 Task: Look for space in Prescott, United States from 26th August, 2023 to 10th September, 2023 for 6 adults, 2 children in price range Rs.10000 to Rs.15000. Place can be entire place or shared room with 6 bedrooms having 6 beds and 6 bathrooms. Property type can be house, flat, guest house. Amenities needed are: wifi, TV, free parkinig on premises, gym, breakfast. Booking option can be shelf check-in. Required host language is English.
Action: Mouse moved to (470, 105)
Screenshot: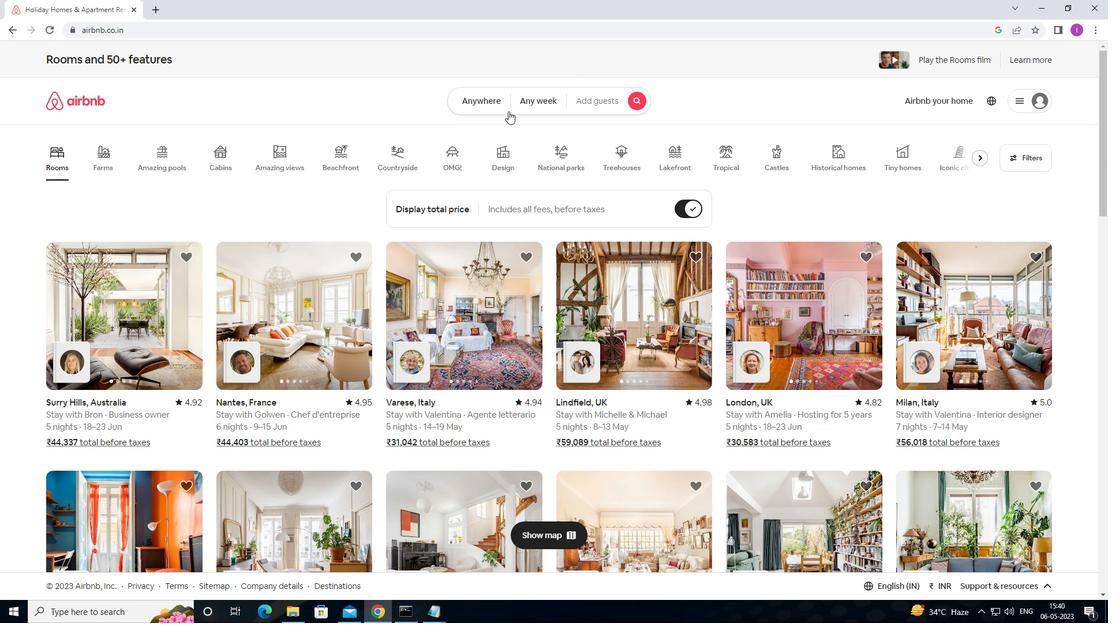 
Action: Mouse pressed left at (470, 105)
Screenshot: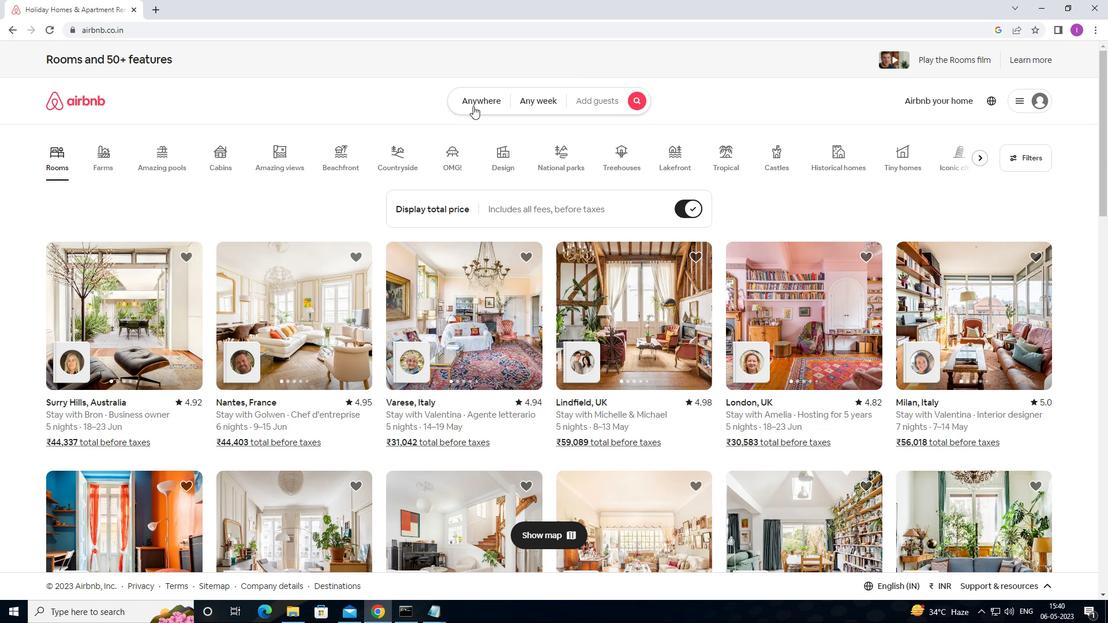 
Action: Mouse moved to (374, 144)
Screenshot: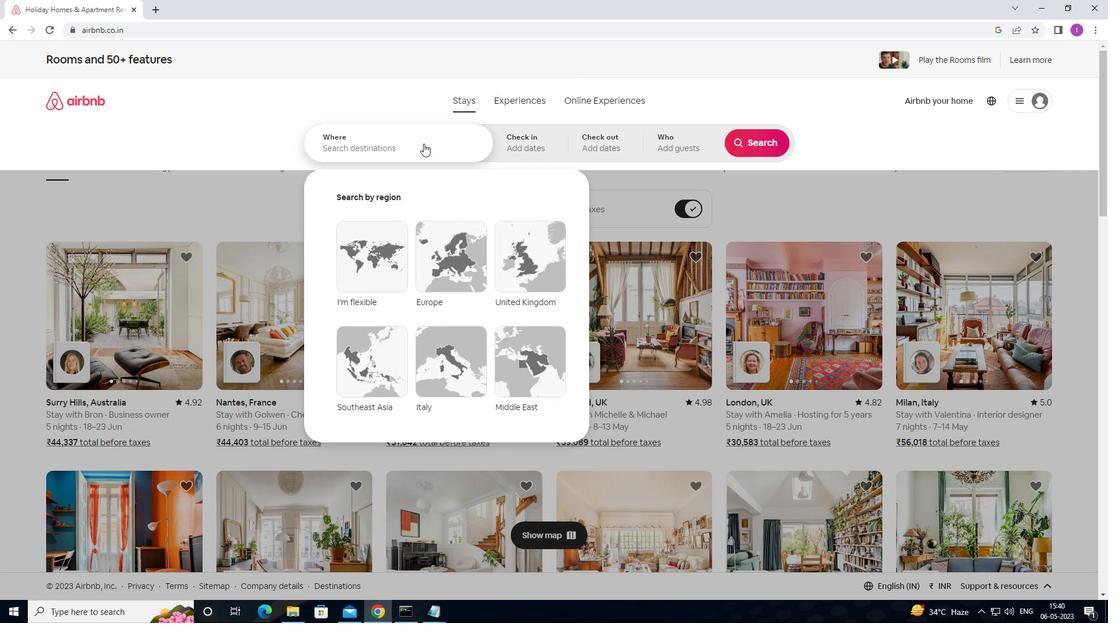 
Action: Mouse pressed left at (374, 144)
Screenshot: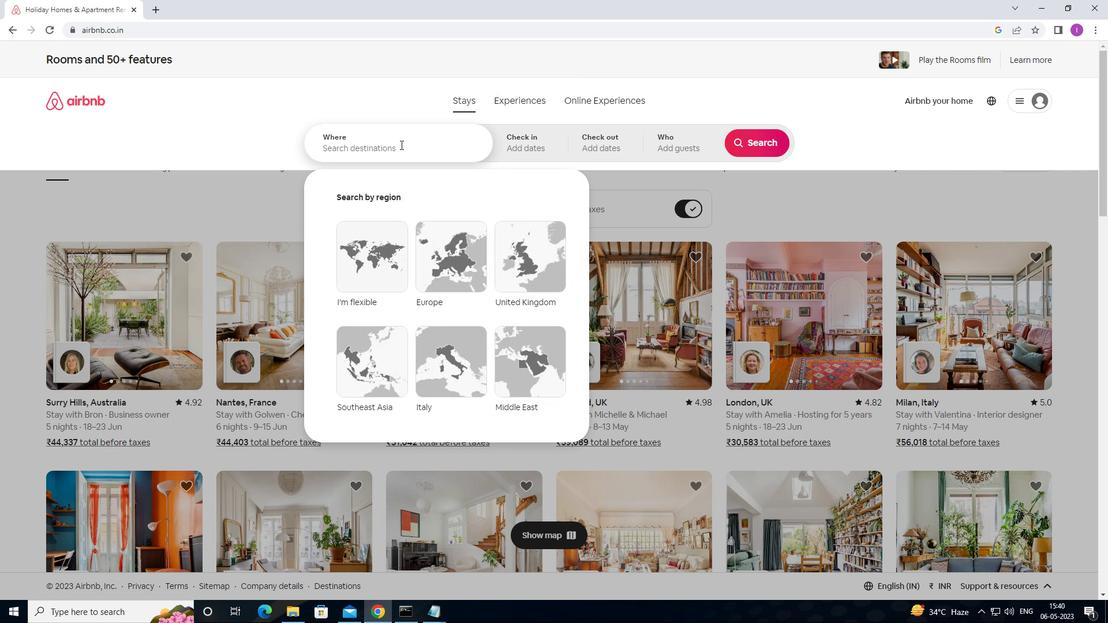 
Action: Mouse moved to (469, 141)
Screenshot: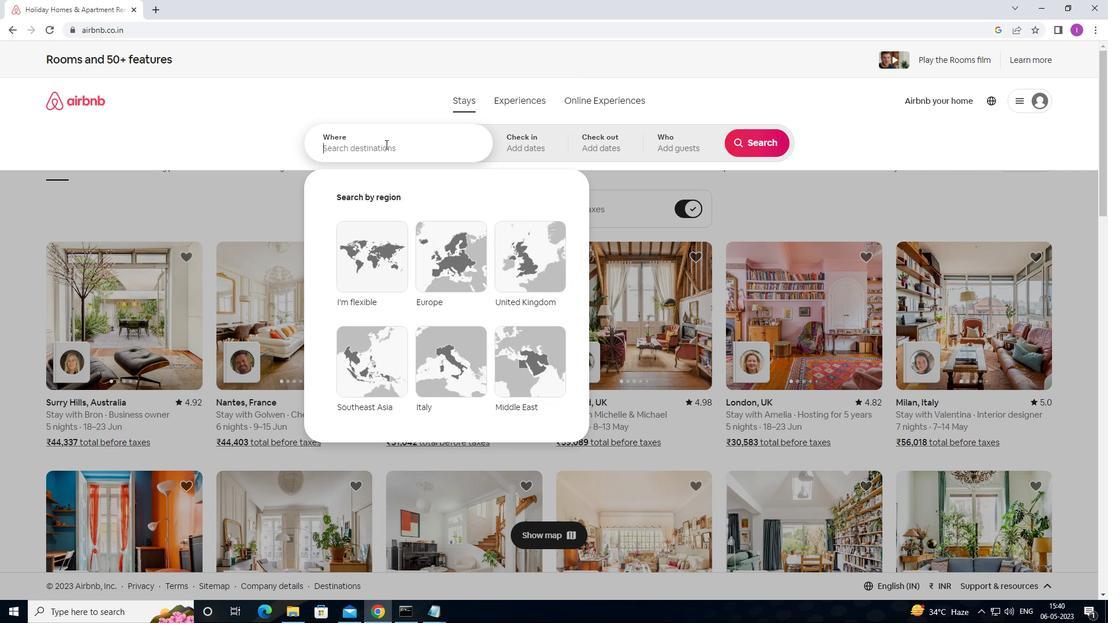 
Action: Key pressed <Key.shift><Key.shift>PRESCOT,<Key.shift>I<Key.backspace><Key.shift>UNITED<Key.space>SY<Key.backspace>TATES
Screenshot: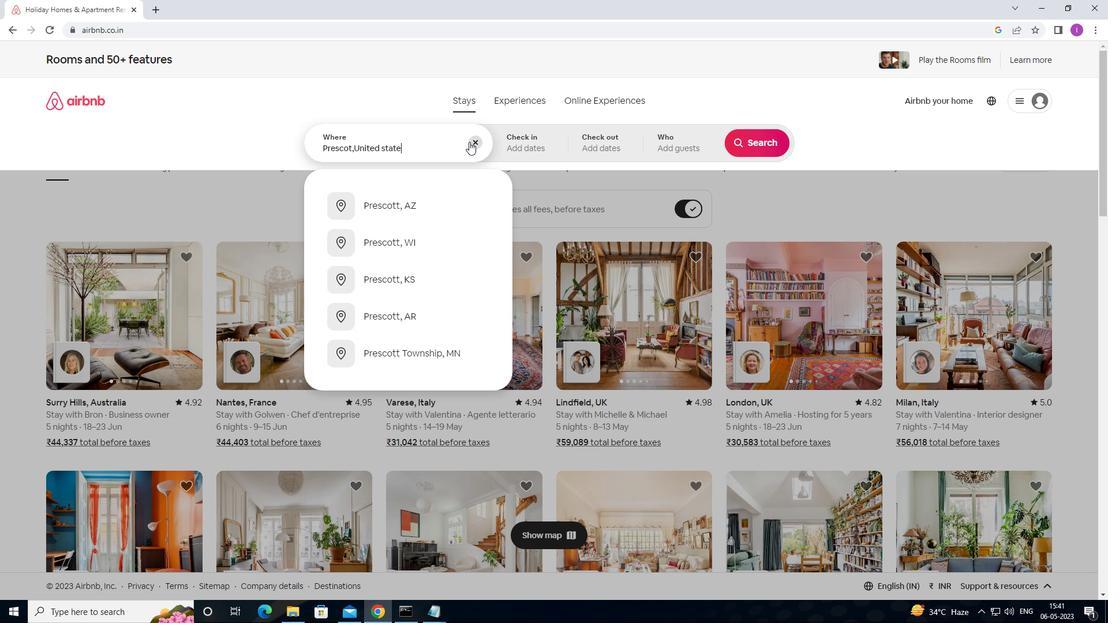 
Action: Mouse moved to (509, 147)
Screenshot: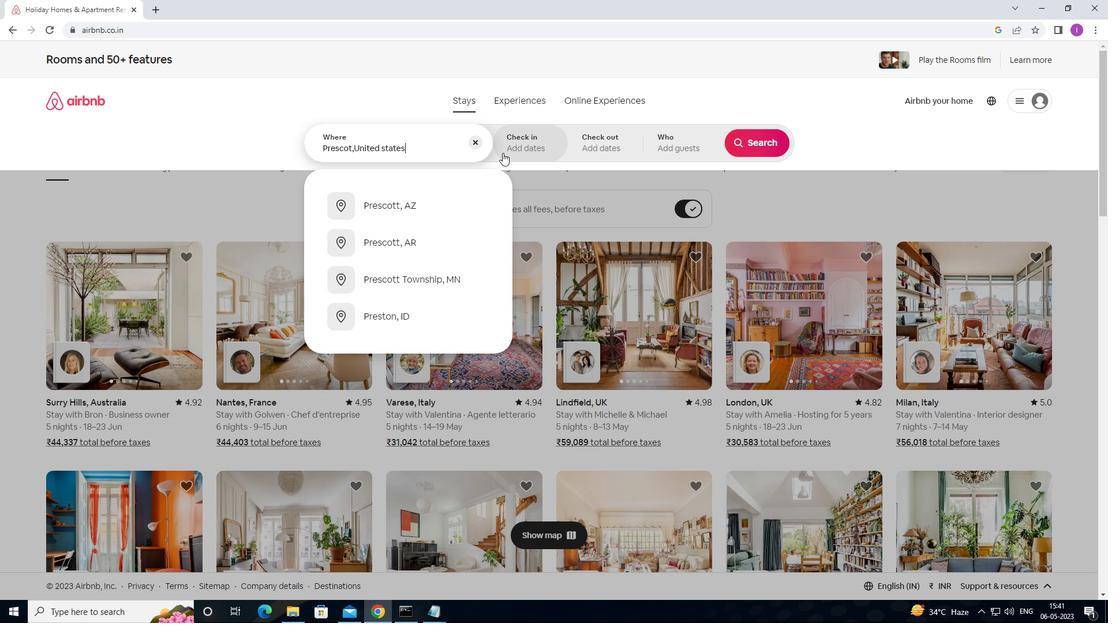 
Action: Mouse pressed left at (509, 147)
Screenshot: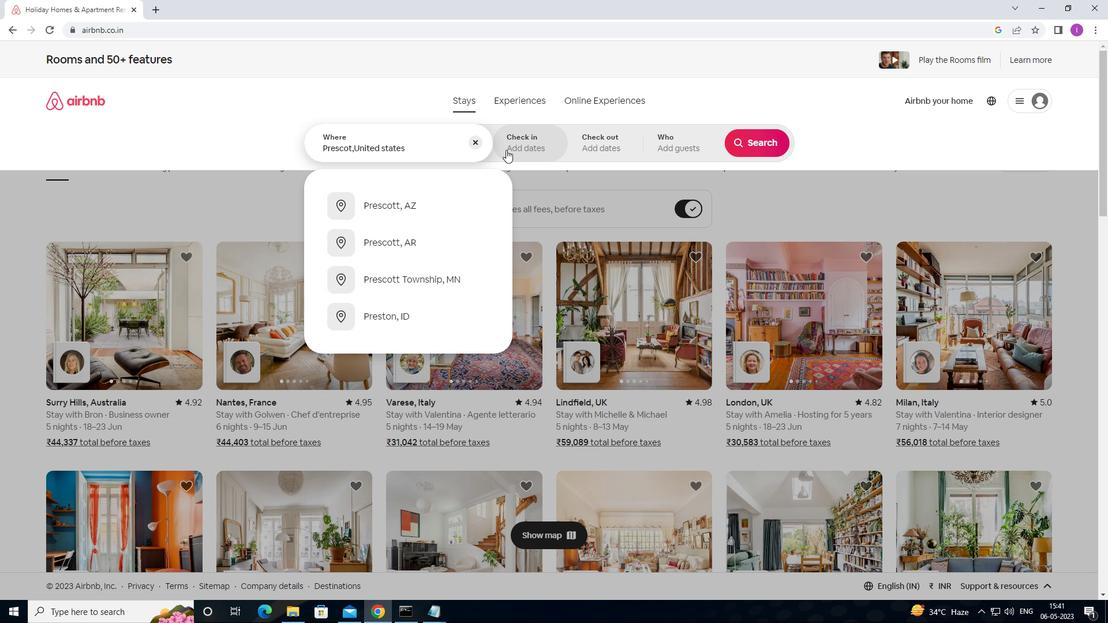 
Action: Mouse moved to (748, 232)
Screenshot: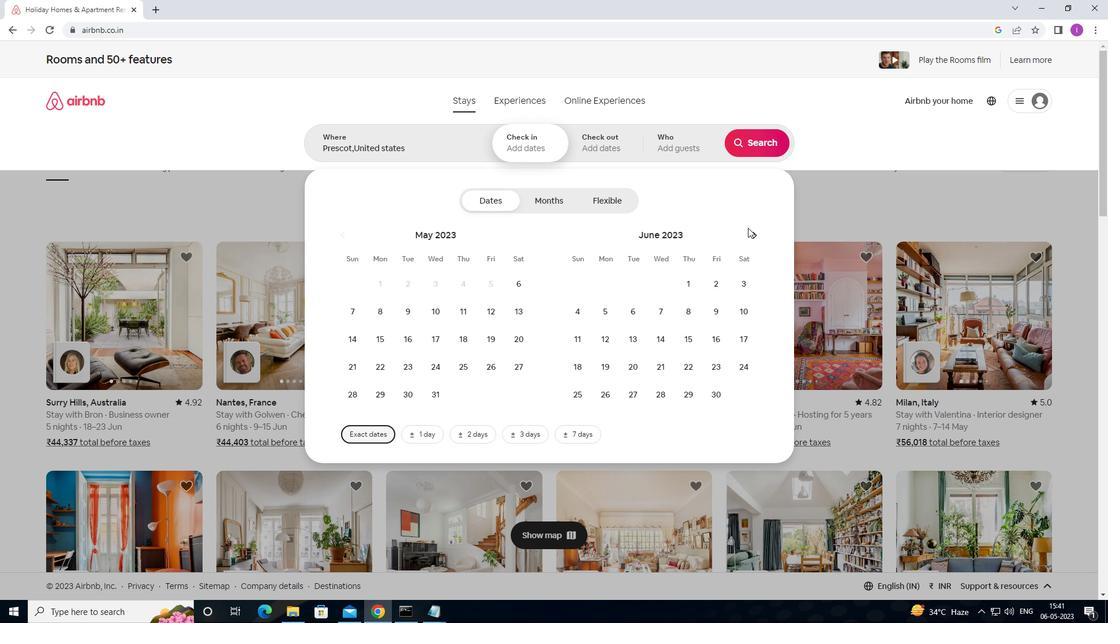 
Action: Mouse pressed left at (748, 232)
Screenshot: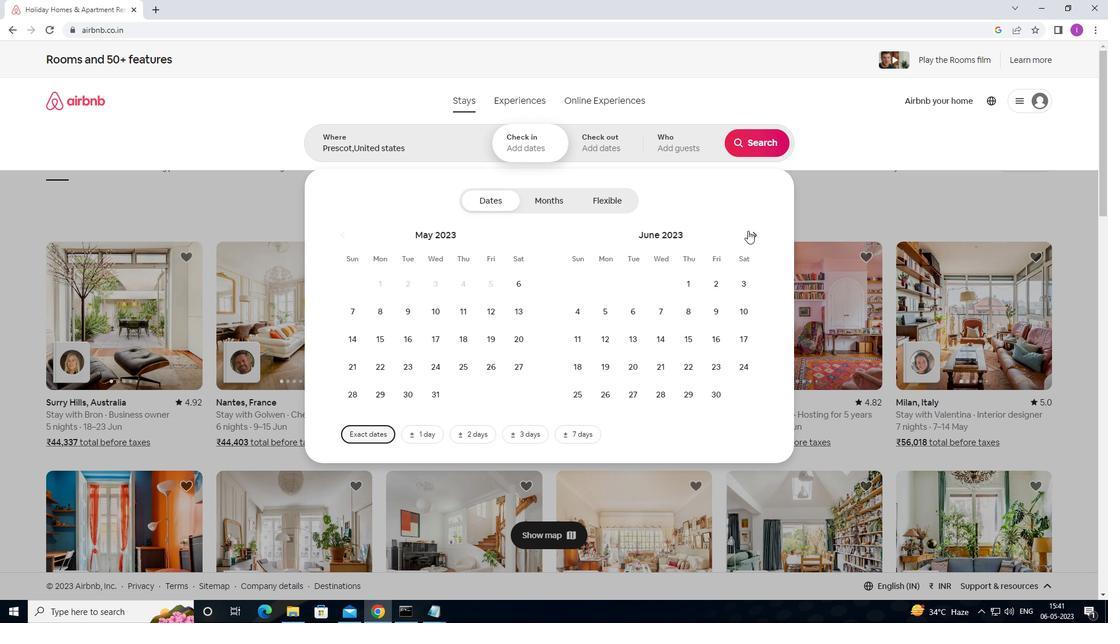 
Action: Mouse moved to (748, 232)
Screenshot: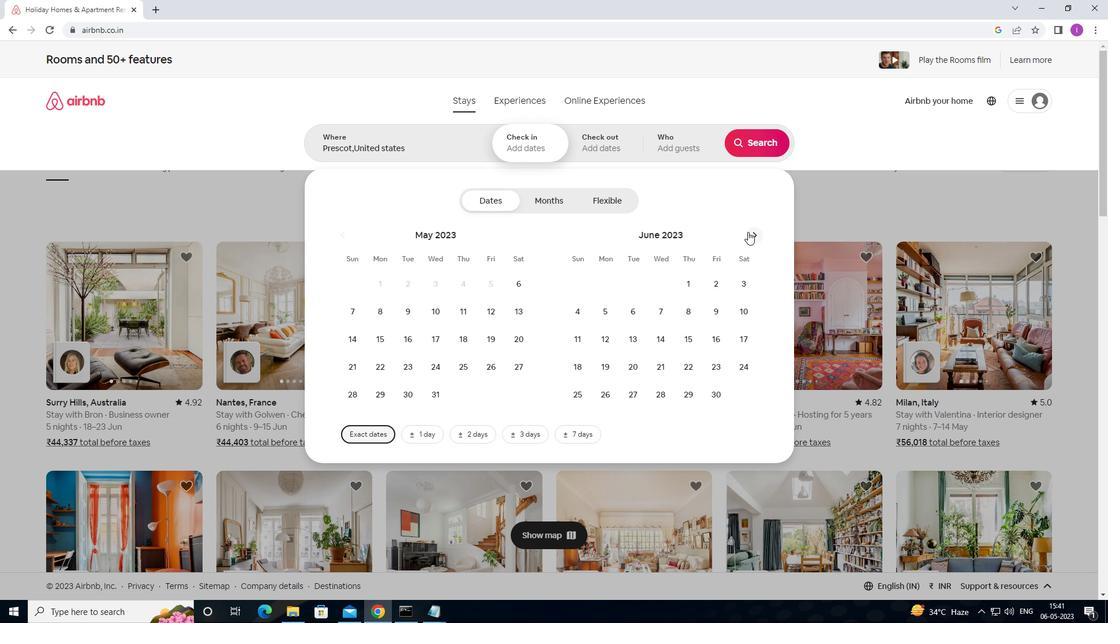 
Action: Mouse pressed left at (748, 232)
Screenshot: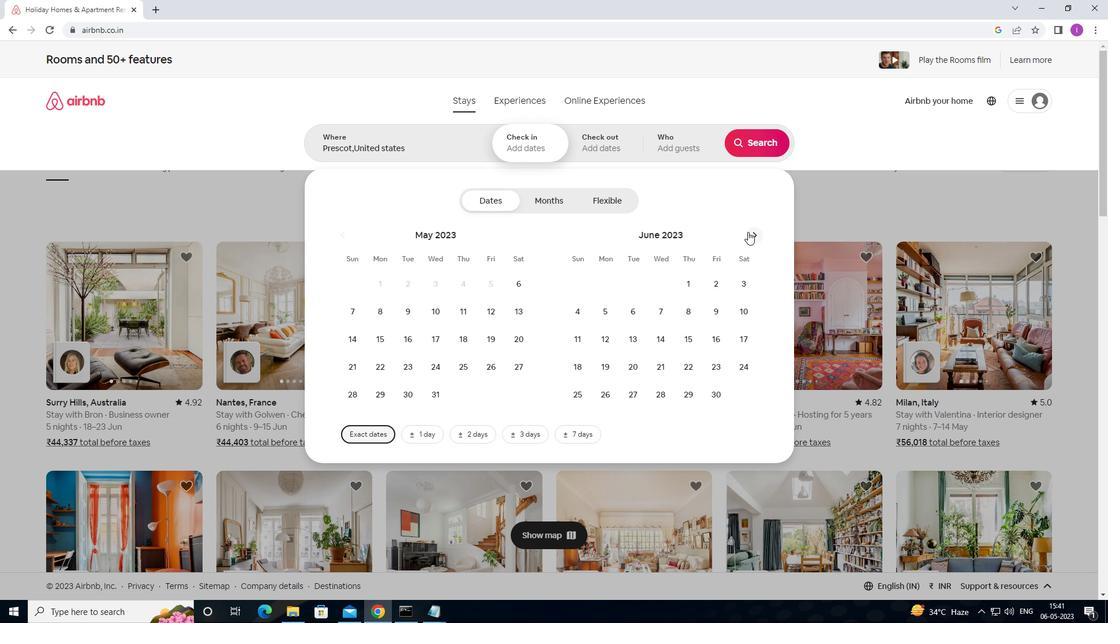 
Action: Mouse pressed left at (748, 232)
Screenshot: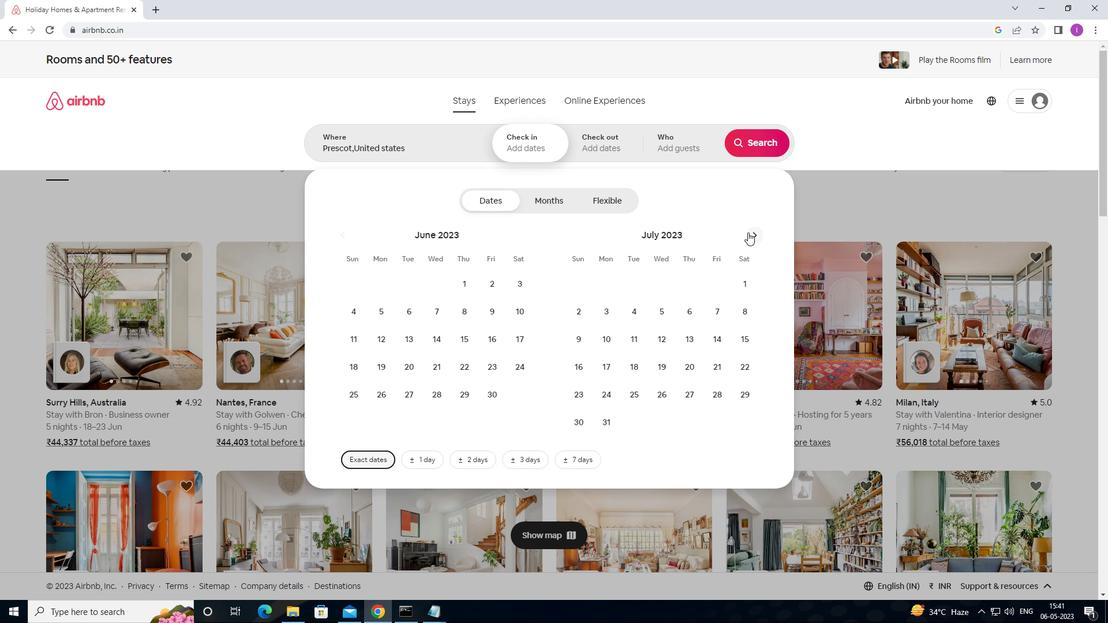 
Action: Mouse pressed left at (748, 232)
Screenshot: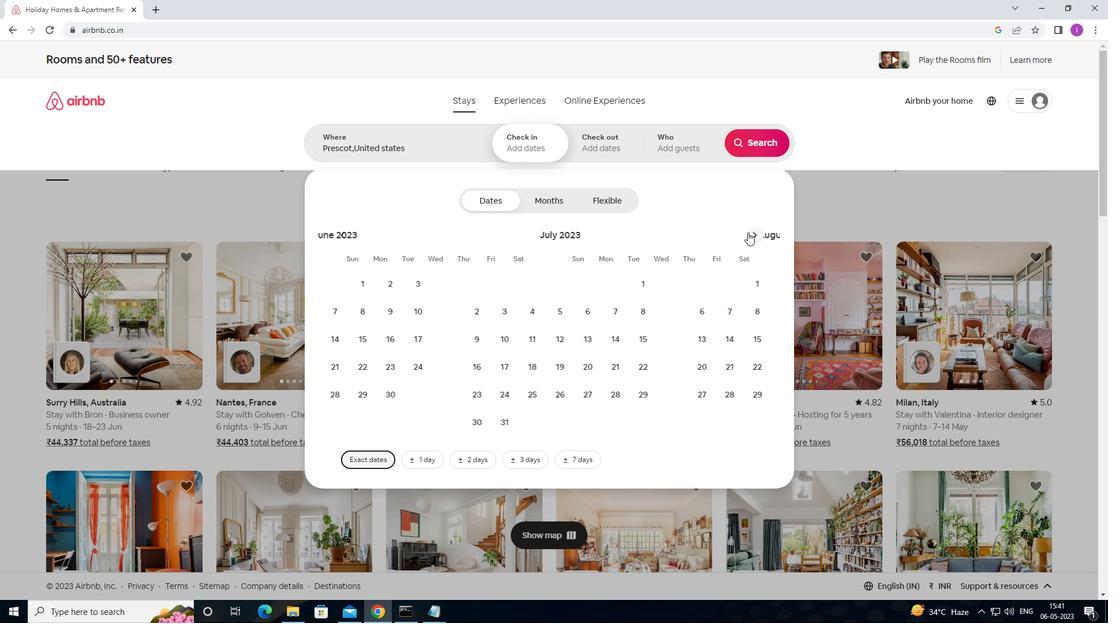 
Action: Mouse pressed left at (748, 232)
Screenshot: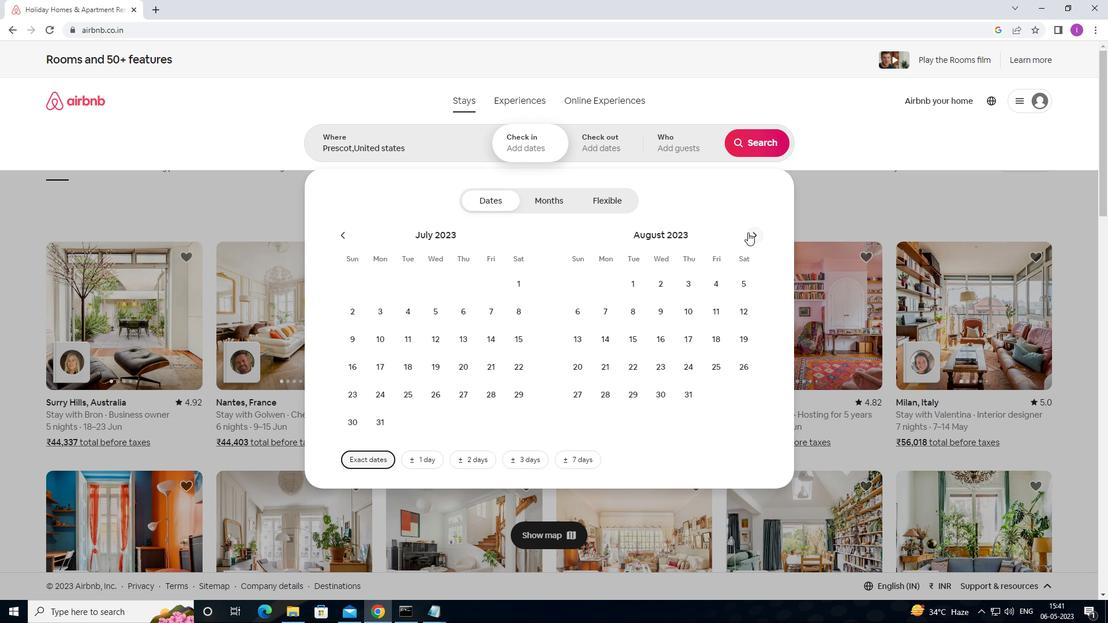 
Action: Mouse moved to (520, 369)
Screenshot: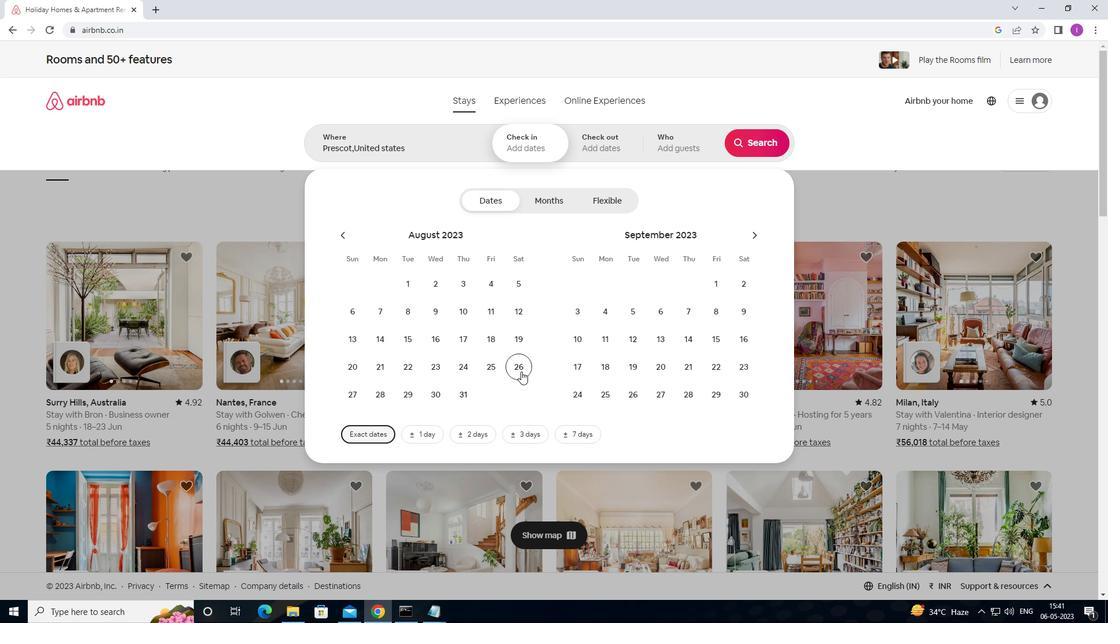 
Action: Mouse pressed left at (520, 369)
Screenshot: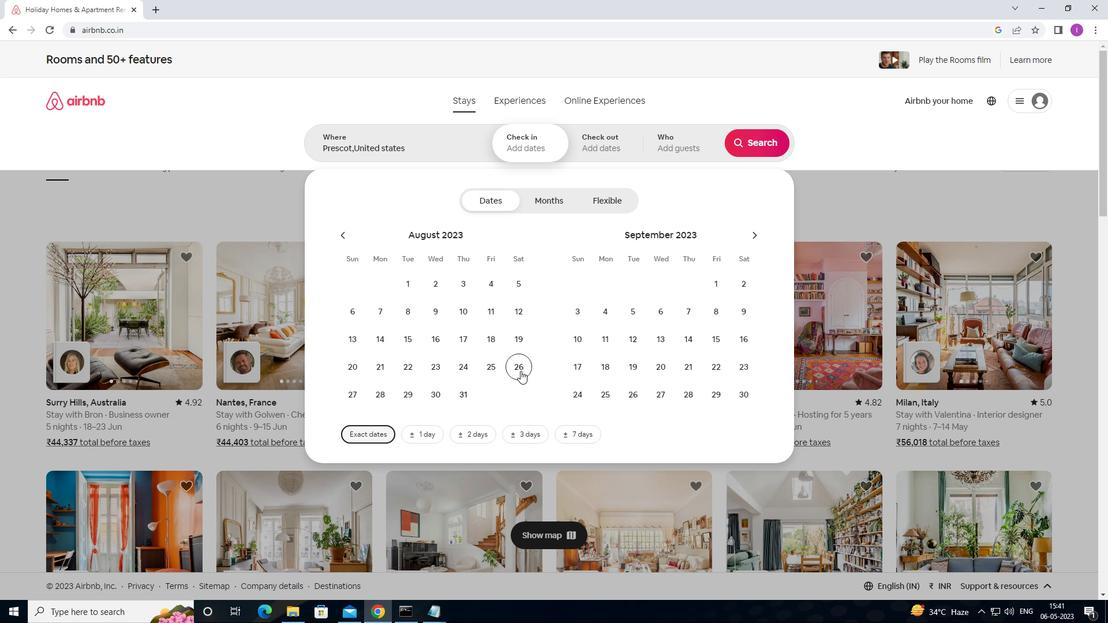 
Action: Mouse moved to (580, 346)
Screenshot: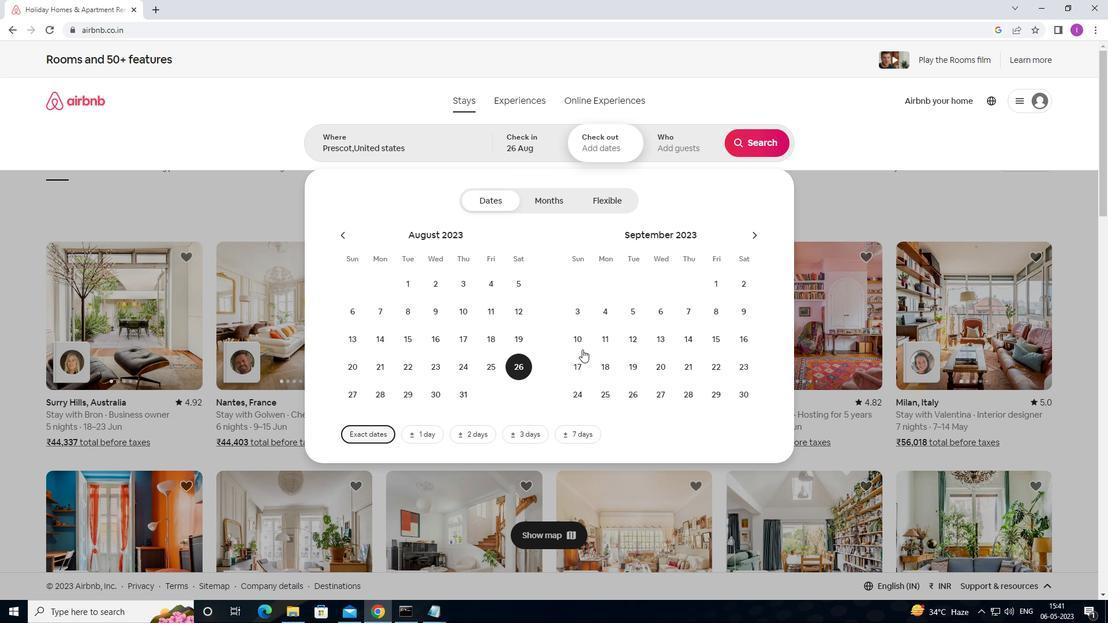 
Action: Mouse pressed left at (580, 346)
Screenshot: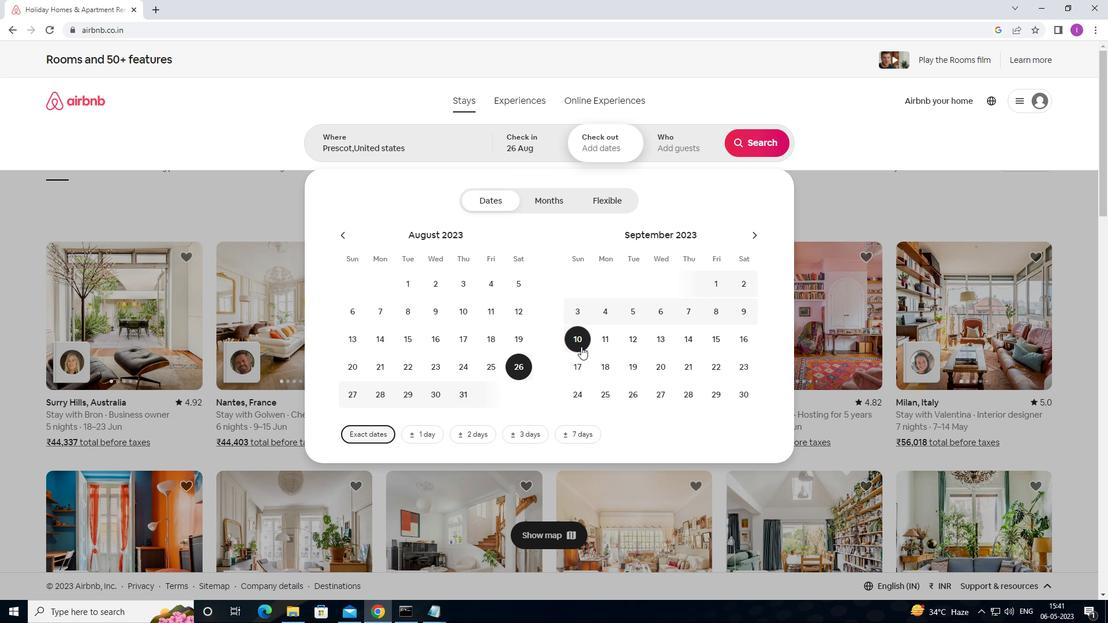 
Action: Mouse moved to (669, 151)
Screenshot: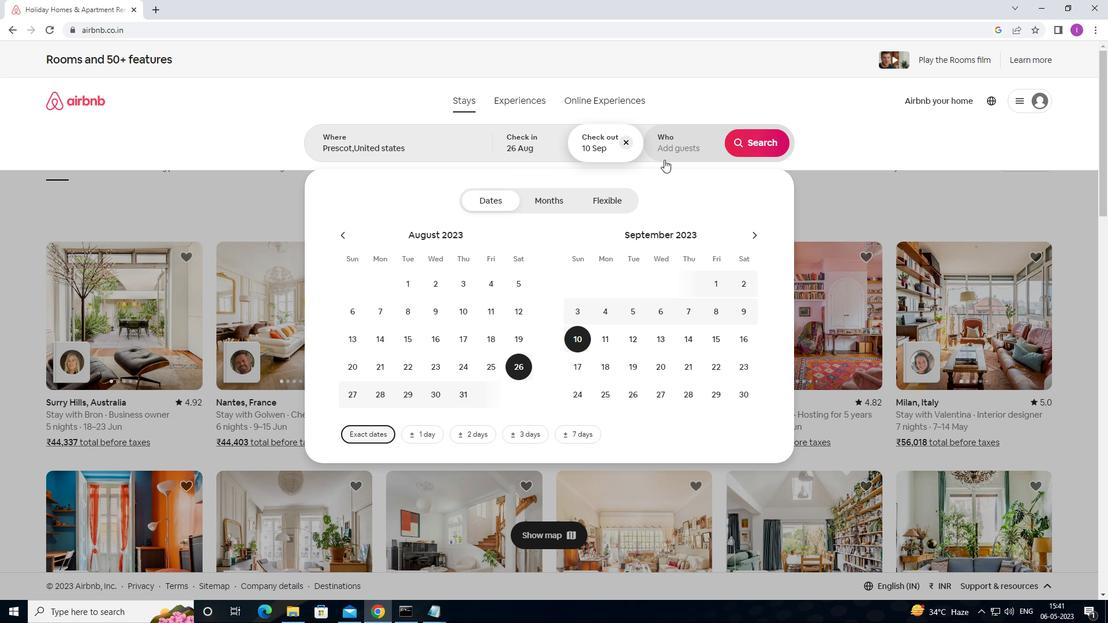 
Action: Mouse pressed left at (669, 151)
Screenshot: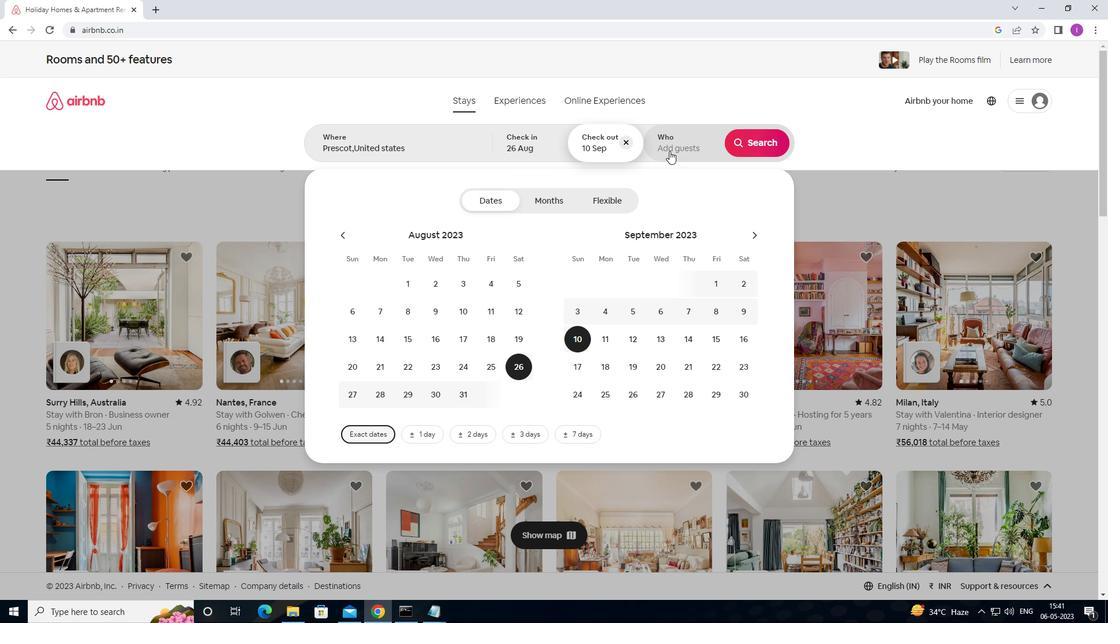 
Action: Mouse moved to (758, 202)
Screenshot: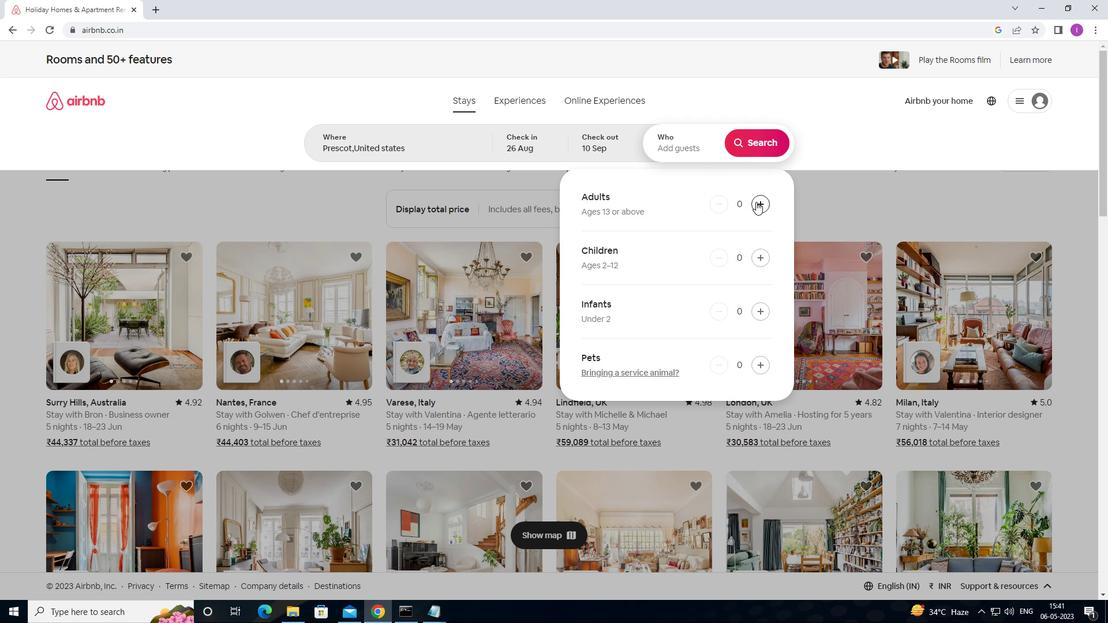
Action: Mouse pressed left at (758, 202)
Screenshot: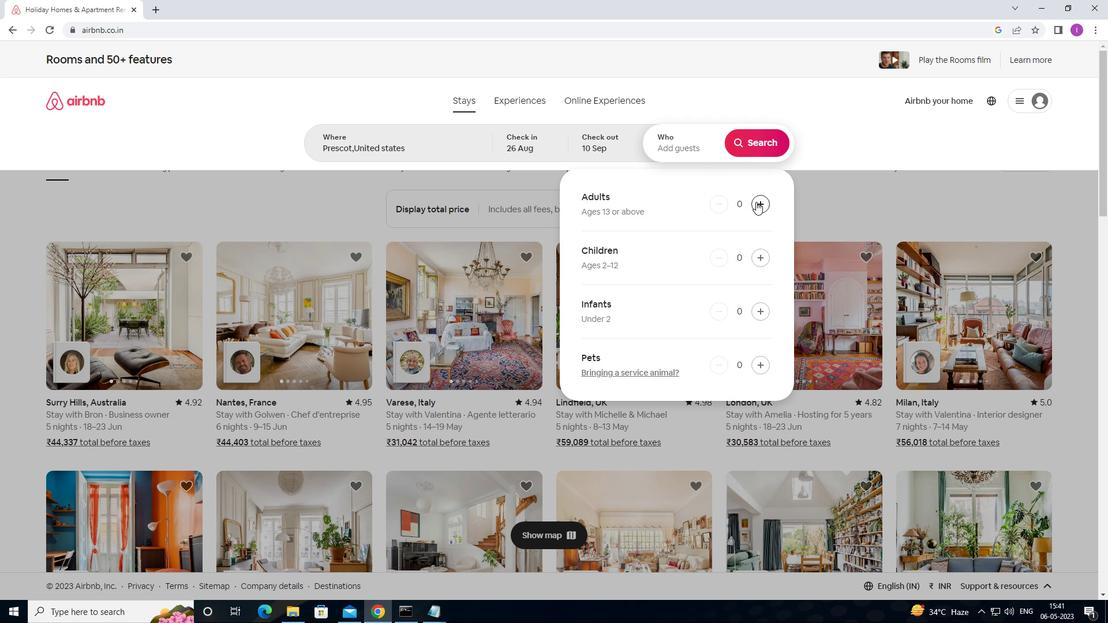 
Action: Mouse moved to (759, 202)
Screenshot: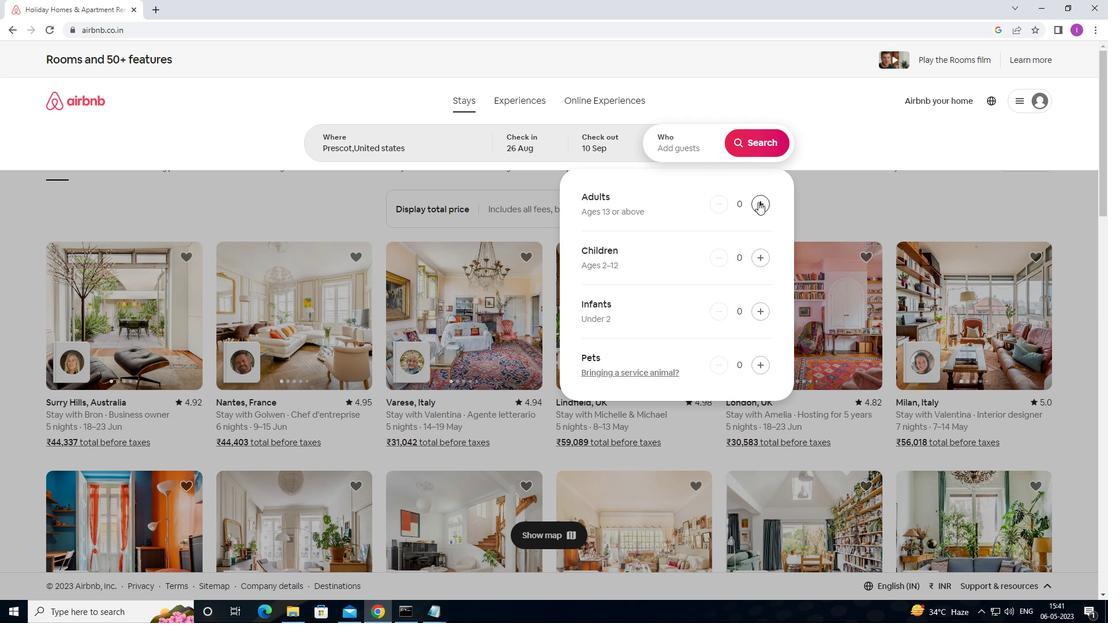 
Action: Mouse pressed left at (759, 202)
Screenshot: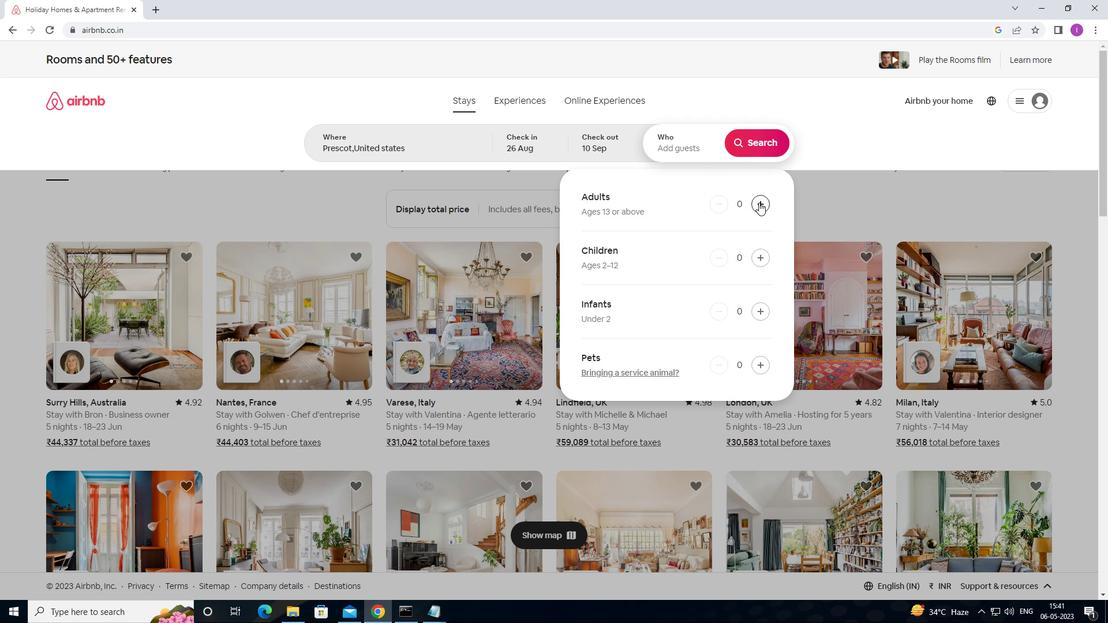 
Action: Mouse moved to (759, 202)
Screenshot: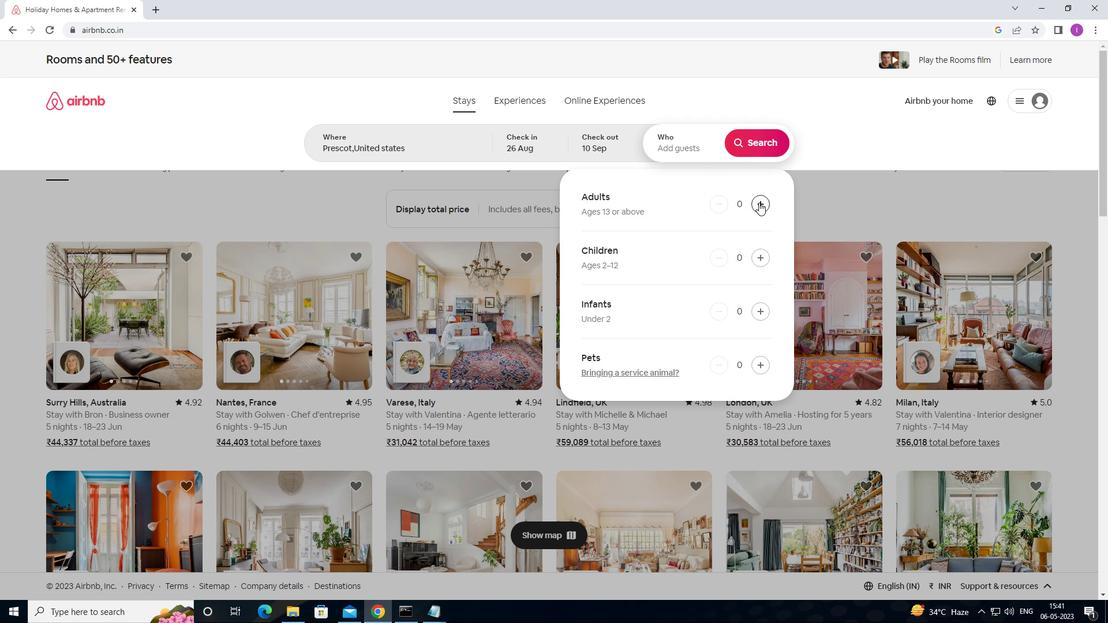 
Action: Mouse pressed left at (759, 202)
Screenshot: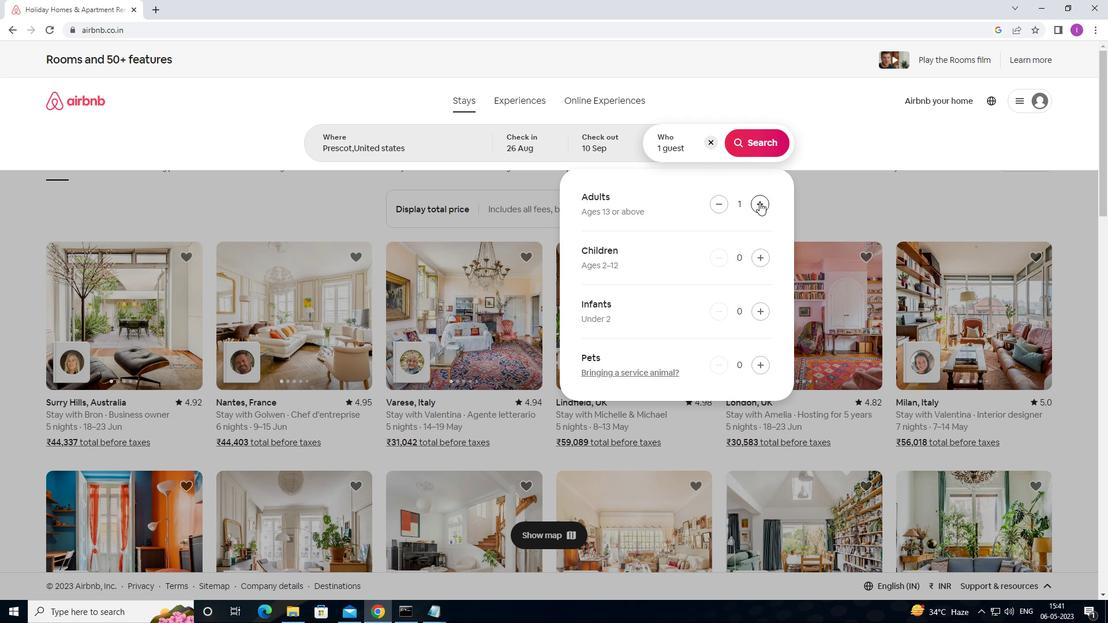 
Action: Mouse moved to (760, 205)
Screenshot: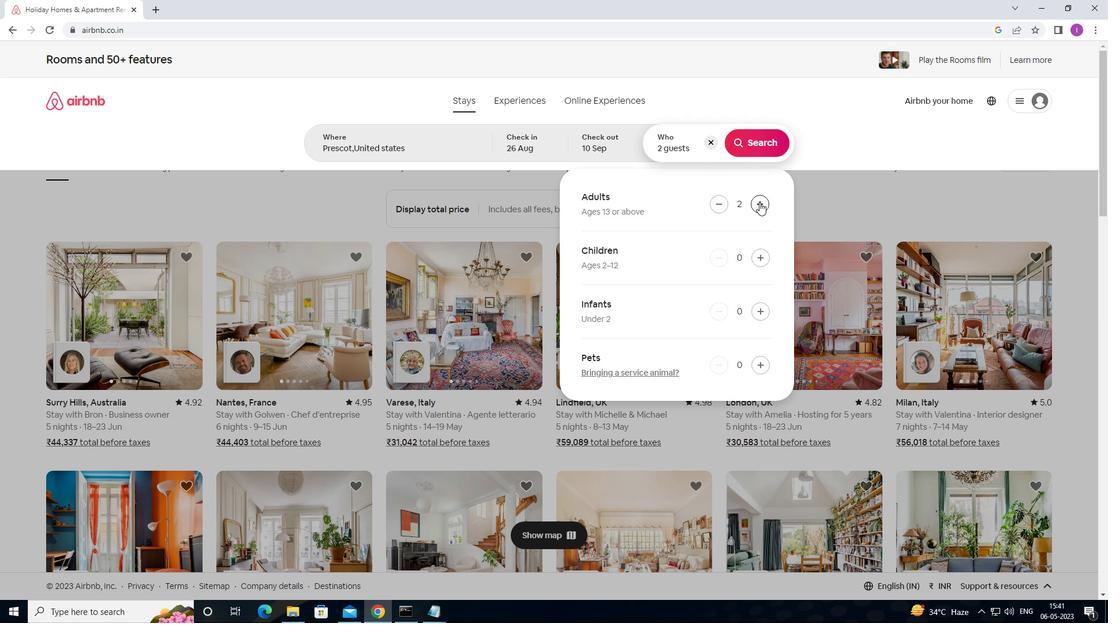 
Action: Mouse pressed left at (760, 205)
Screenshot: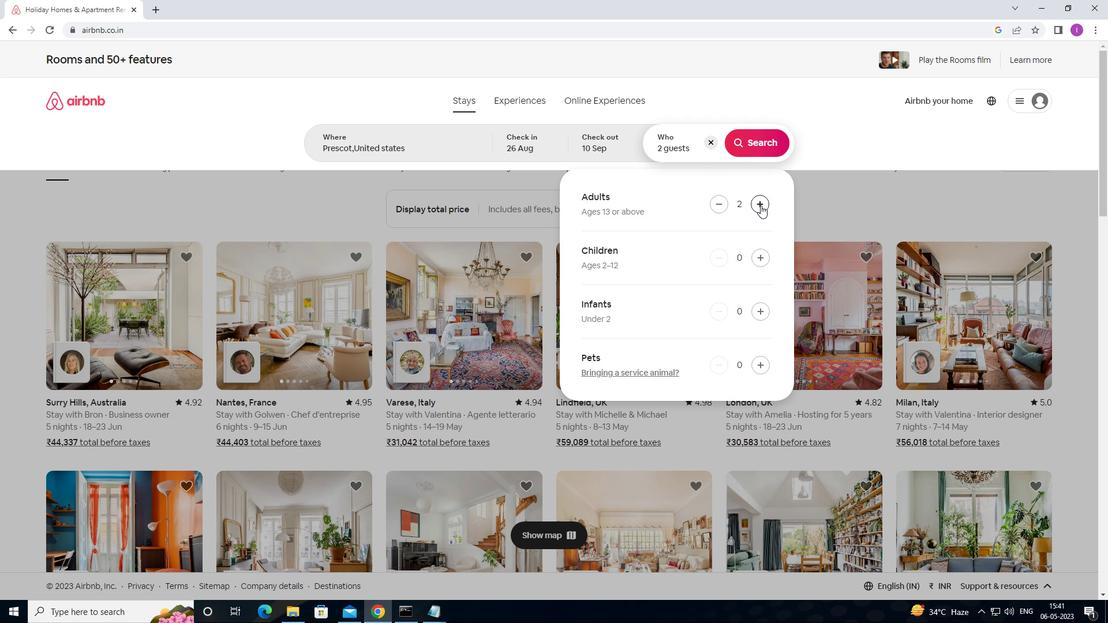 
Action: Mouse pressed left at (760, 205)
Screenshot: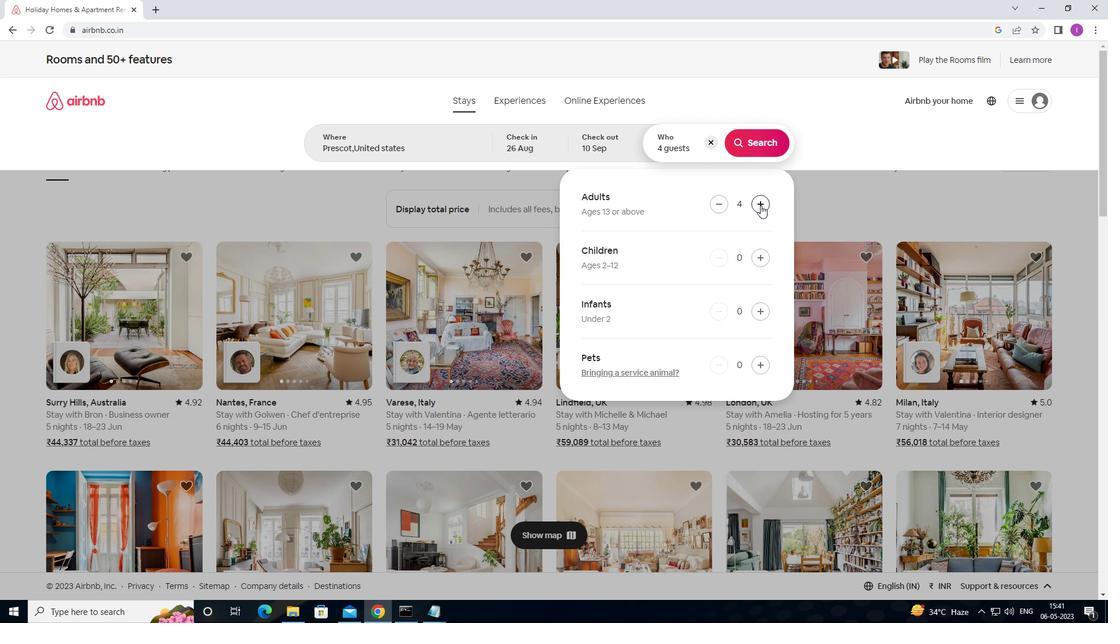 
Action: Mouse pressed left at (760, 205)
Screenshot: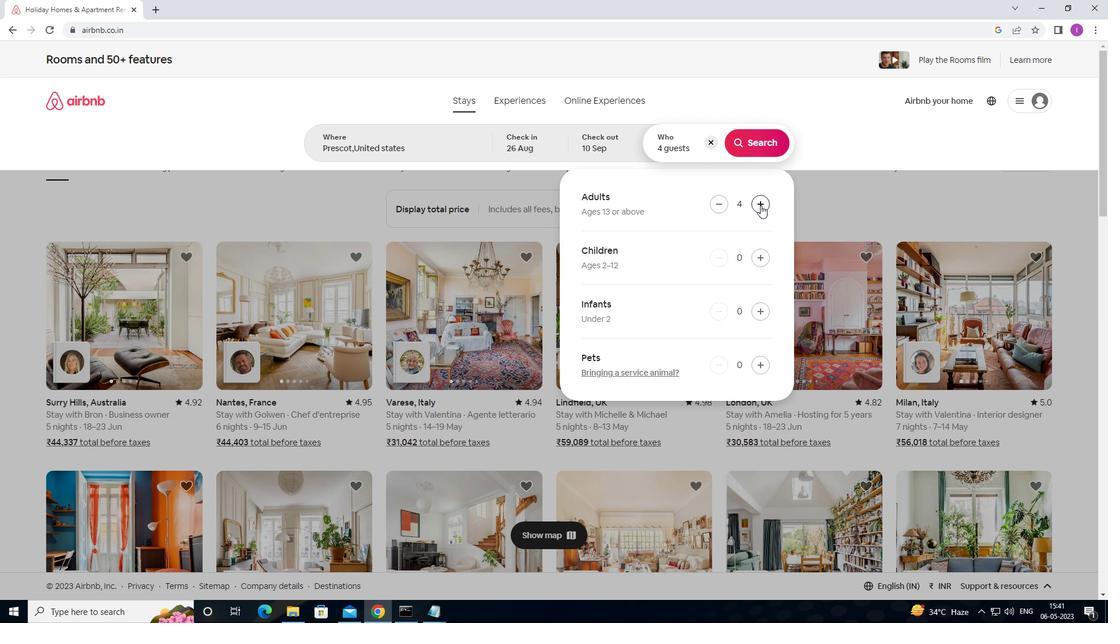 
Action: Mouse moved to (758, 250)
Screenshot: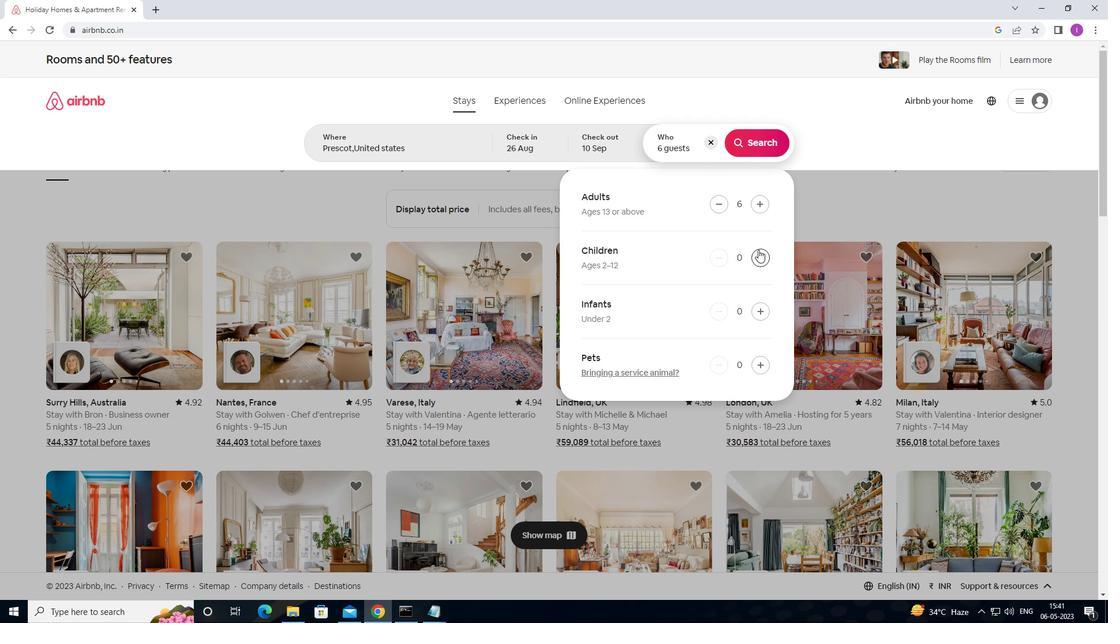 
Action: Mouse pressed left at (758, 250)
Screenshot: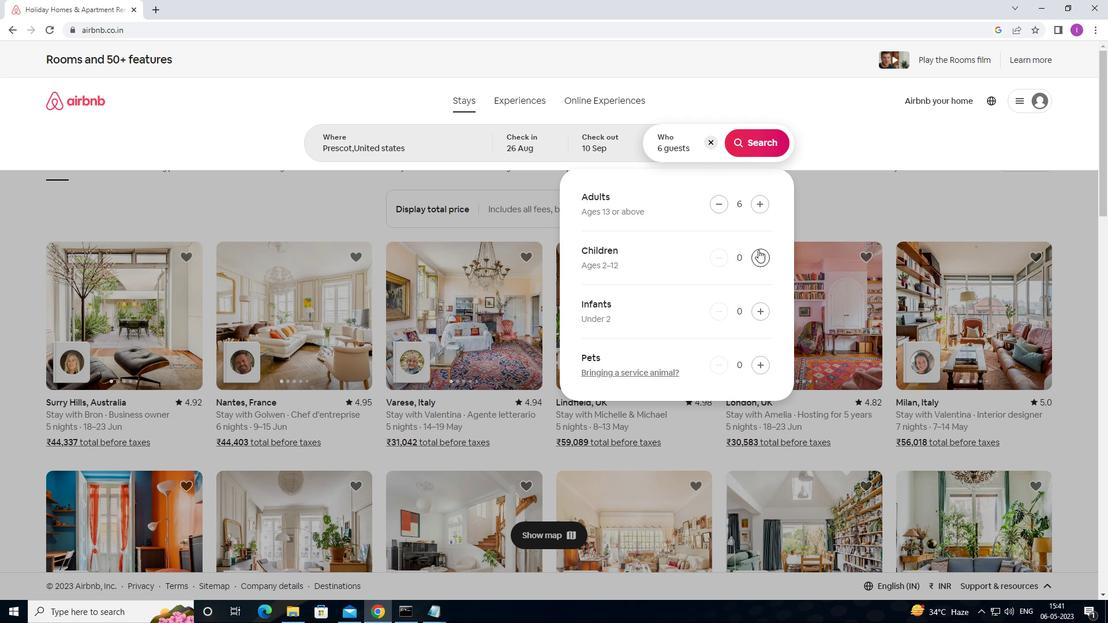 
Action: Mouse moved to (758, 250)
Screenshot: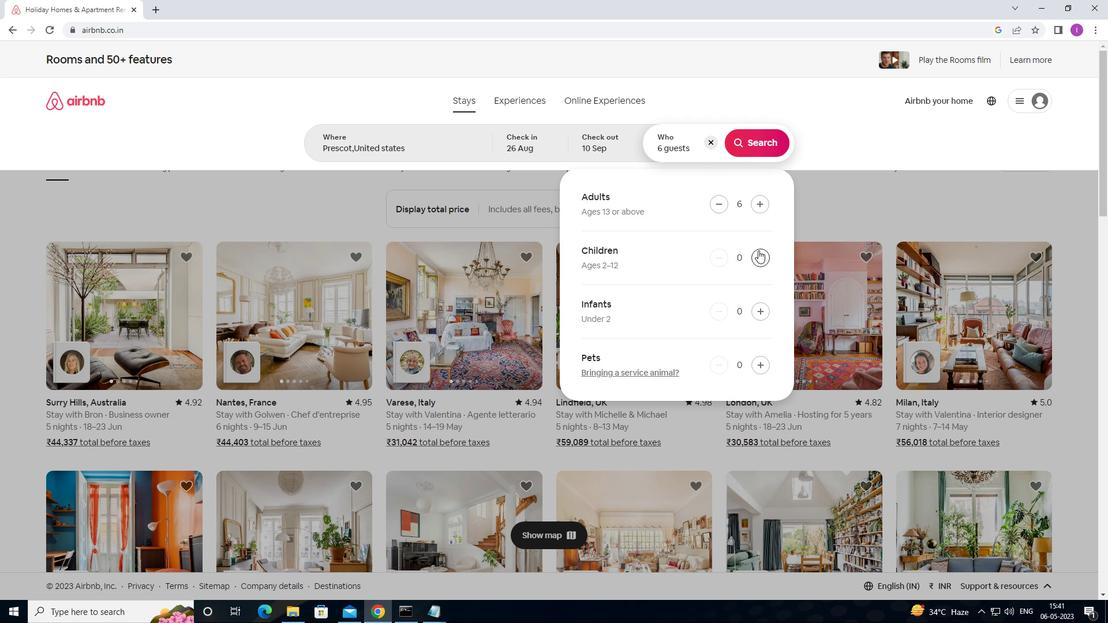 
Action: Mouse pressed left at (758, 250)
Screenshot: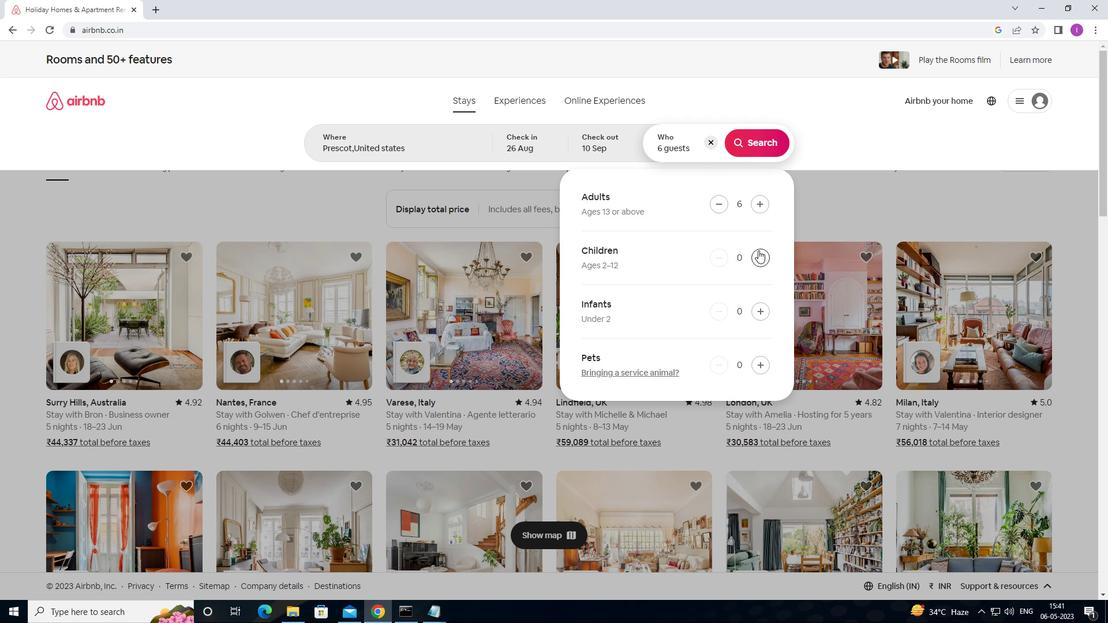 
Action: Mouse moved to (759, 151)
Screenshot: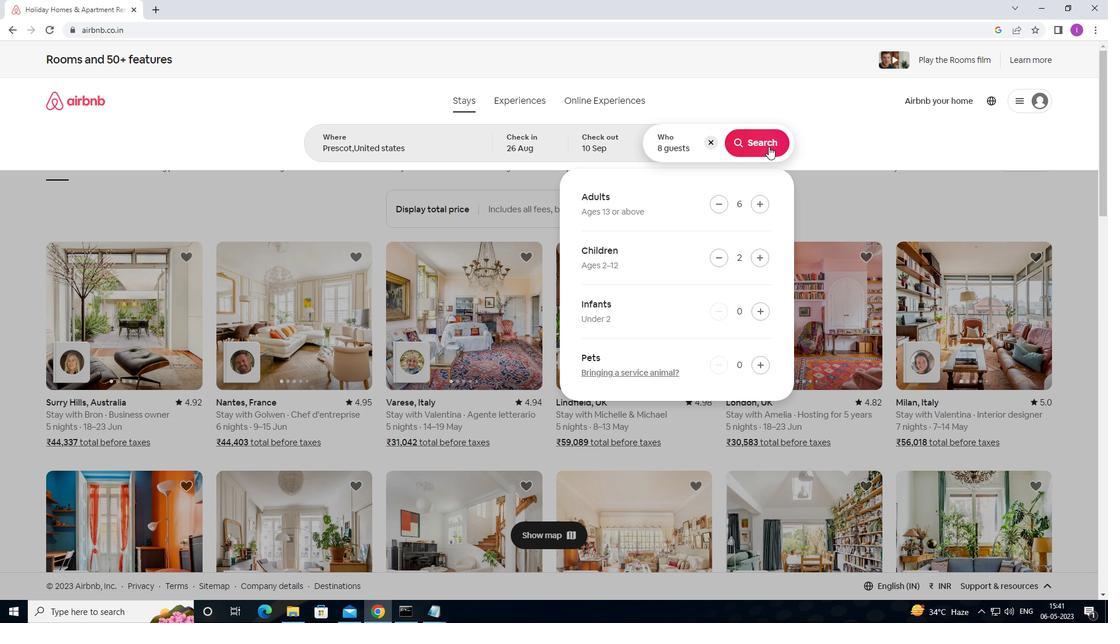 
Action: Mouse pressed left at (759, 151)
Screenshot: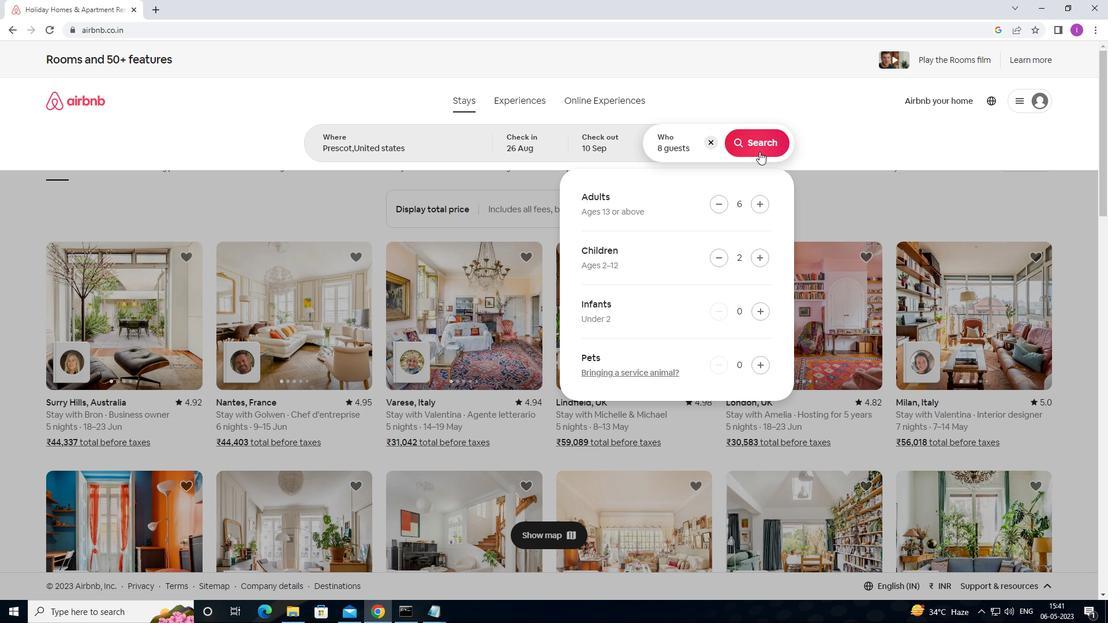
Action: Mouse moved to (1045, 114)
Screenshot: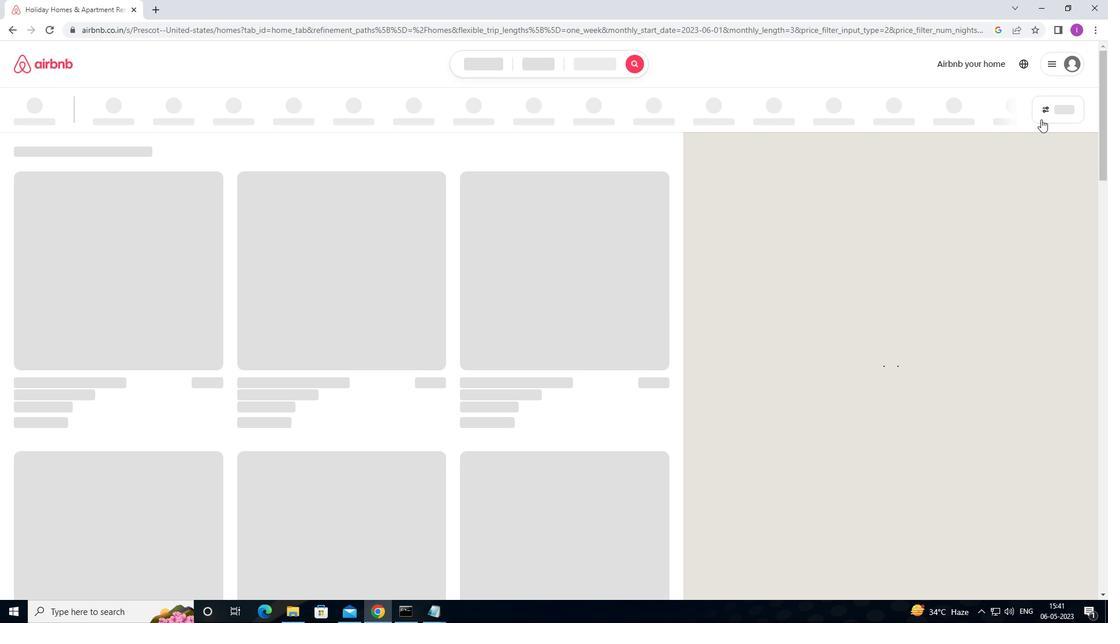 
Action: Mouse pressed left at (1045, 114)
Screenshot: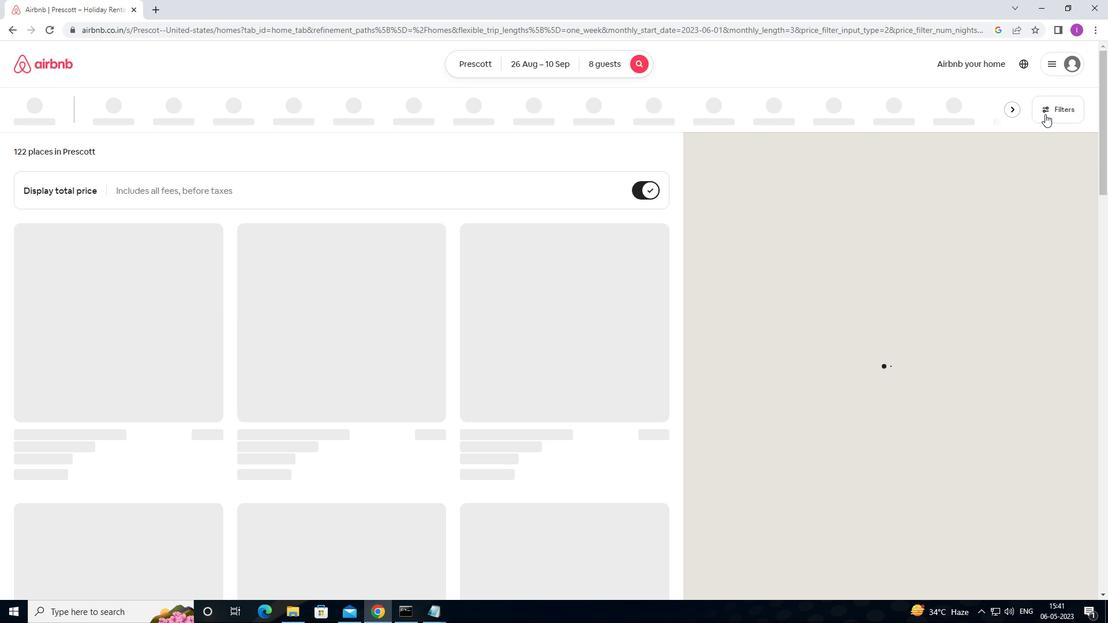 
Action: Mouse moved to (435, 398)
Screenshot: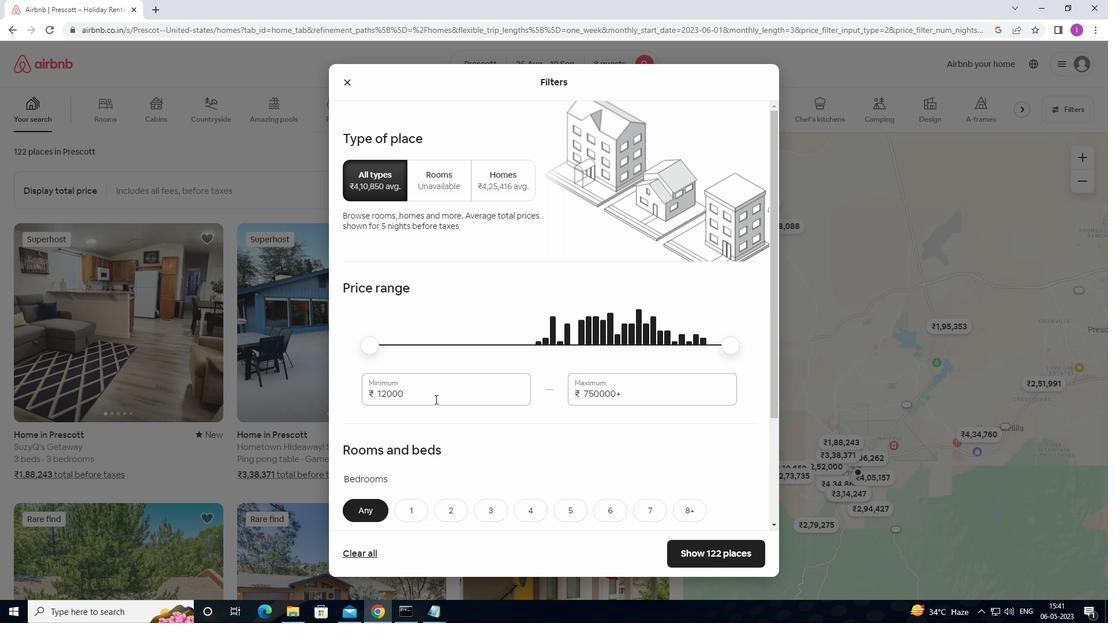 
Action: Mouse pressed left at (435, 398)
Screenshot: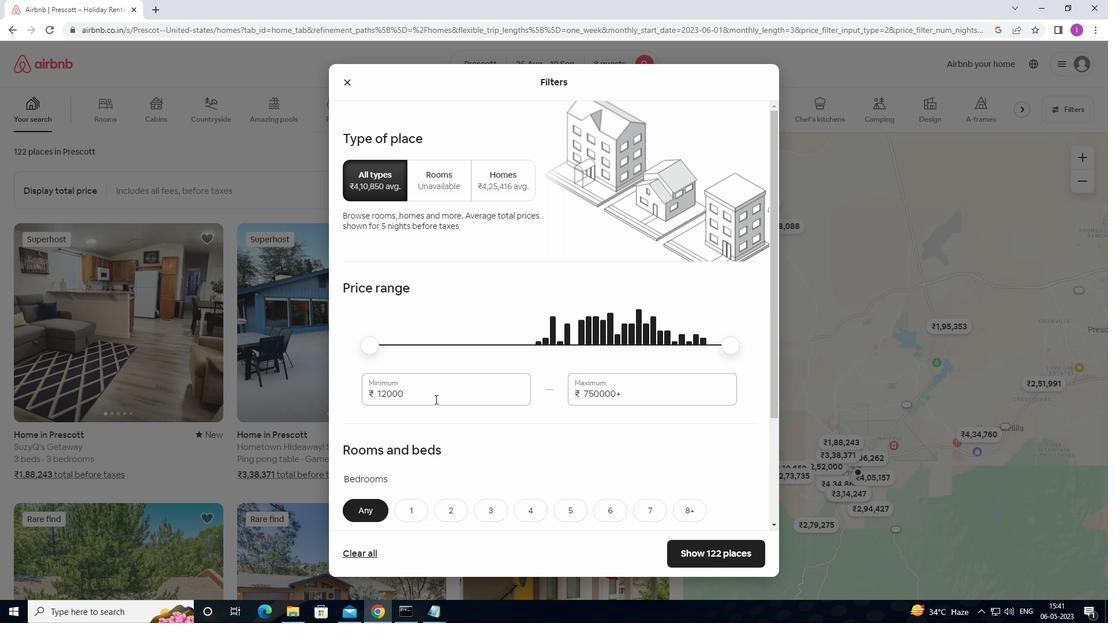 
Action: Mouse moved to (409, 420)
Screenshot: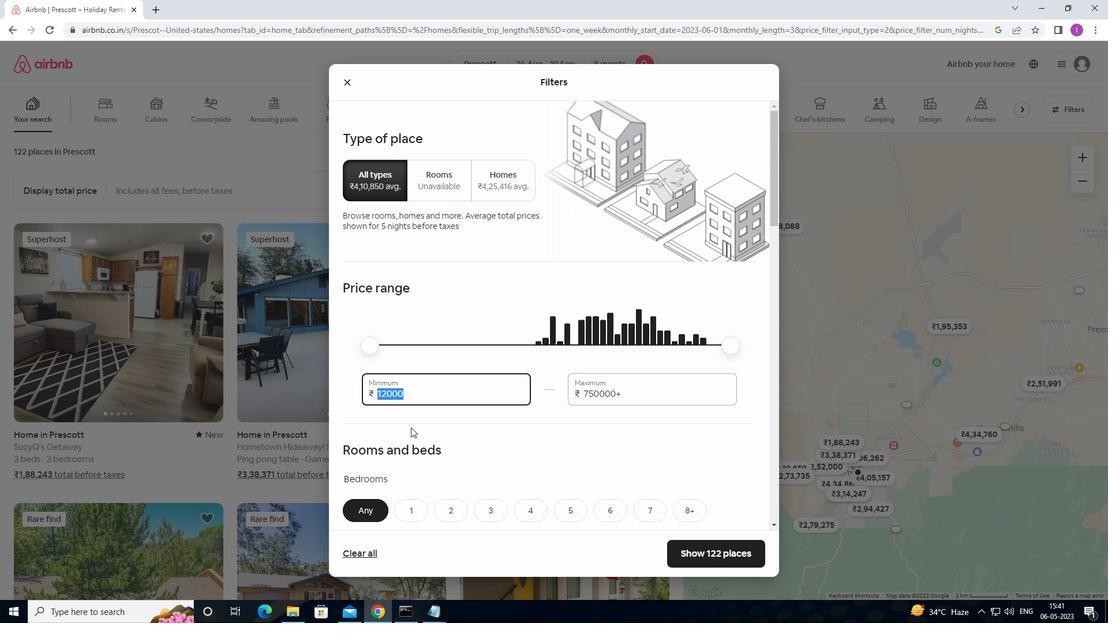 
Action: Key pressed 10000
Screenshot: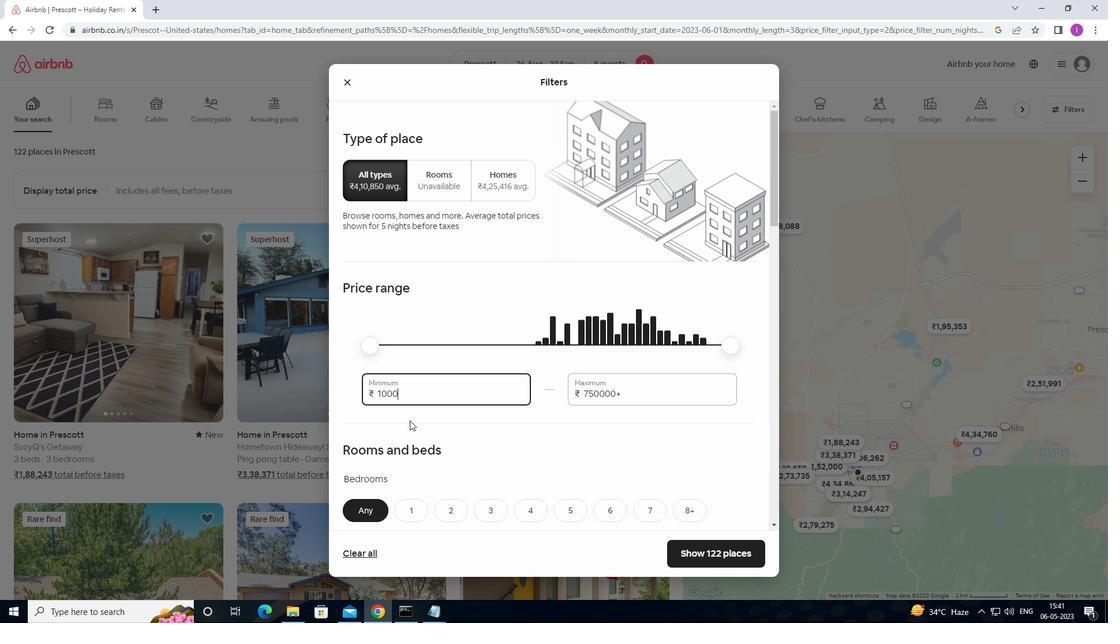 
Action: Mouse moved to (622, 394)
Screenshot: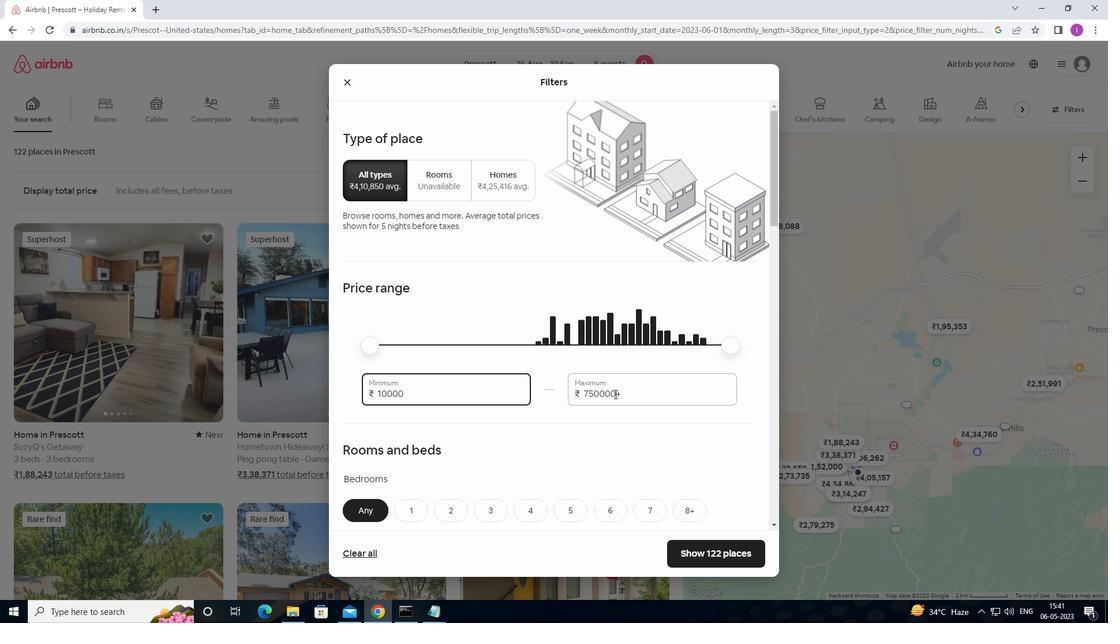 
Action: Mouse pressed left at (622, 394)
Screenshot: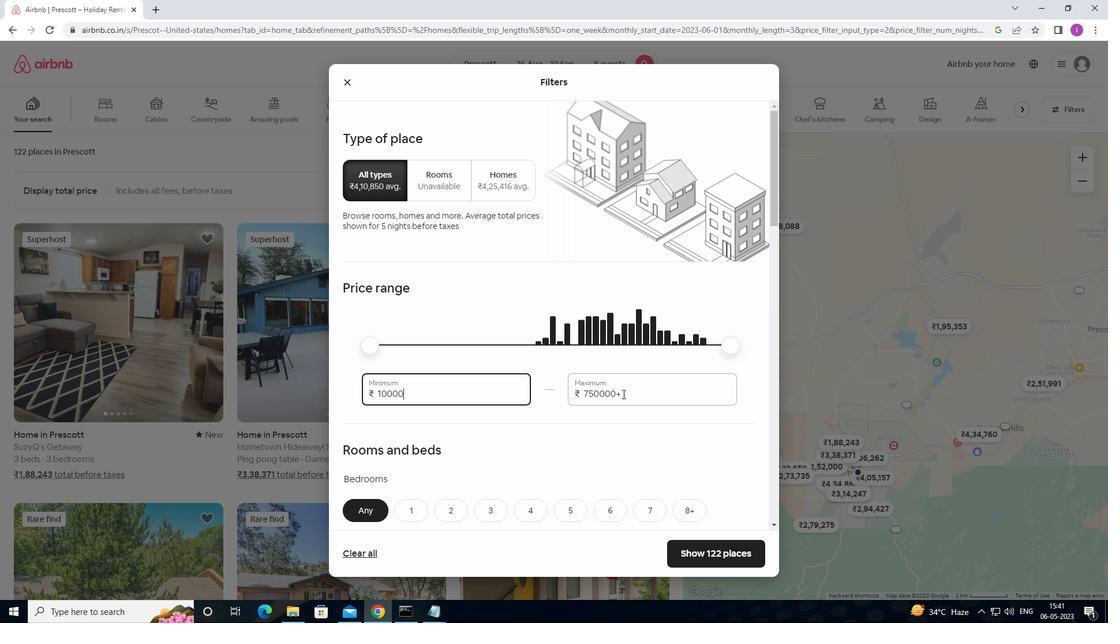 
Action: Mouse moved to (573, 408)
Screenshot: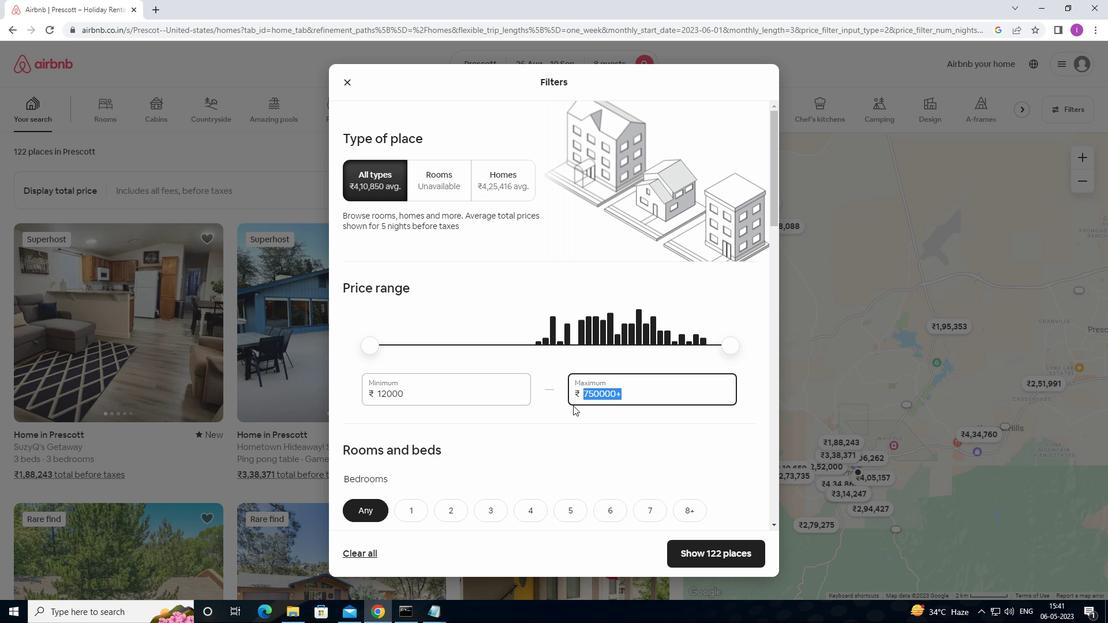 
Action: Key pressed 15000
Screenshot: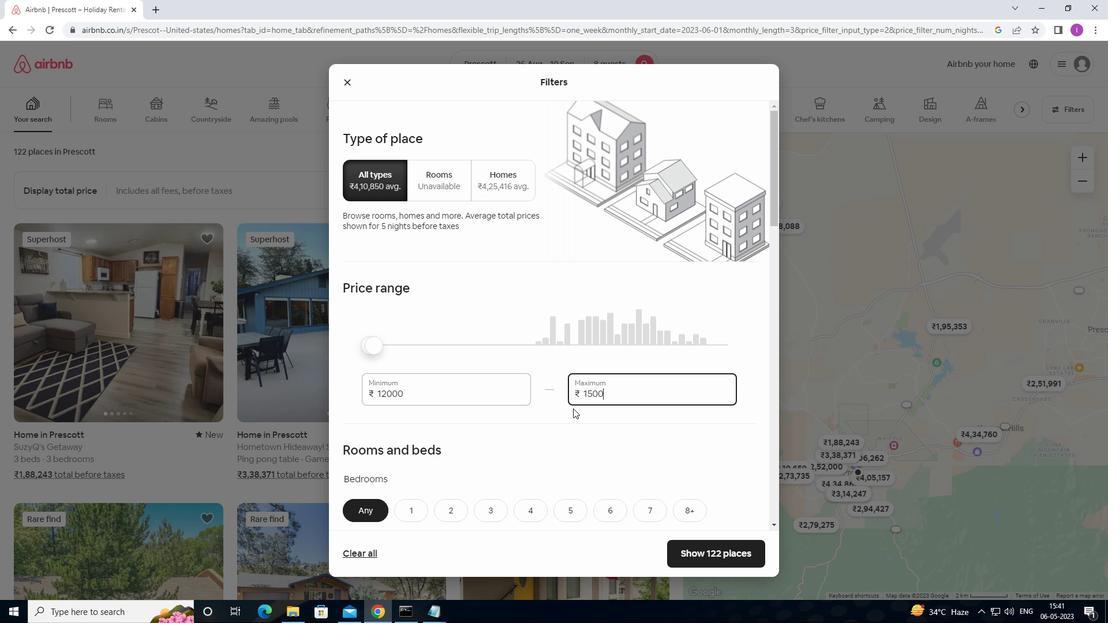 
Action: Mouse moved to (582, 418)
Screenshot: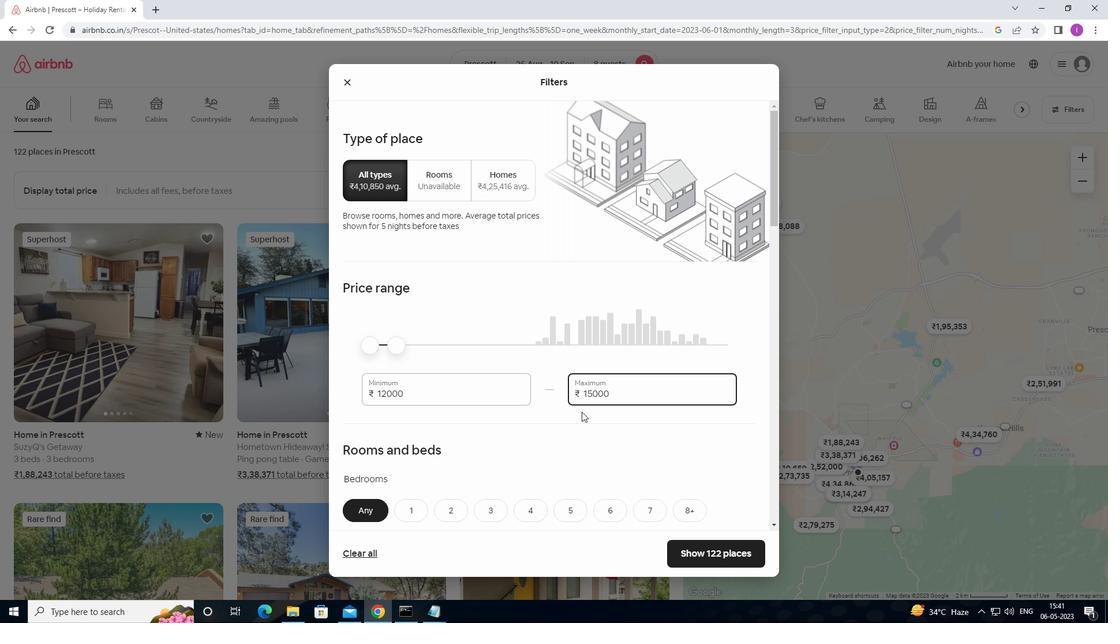 
Action: Mouse scrolled (582, 417) with delta (0, 0)
Screenshot: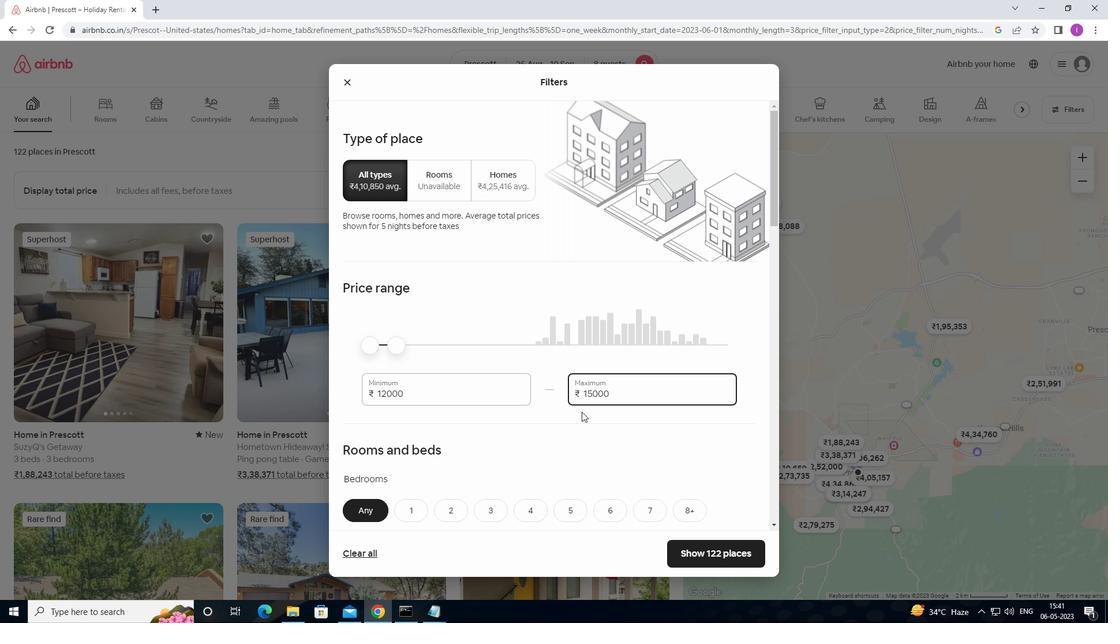 
Action: Mouse moved to (582, 419)
Screenshot: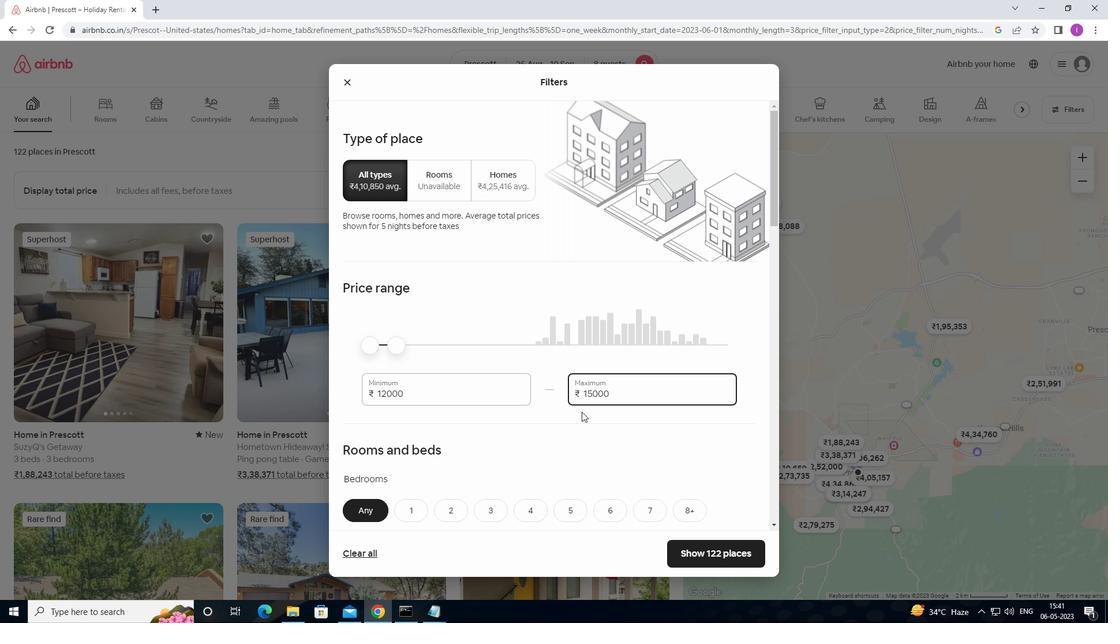
Action: Mouse scrolled (582, 419) with delta (0, 0)
Screenshot: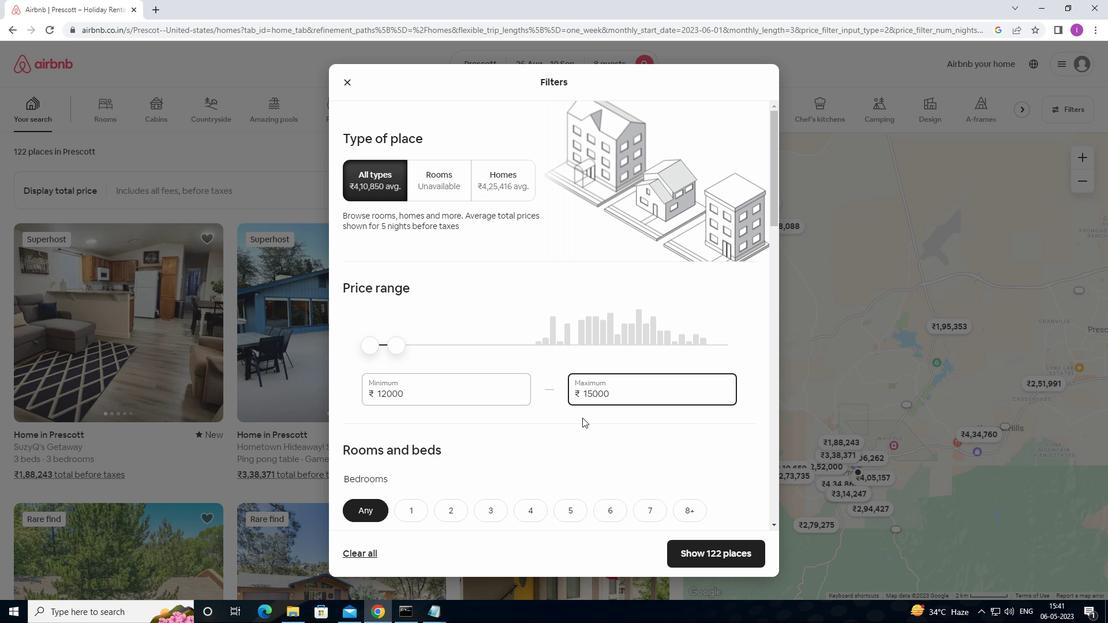 
Action: Mouse moved to (582, 411)
Screenshot: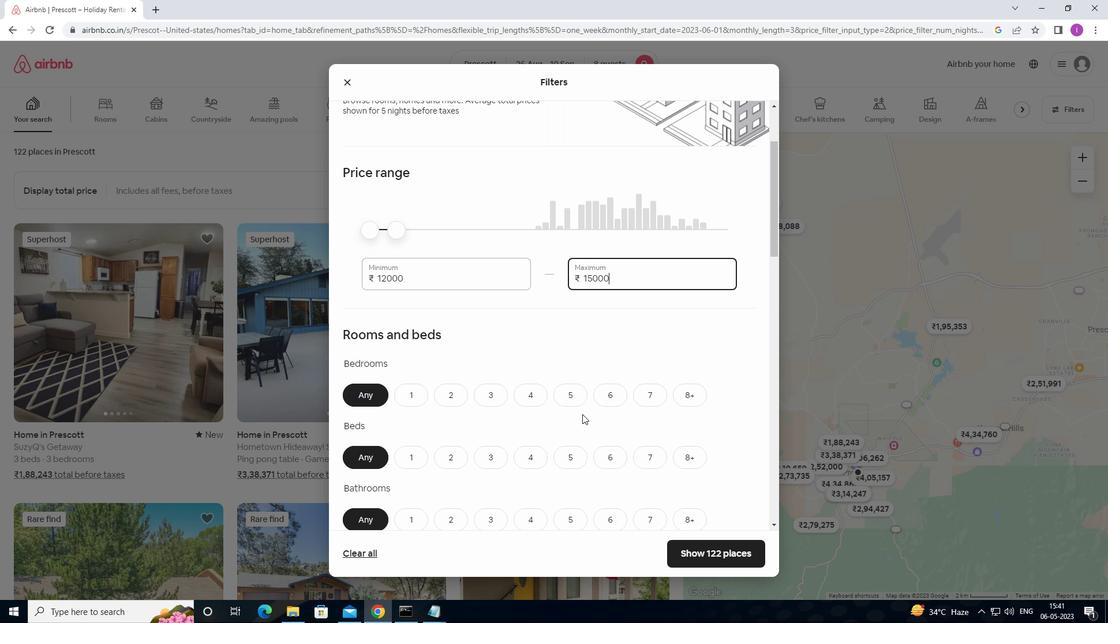 
Action: Mouse scrolled (582, 410) with delta (0, 0)
Screenshot: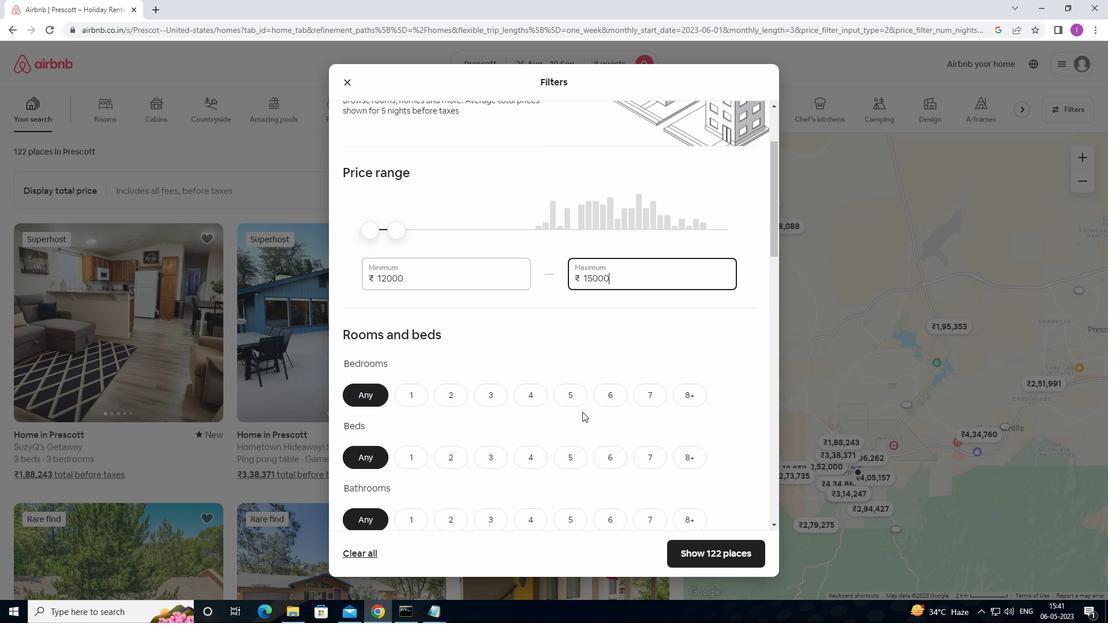 
Action: Mouse moved to (611, 336)
Screenshot: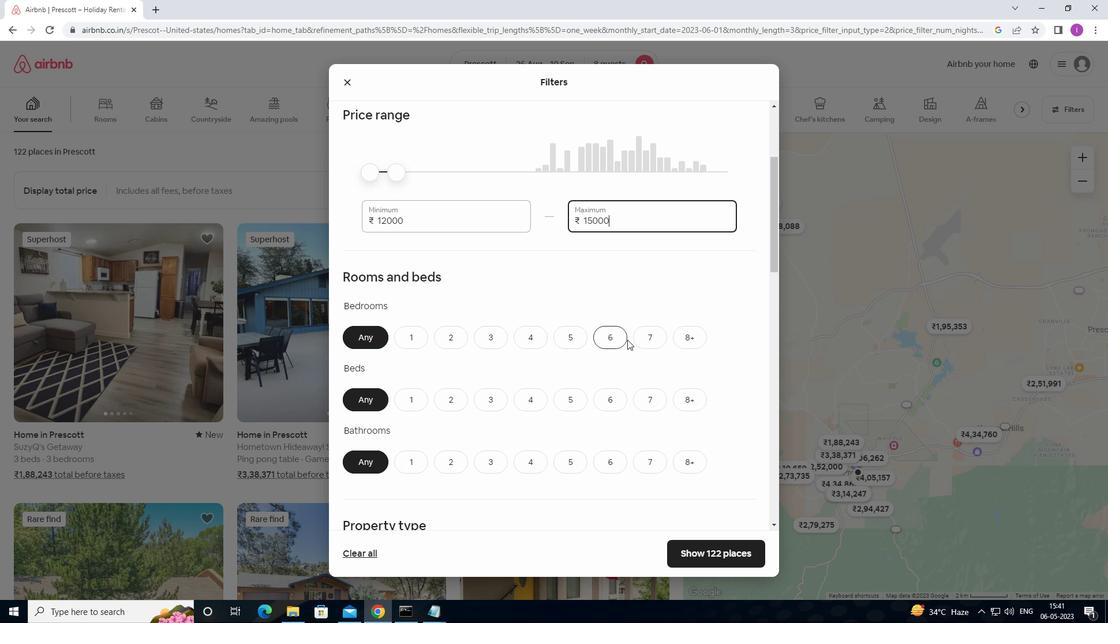
Action: Mouse pressed left at (611, 336)
Screenshot: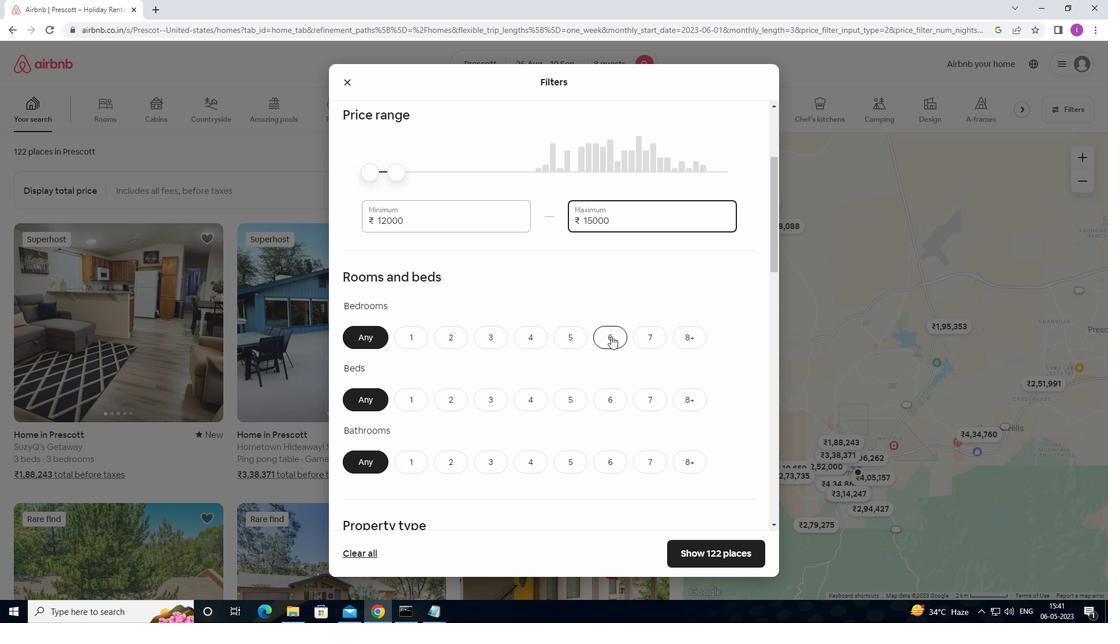 
Action: Mouse moved to (615, 391)
Screenshot: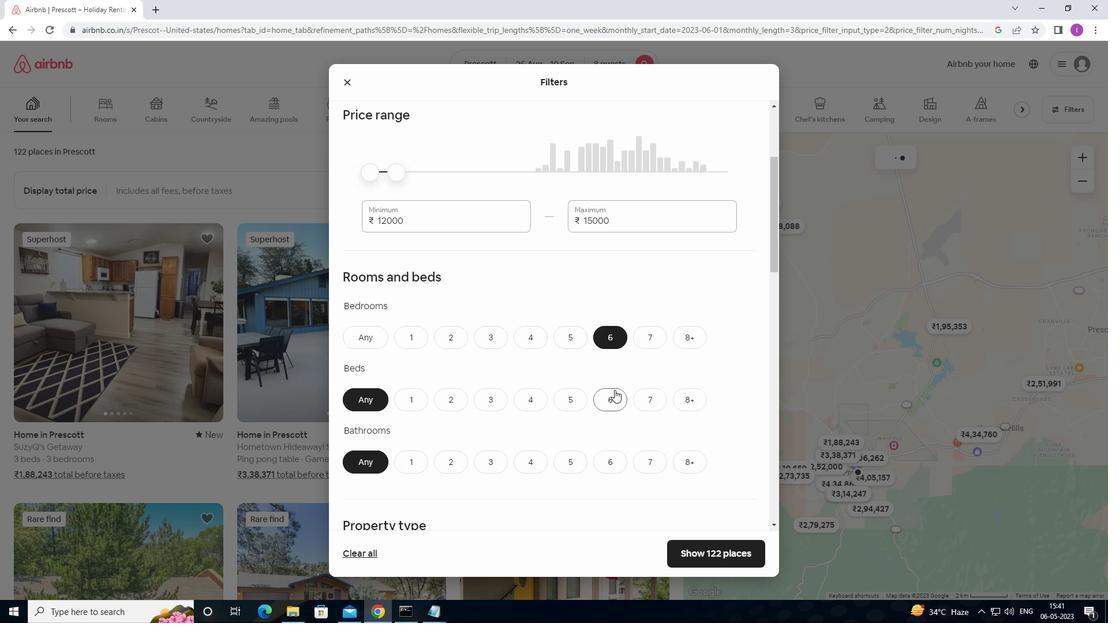 
Action: Mouse pressed left at (615, 391)
Screenshot: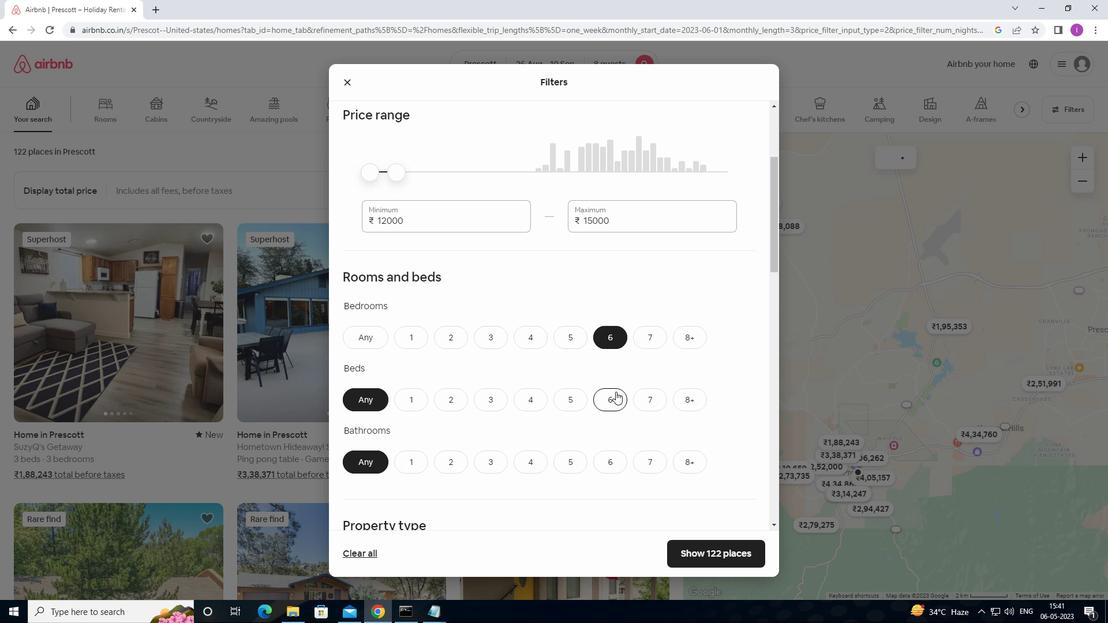 
Action: Mouse moved to (600, 456)
Screenshot: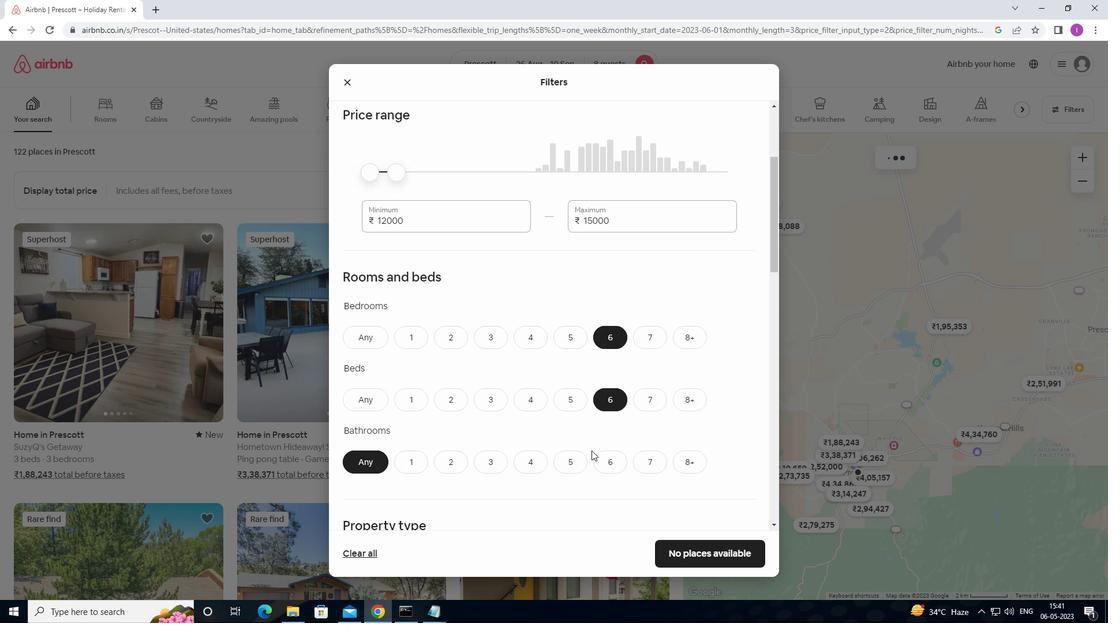 
Action: Mouse pressed left at (600, 456)
Screenshot: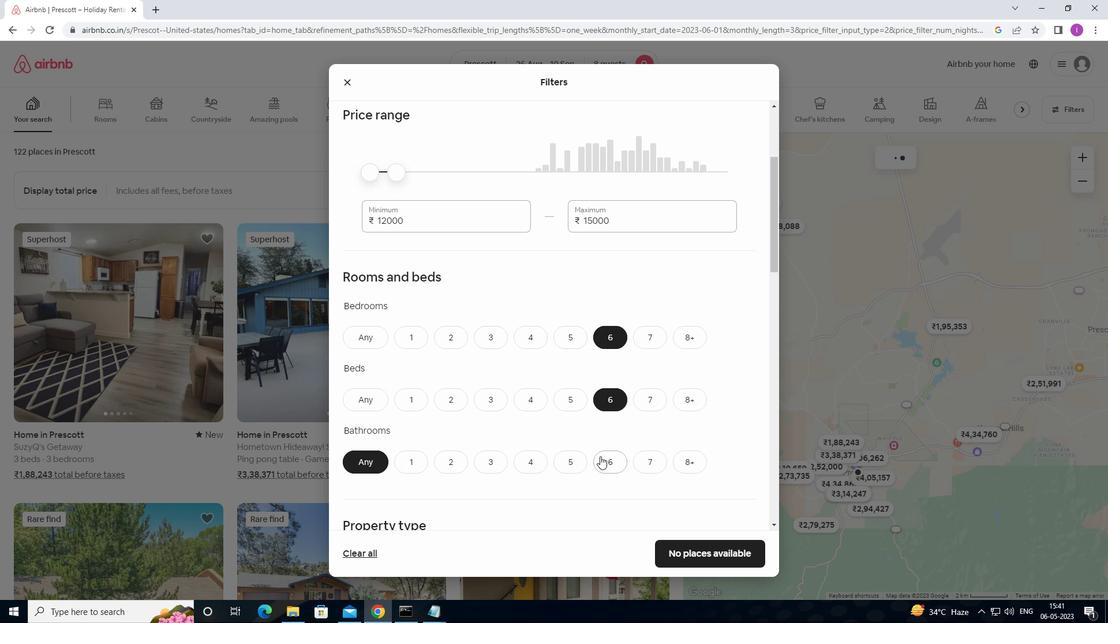 
Action: Mouse moved to (406, 447)
Screenshot: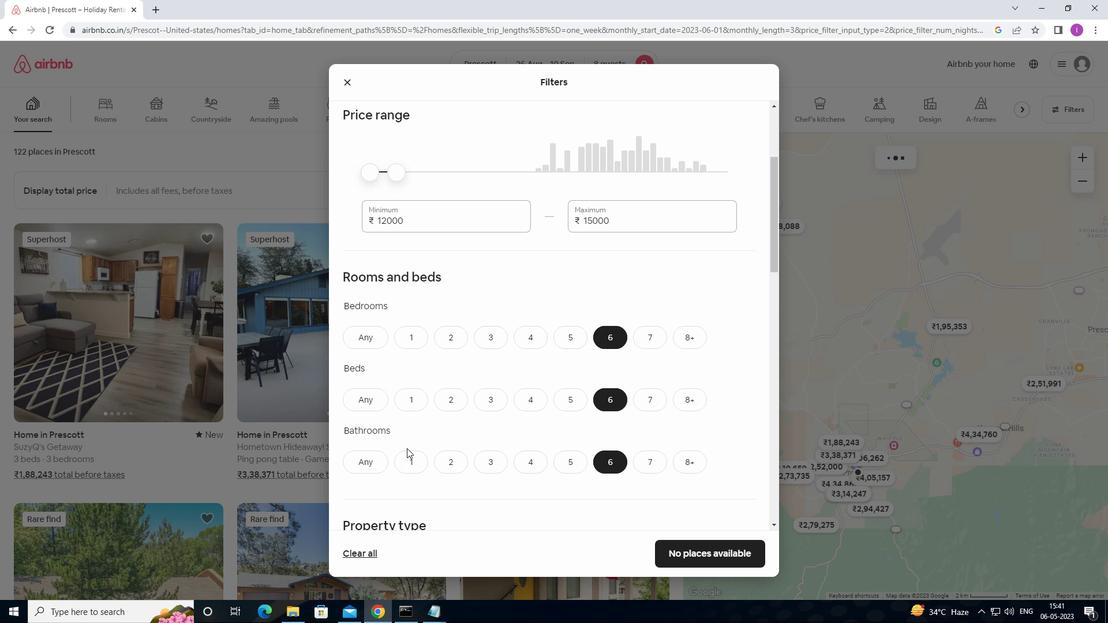 
Action: Mouse scrolled (406, 446) with delta (0, 0)
Screenshot: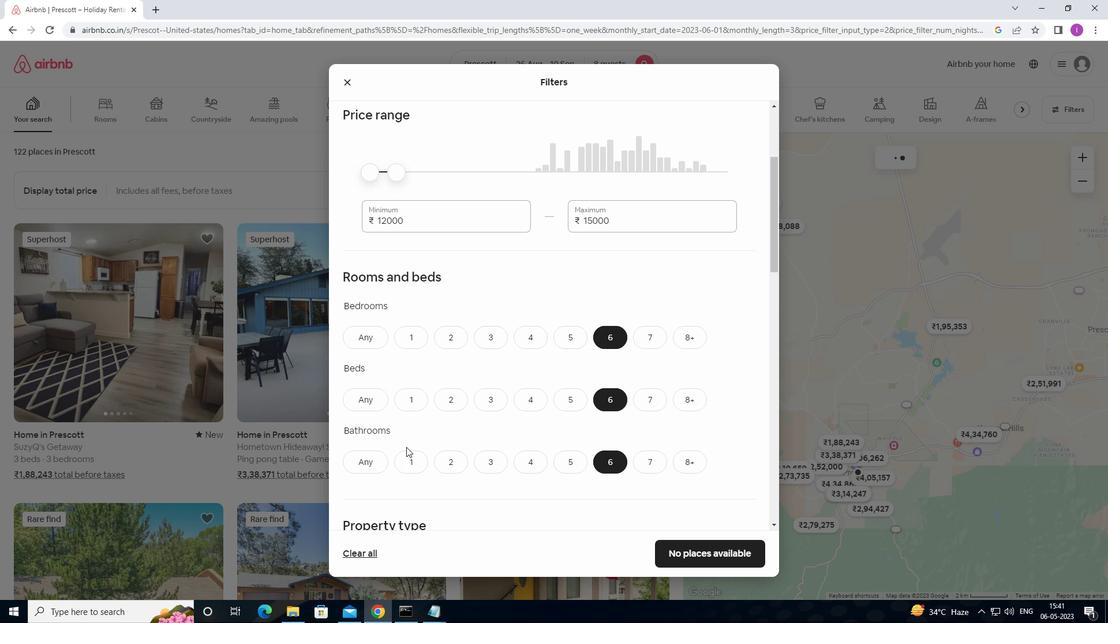 
Action: Mouse moved to (406, 445)
Screenshot: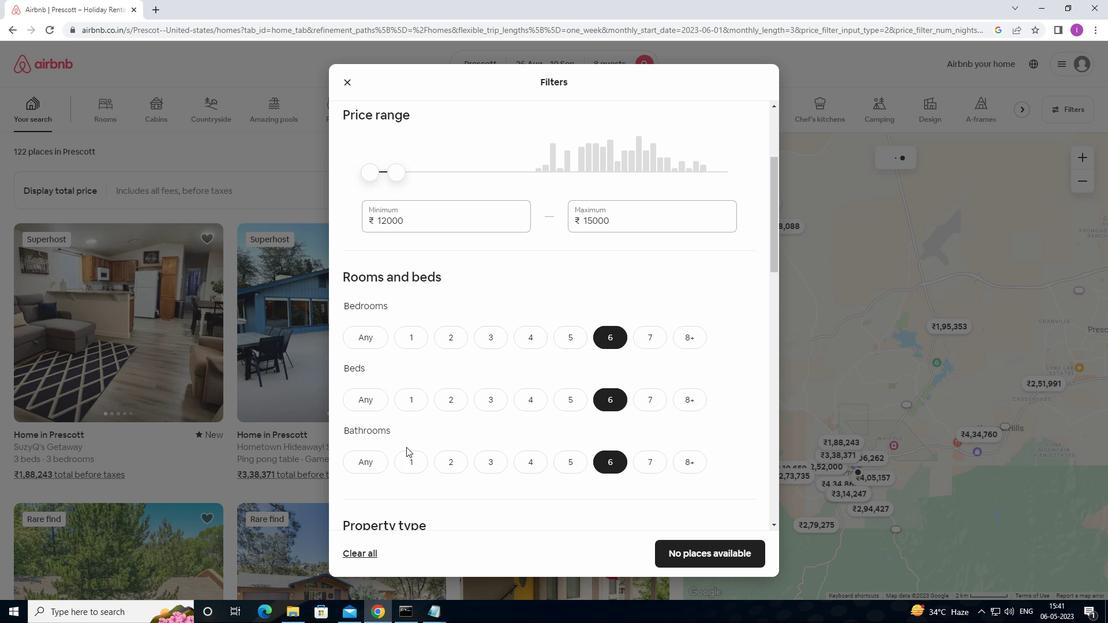 
Action: Mouse scrolled (406, 444) with delta (0, 0)
Screenshot: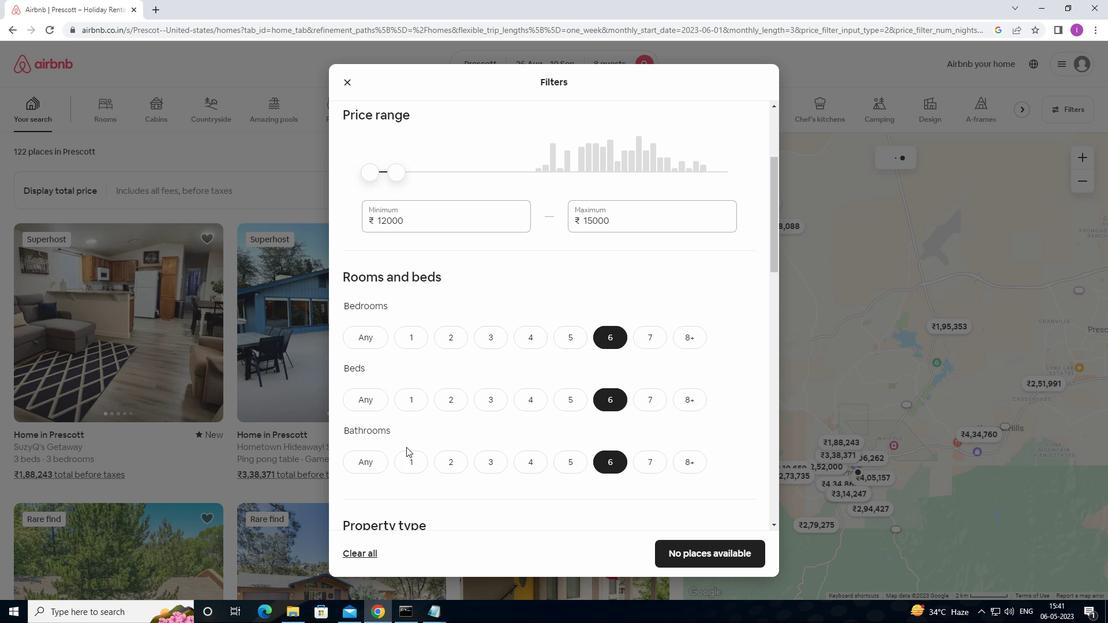 
Action: Mouse moved to (406, 438)
Screenshot: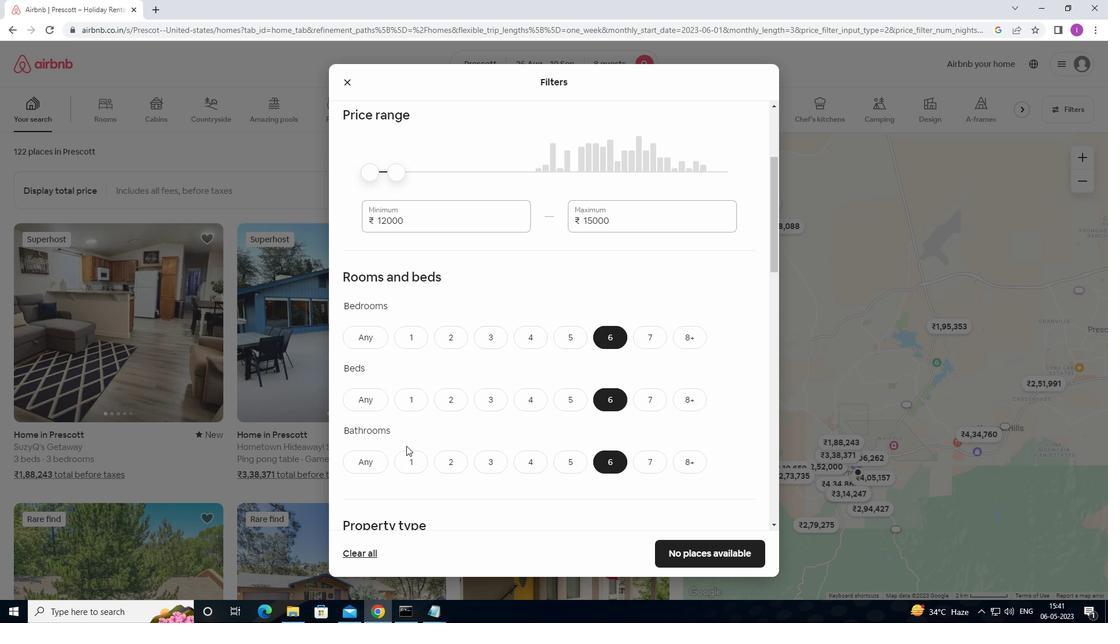 
Action: Mouse scrolled (406, 437) with delta (0, 0)
Screenshot: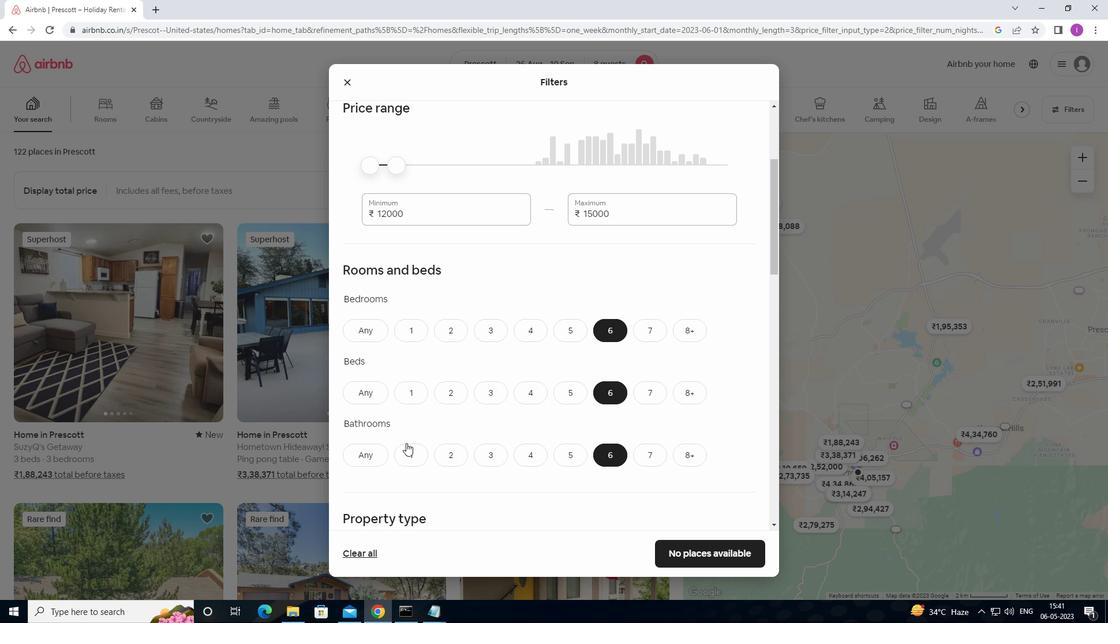 
Action: Mouse moved to (412, 418)
Screenshot: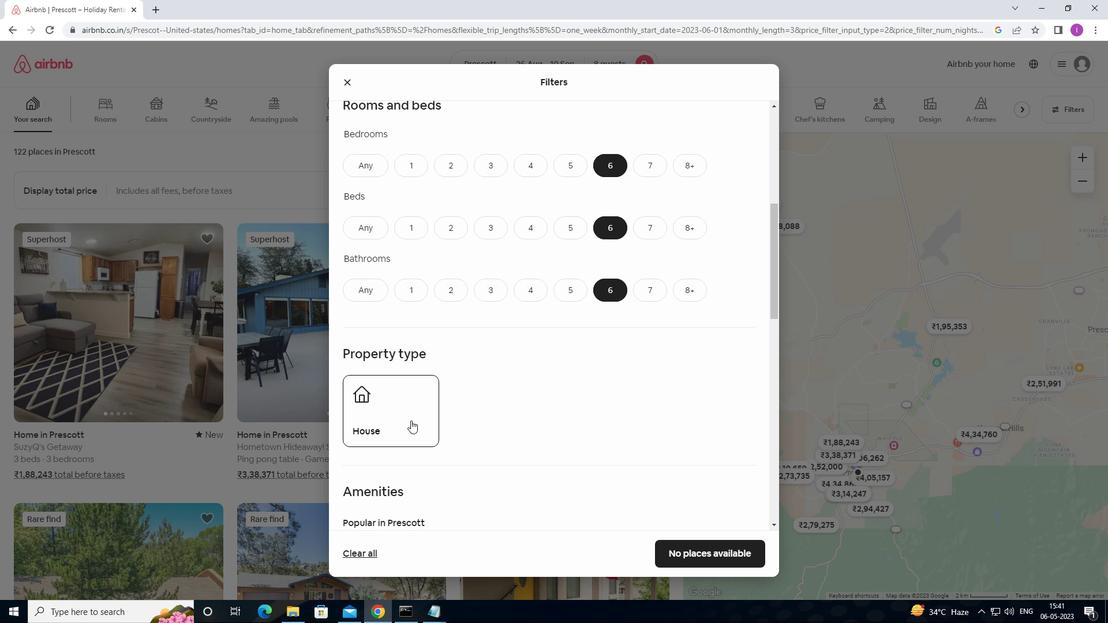 
Action: Mouse scrolled (412, 417) with delta (0, 0)
Screenshot: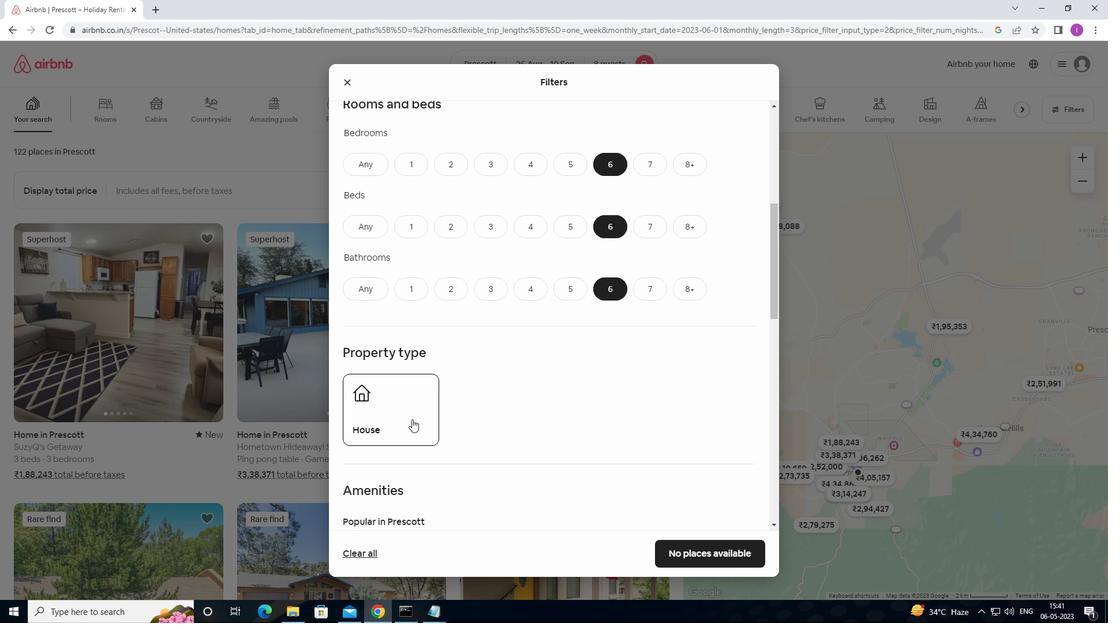 
Action: Mouse scrolled (412, 417) with delta (0, 0)
Screenshot: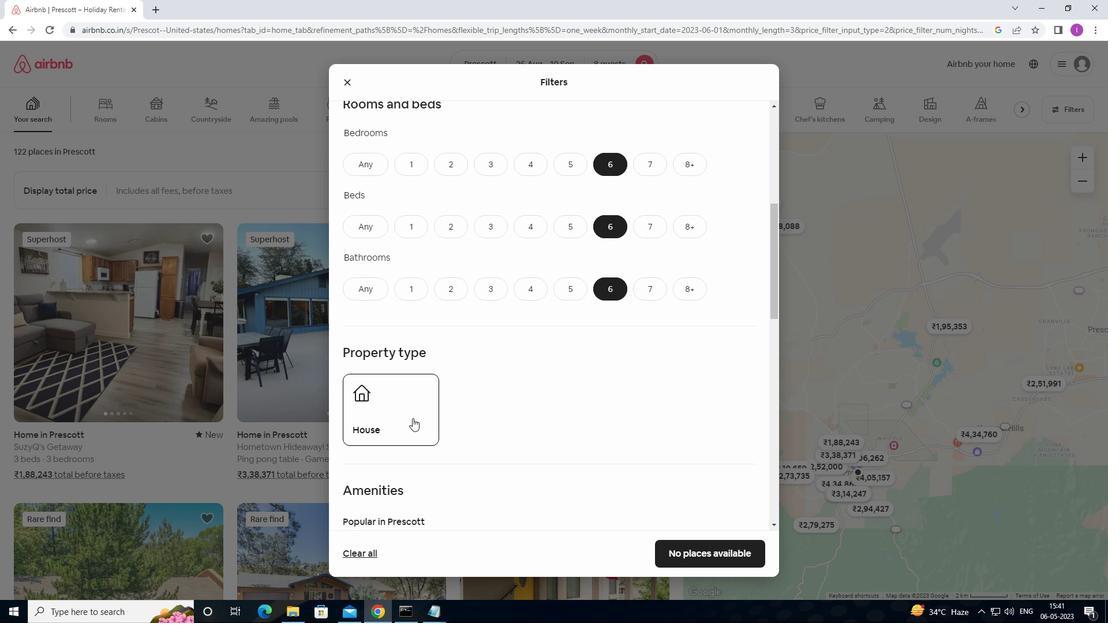 
Action: Mouse moved to (415, 416)
Screenshot: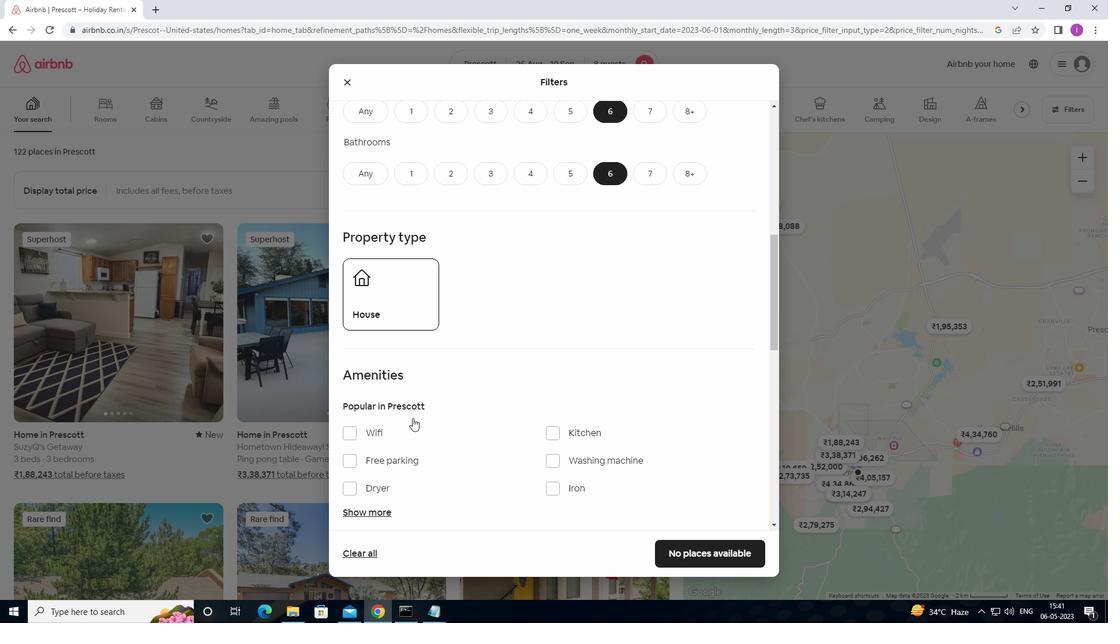 
Action: Mouse scrolled (415, 415) with delta (0, 0)
Screenshot: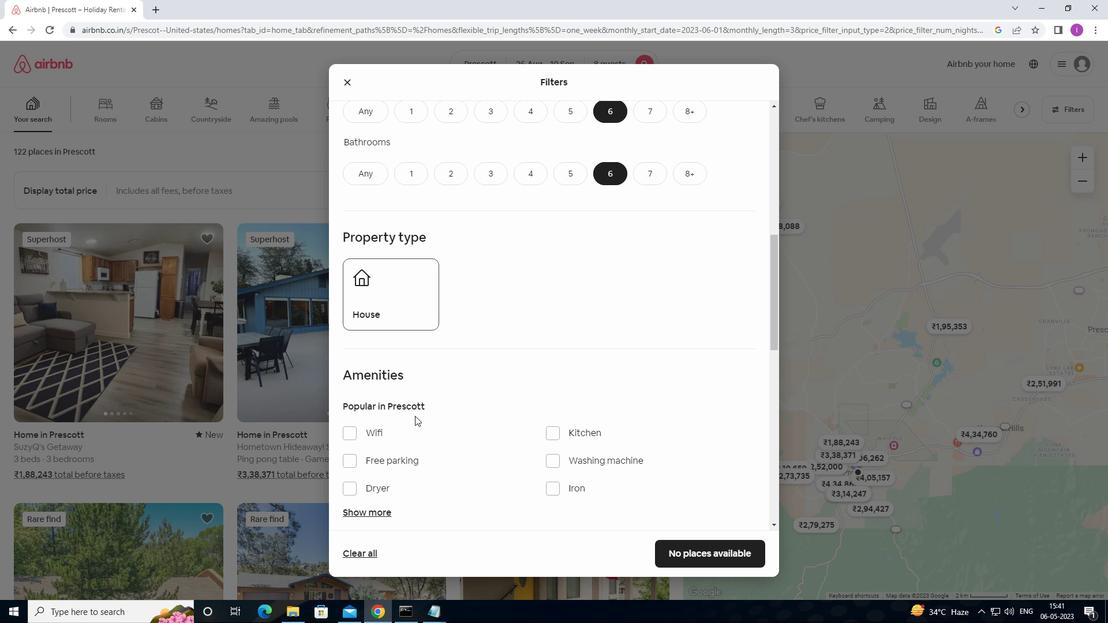 
Action: Mouse moved to (364, 235)
Screenshot: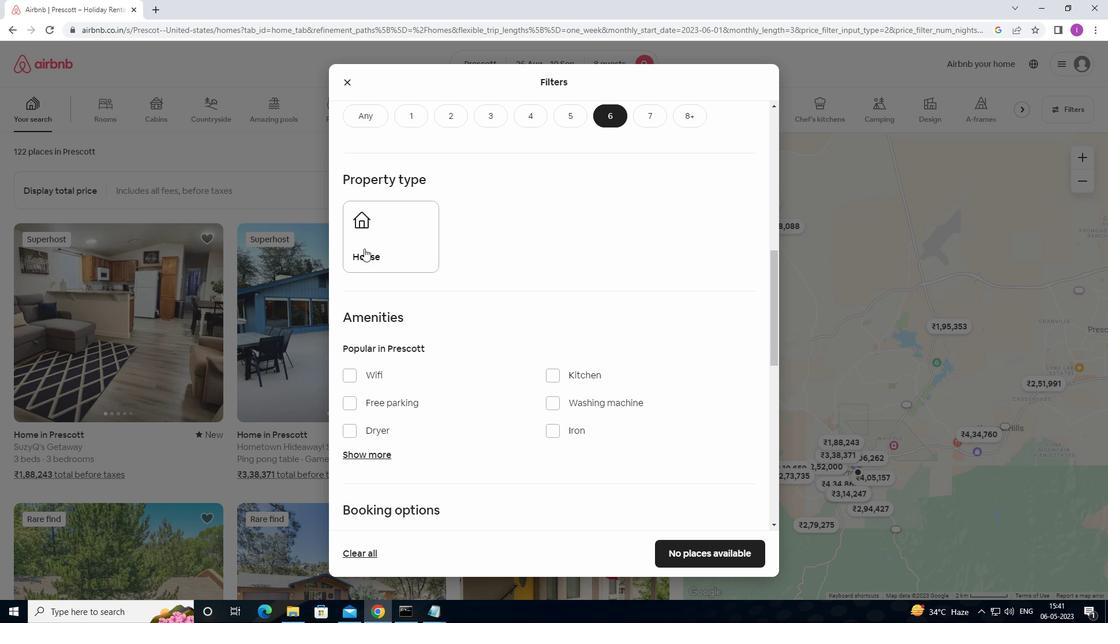 
Action: Mouse pressed left at (364, 235)
Screenshot: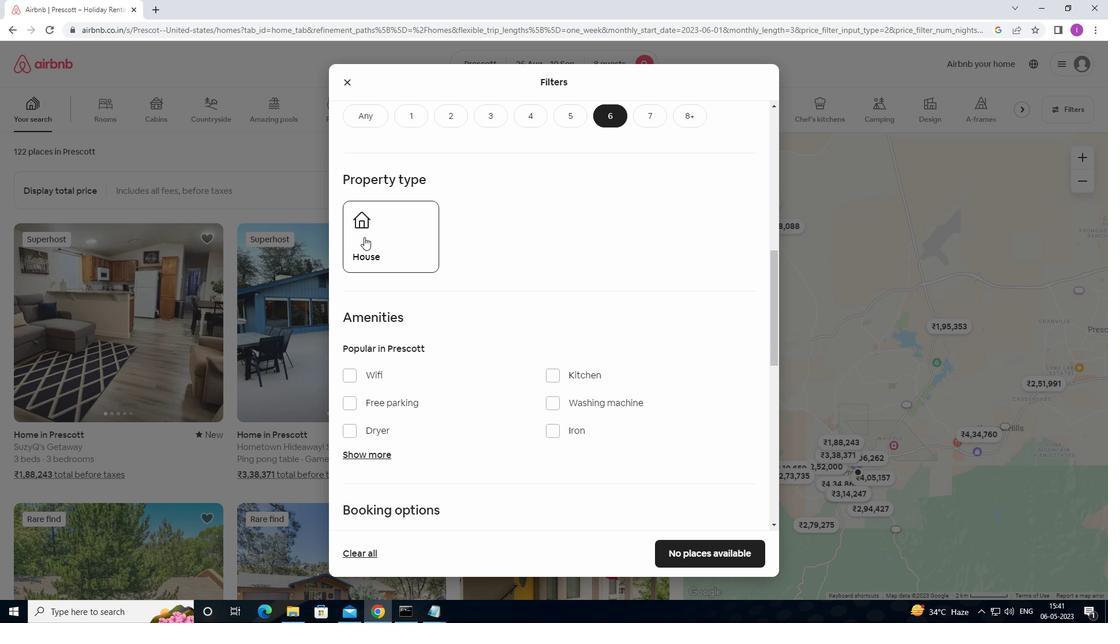 
Action: Mouse moved to (429, 363)
Screenshot: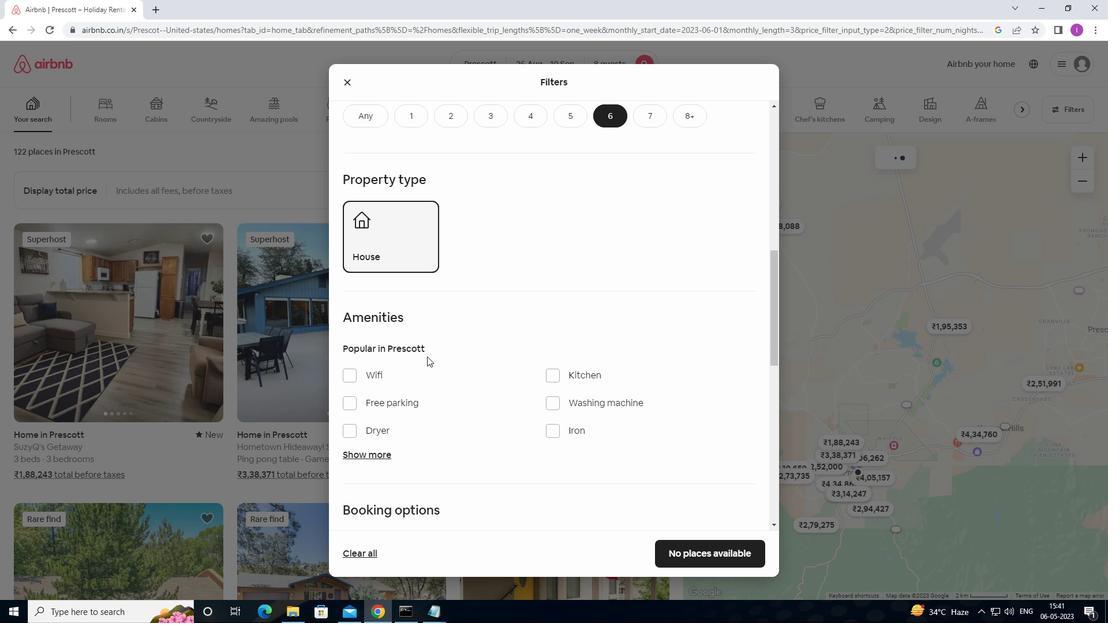 
Action: Mouse scrolled (429, 362) with delta (0, 0)
Screenshot: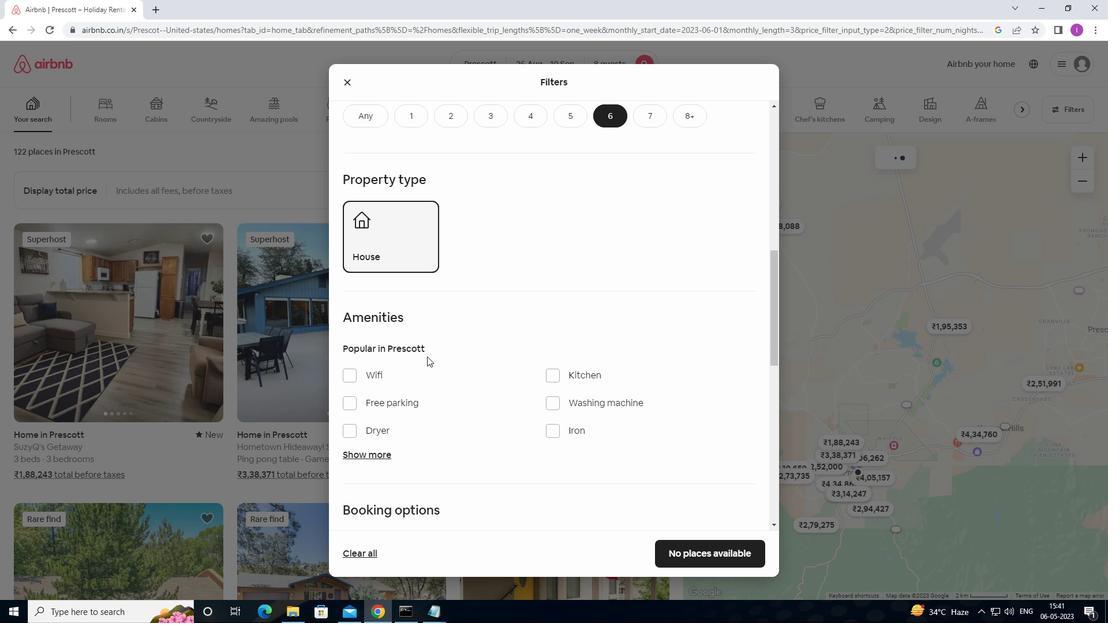 
Action: Mouse moved to (350, 318)
Screenshot: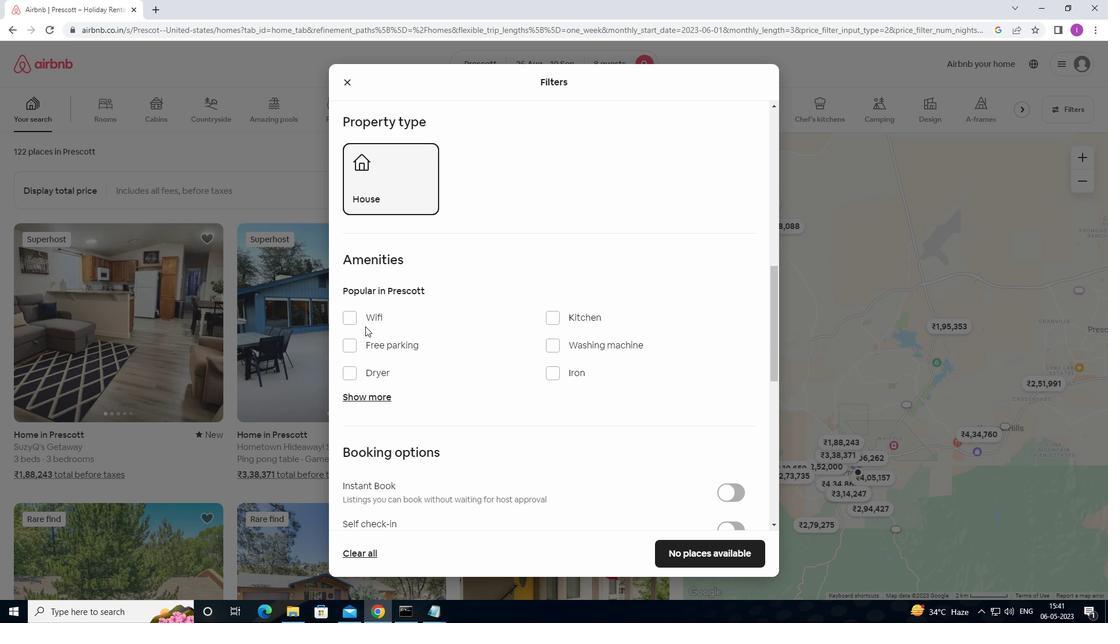 
Action: Mouse pressed left at (350, 318)
Screenshot: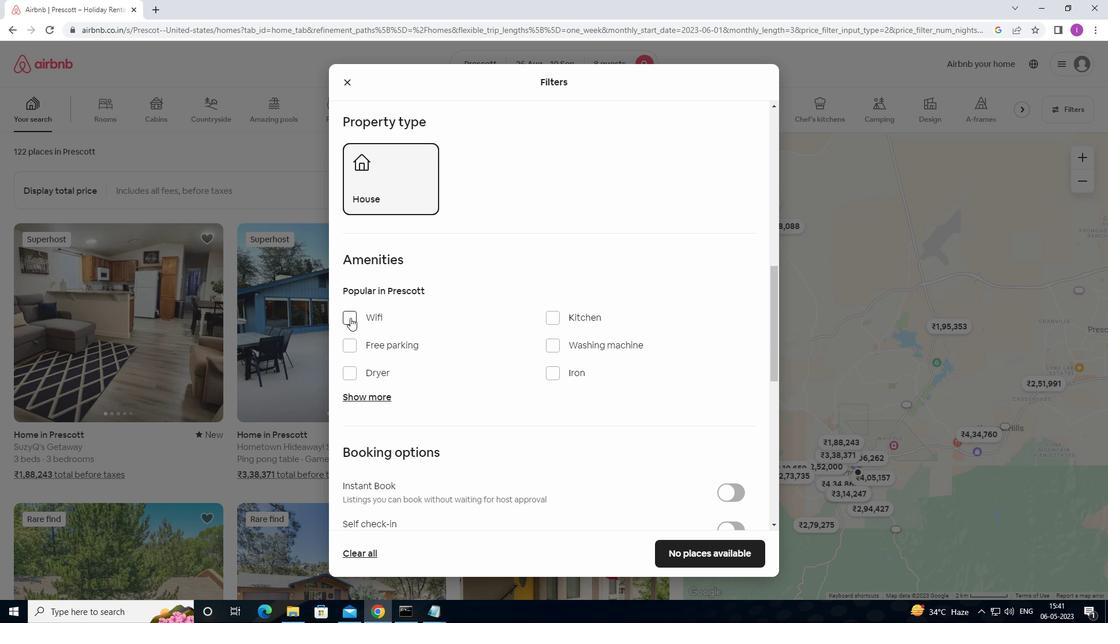 
Action: Mouse moved to (441, 353)
Screenshot: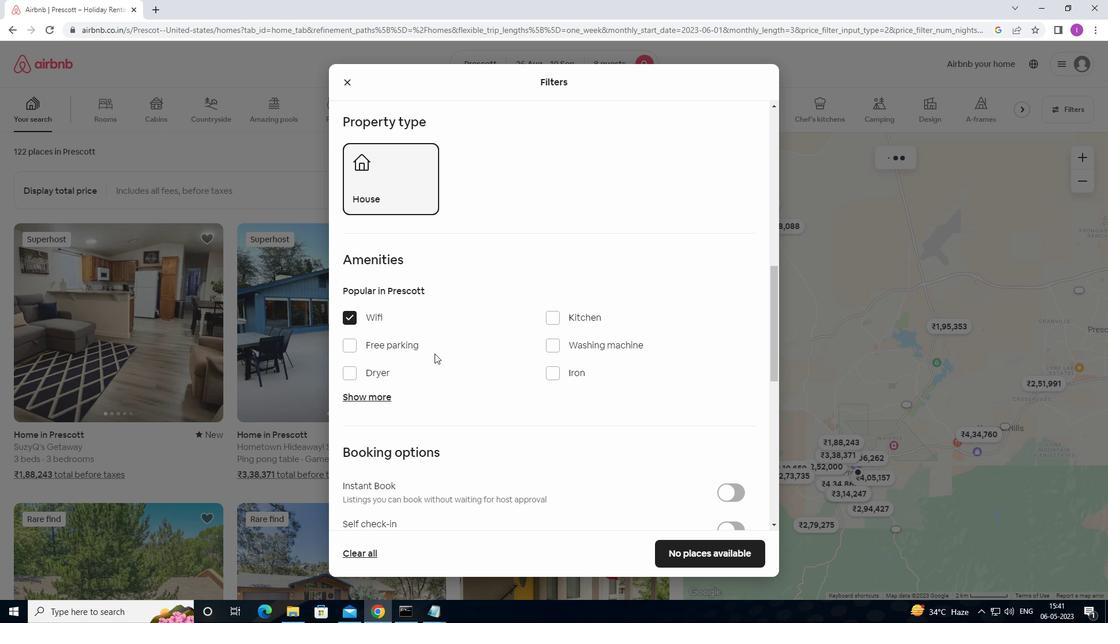 
Action: Mouse scrolled (441, 353) with delta (0, 0)
Screenshot: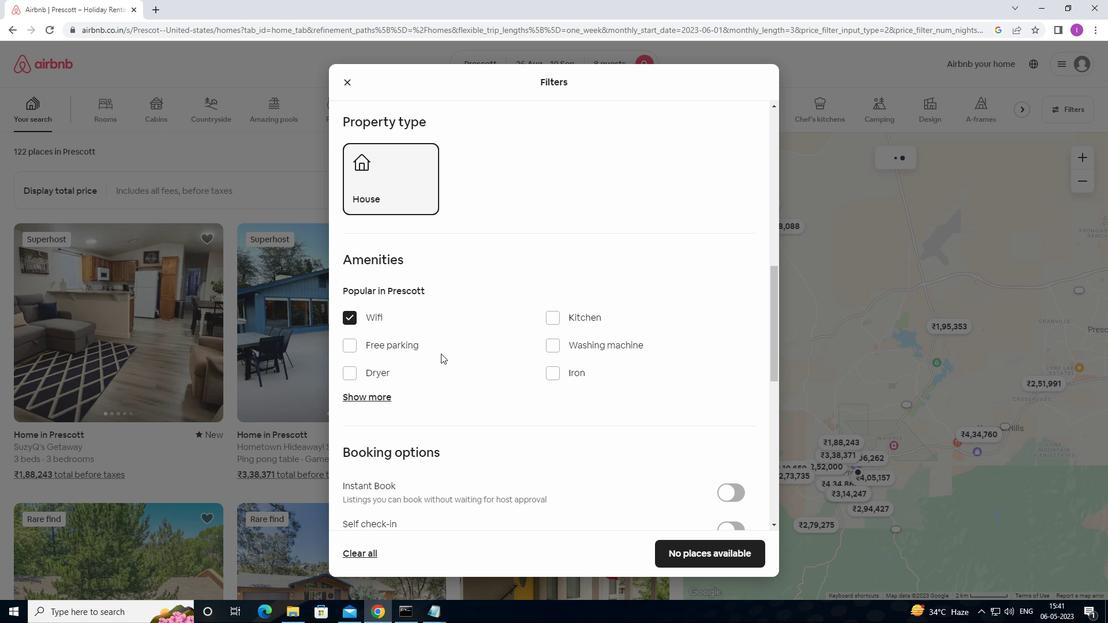 
Action: Mouse scrolled (441, 353) with delta (0, 0)
Screenshot: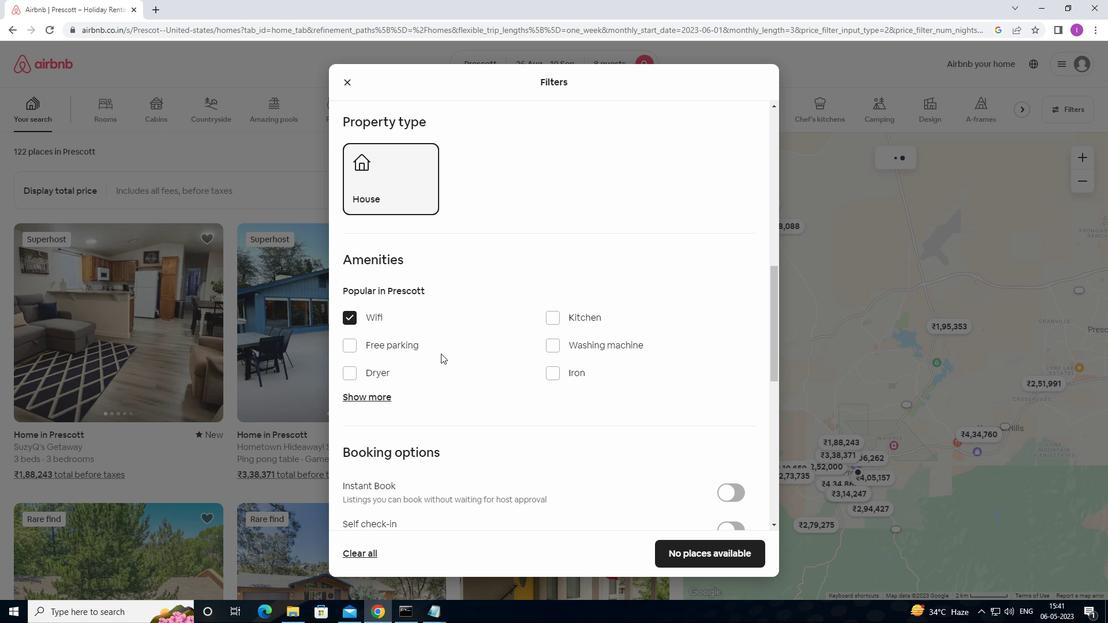 
Action: Mouse scrolled (441, 353) with delta (0, 0)
Screenshot: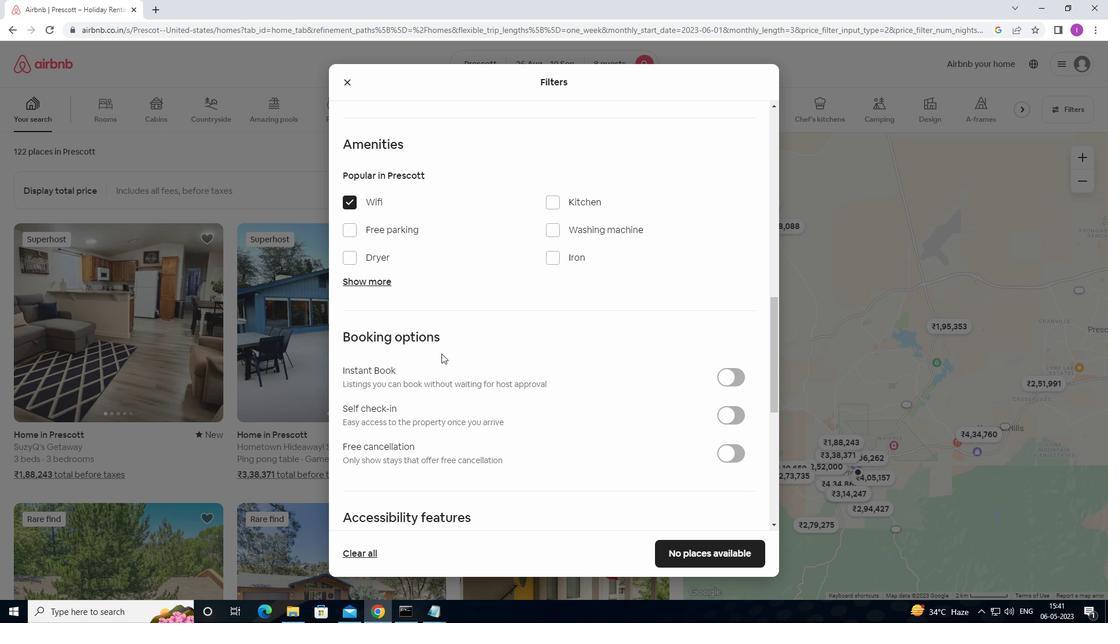 
Action: Mouse moved to (351, 168)
Screenshot: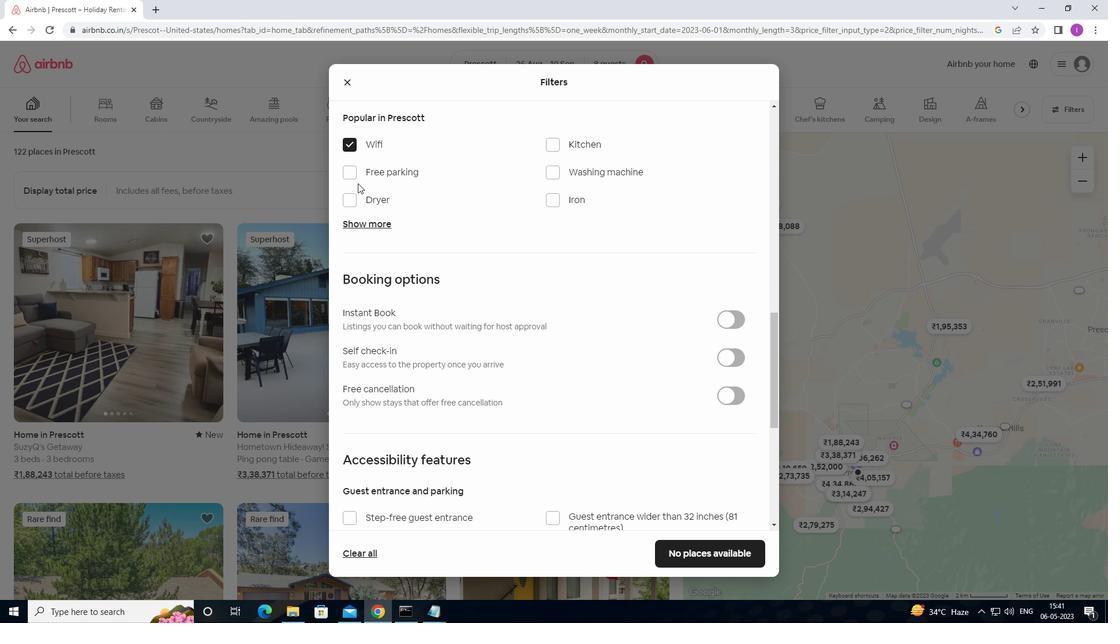 
Action: Mouse pressed left at (351, 168)
Screenshot: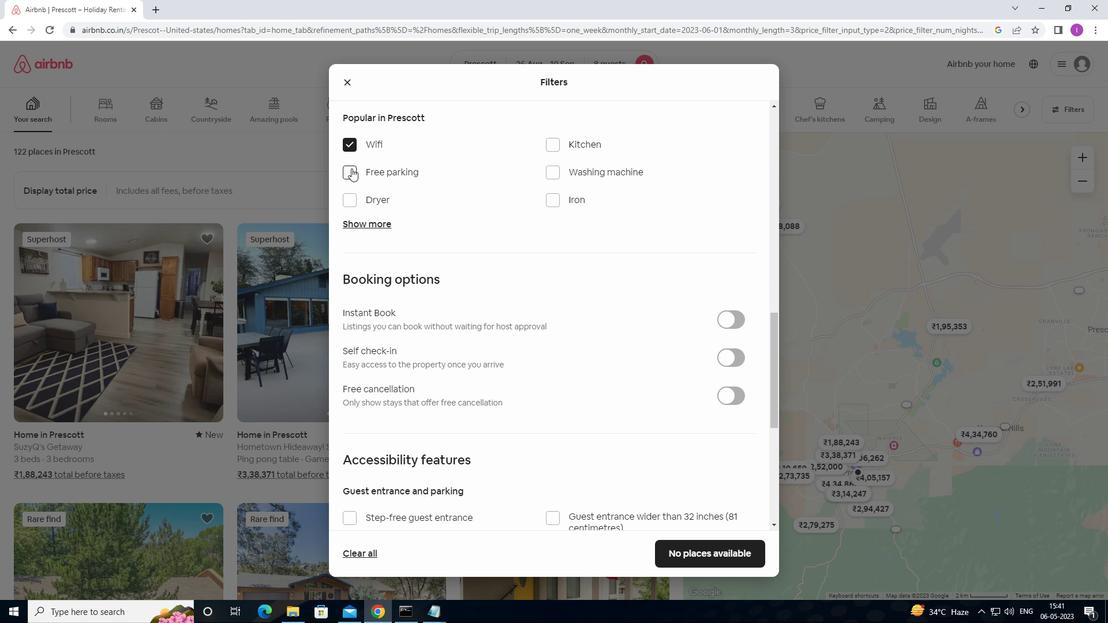 
Action: Mouse moved to (356, 202)
Screenshot: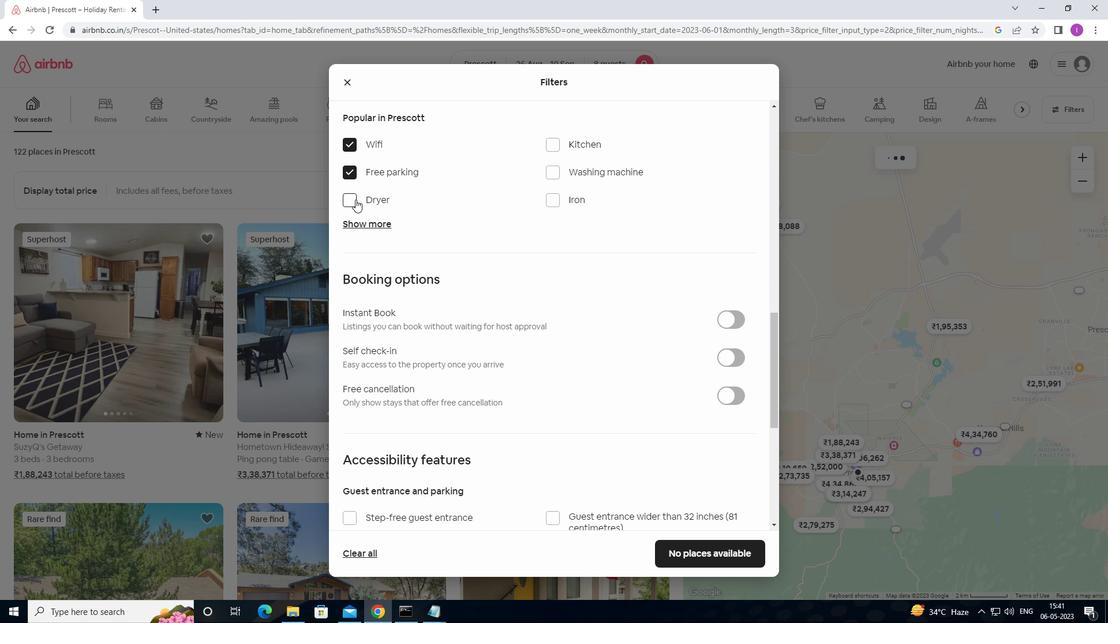 
Action: Mouse pressed left at (356, 202)
Screenshot: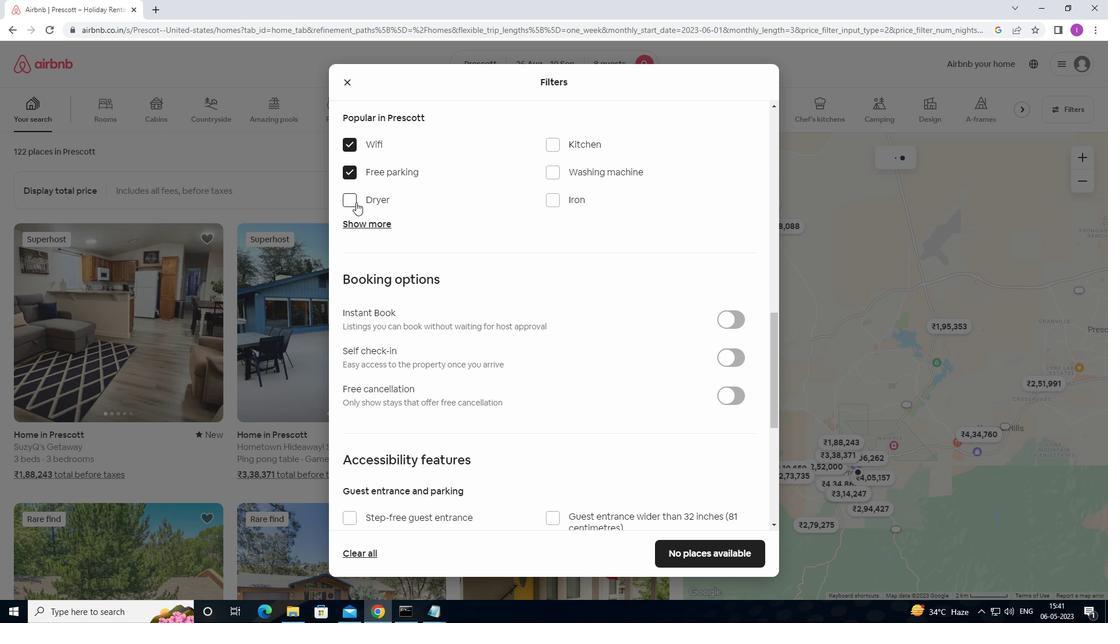 
Action: Mouse moved to (357, 204)
Screenshot: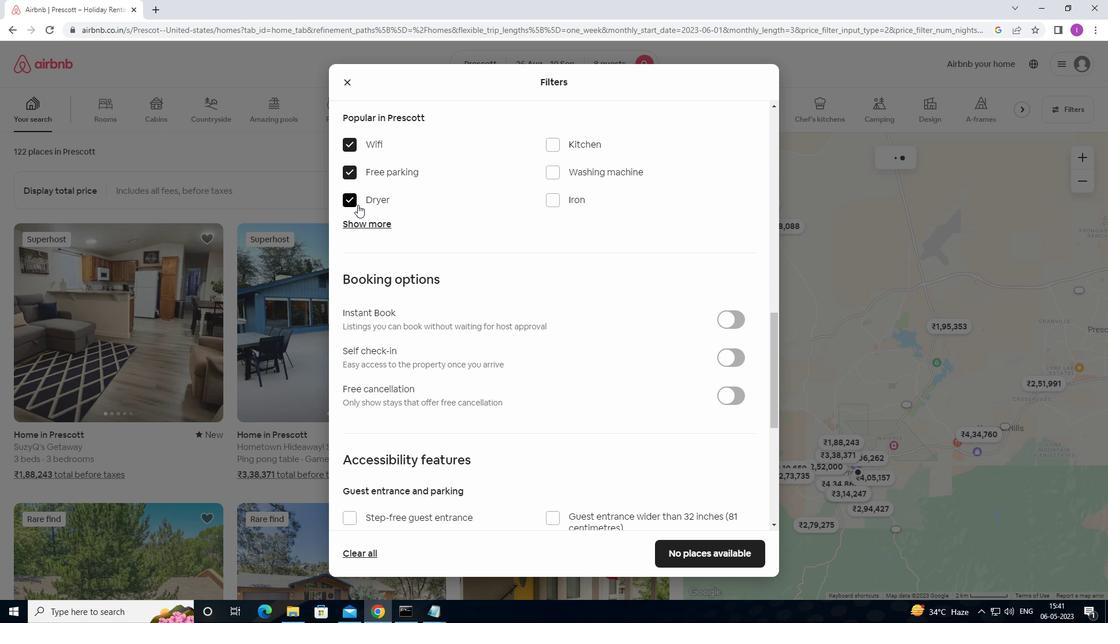 
Action: Mouse pressed left at (357, 204)
Screenshot: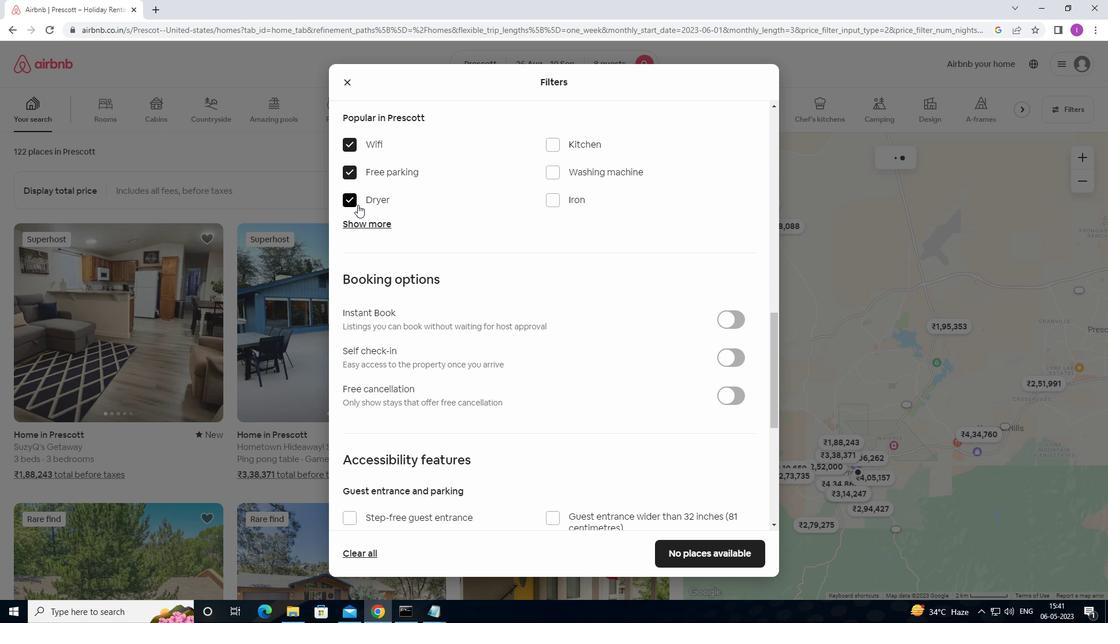 
Action: Mouse moved to (379, 223)
Screenshot: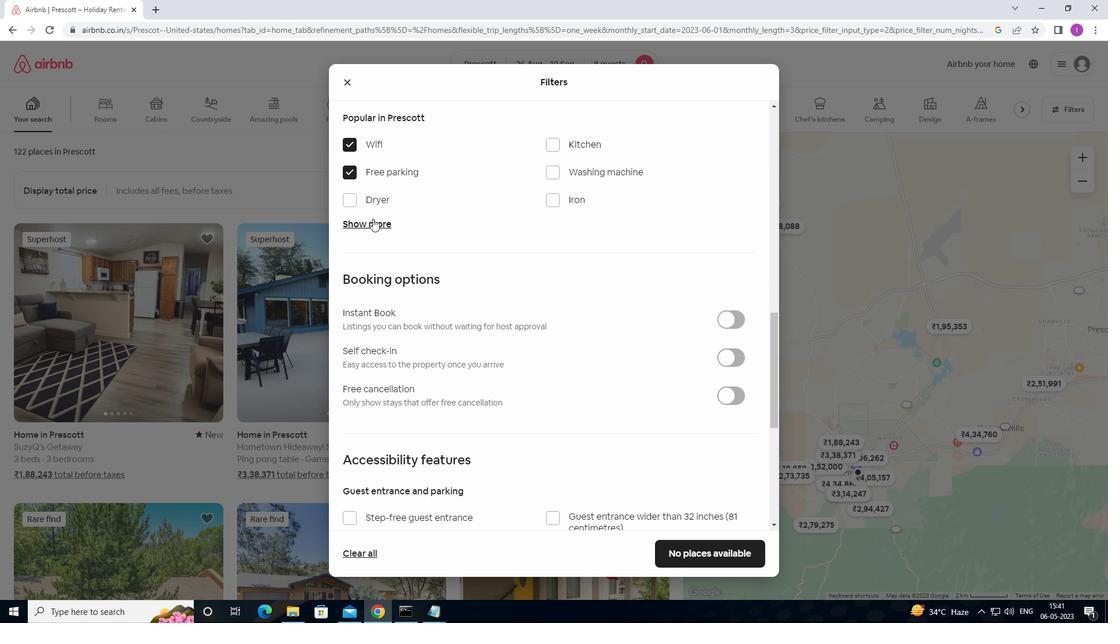 
Action: Mouse pressed left at (379, 223)
Screenshot: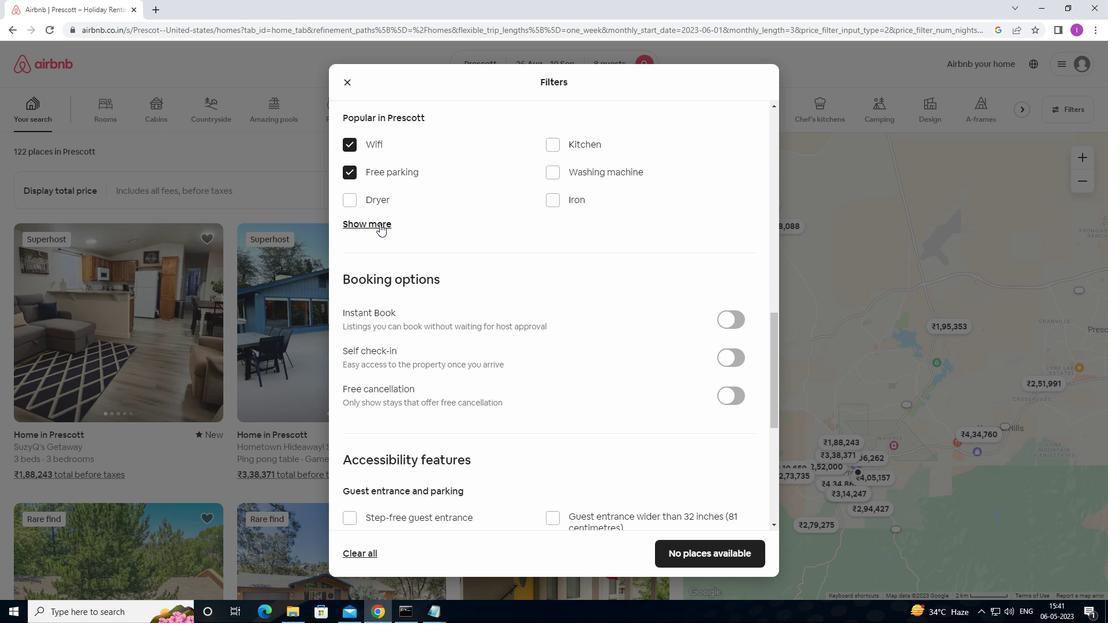 
Action: Mouse moved to (560, 290)
Screenshot: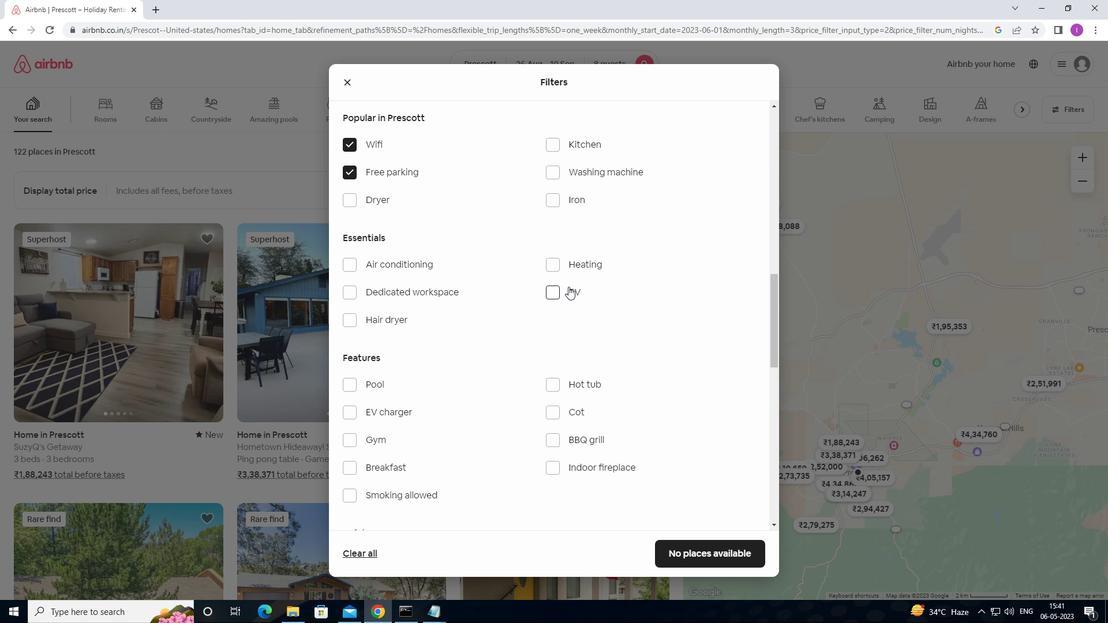 
Action: Mouse pressed left at (560, 290)
Screenshot: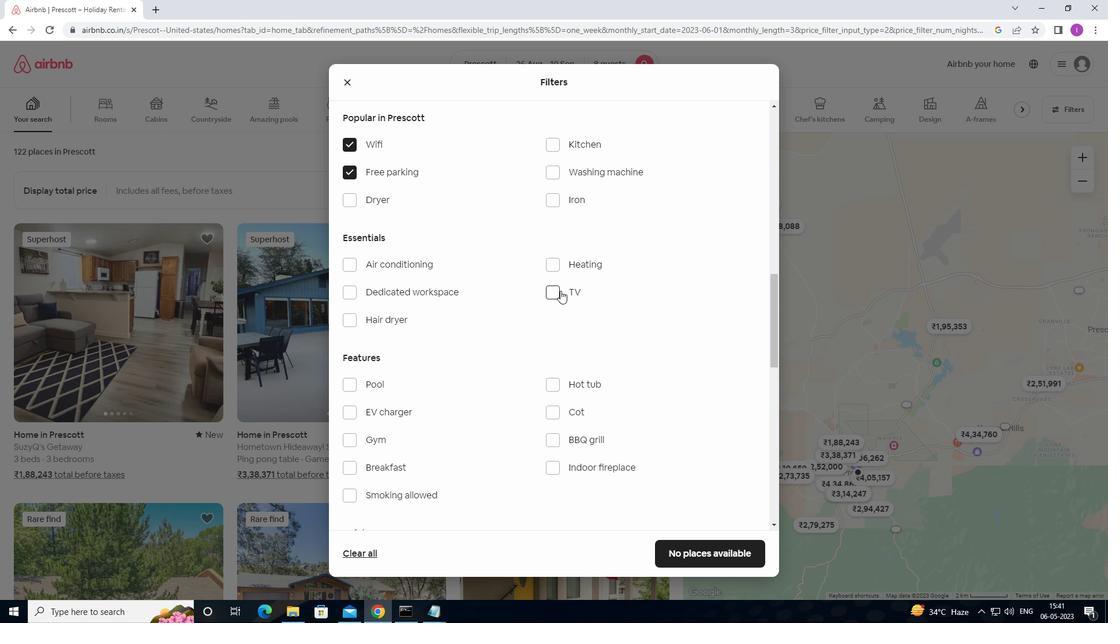
Action: Mouse moved to (465, 377)
Screenshot: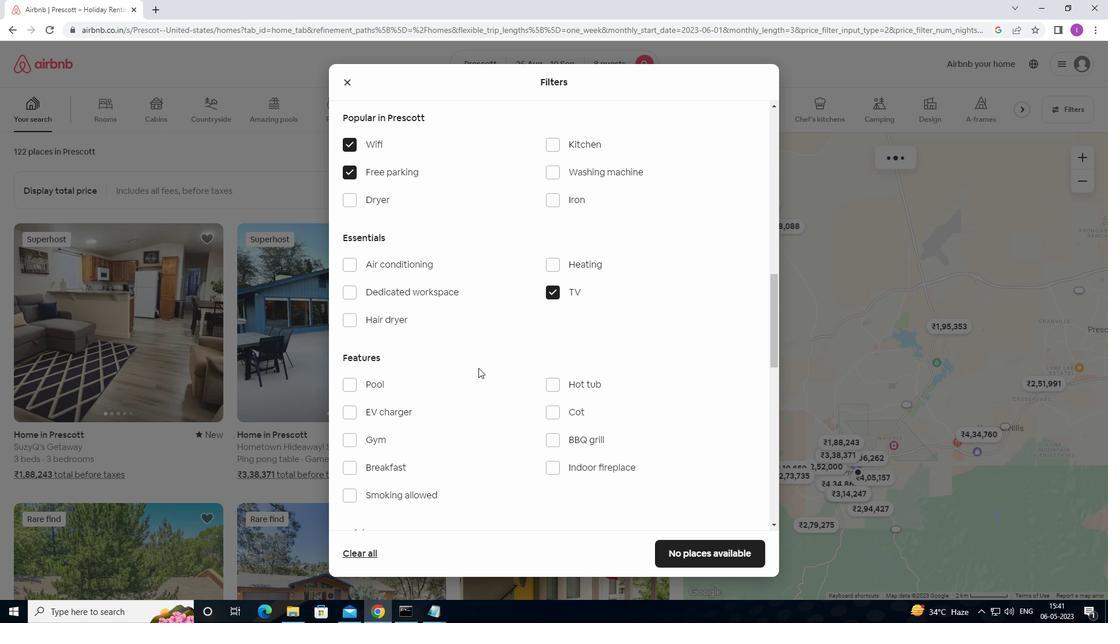
Action: Mouse scrolled (465, 376) with delta (0, 0)
Screenshot: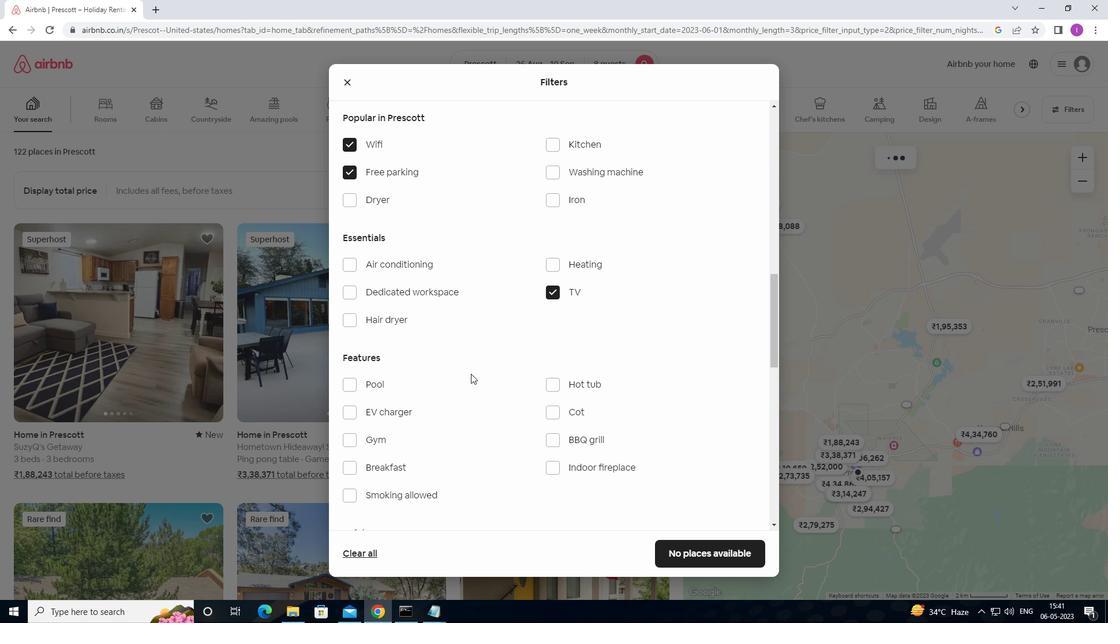 
Action: Mouse moved to (464, 378)
Screenshot: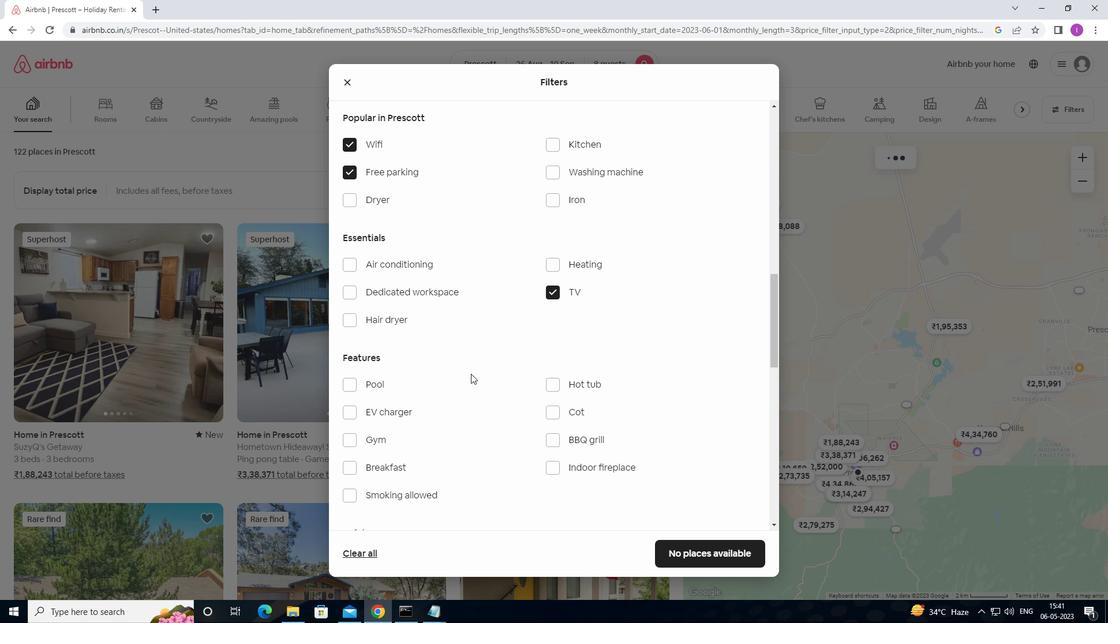 
Action: Mouse scrolled (464, 378) with delta (0, 0)
Screenshot: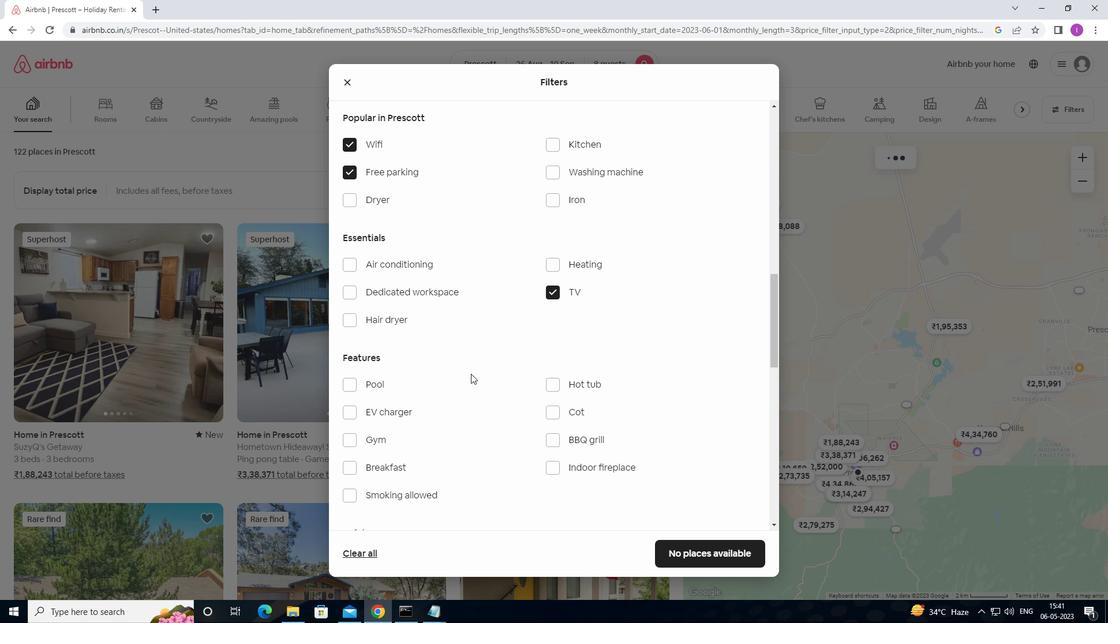 
Action: Mouse moved to (349, 324)
Screenshot: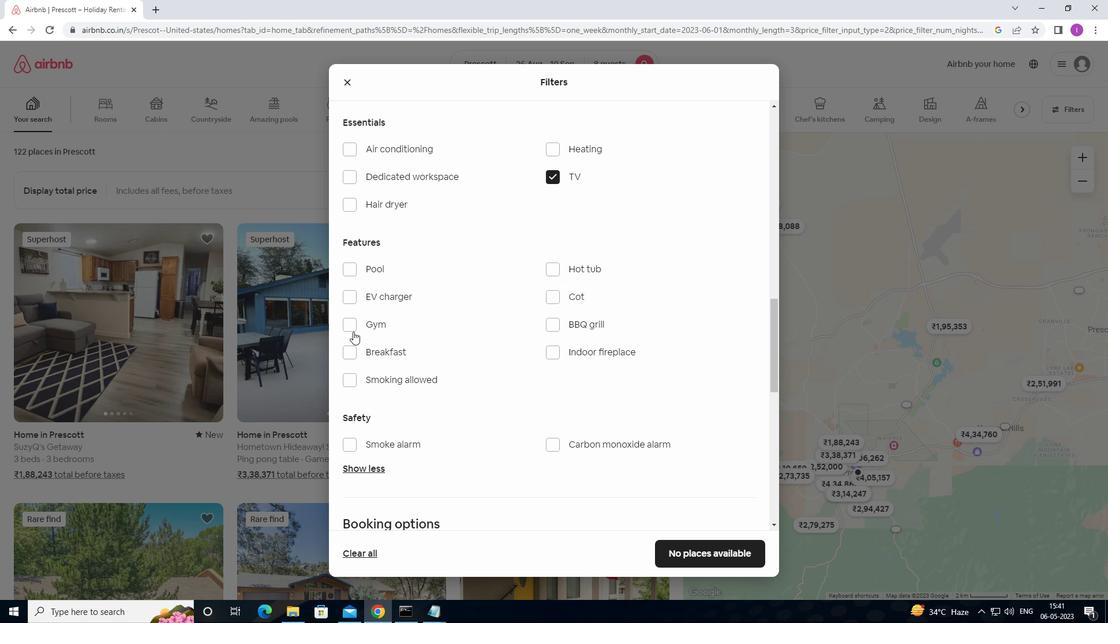 
Action: Mouse pressed left at (349, 324)
Screenshot: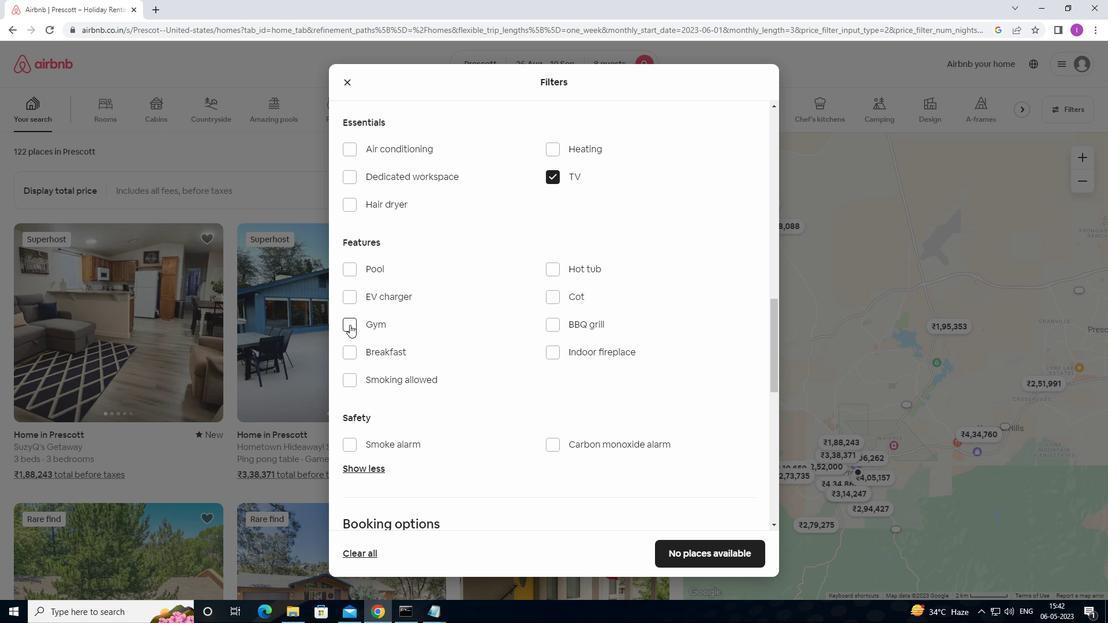 
Action: Mouse moved to (357, 354)
Screenshot: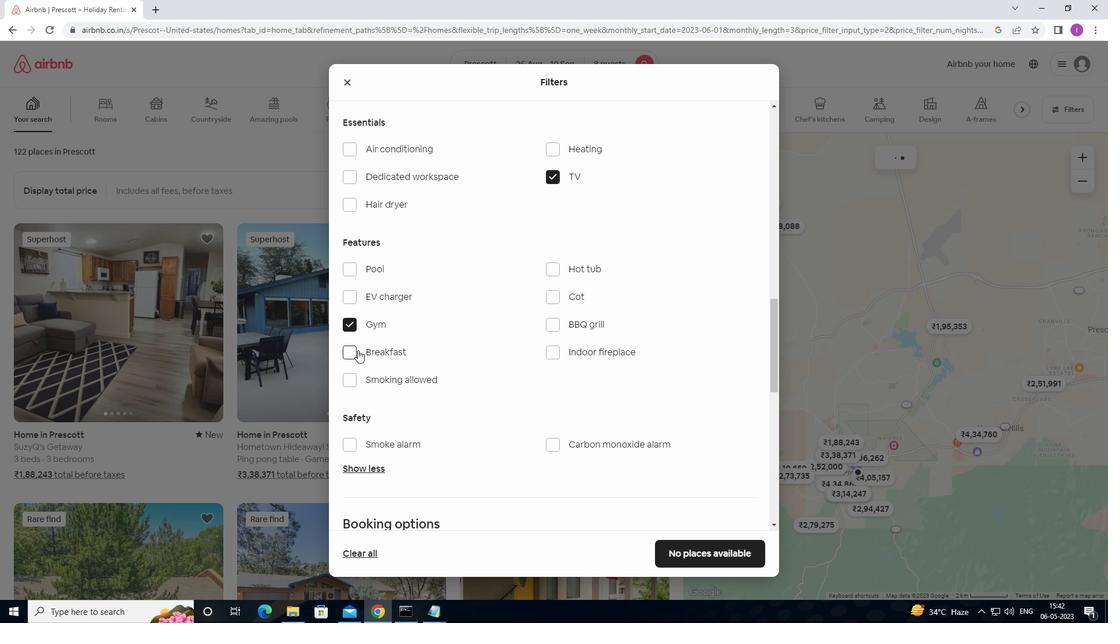 
Action: Mouse pressed left at (357, 354)
Screenshot: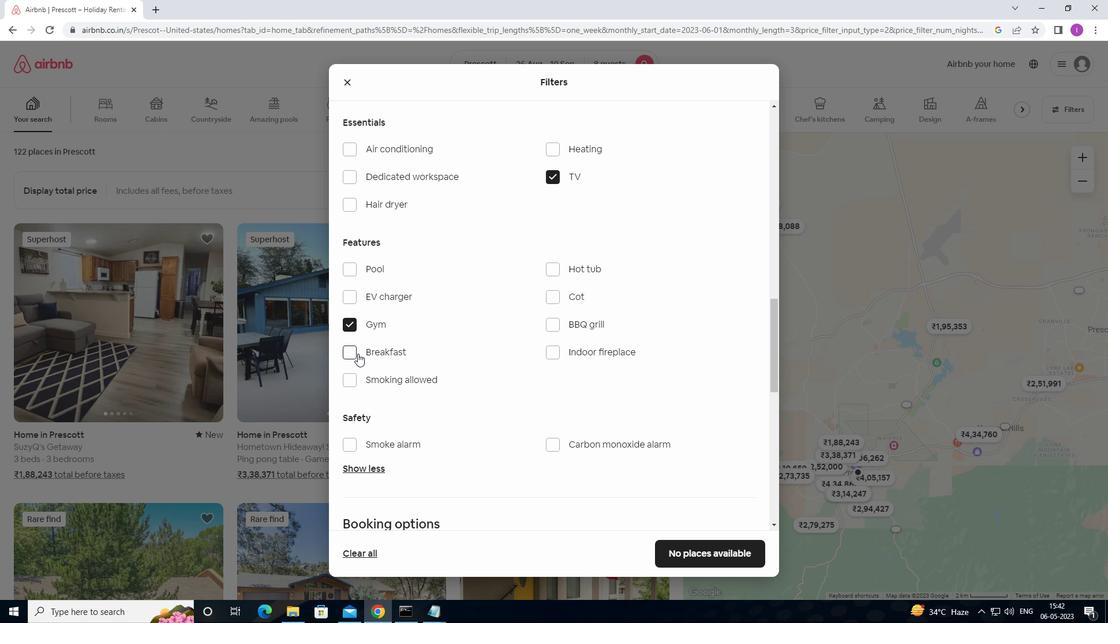
Action: Mouse moved to (436, 417)
Screenshot: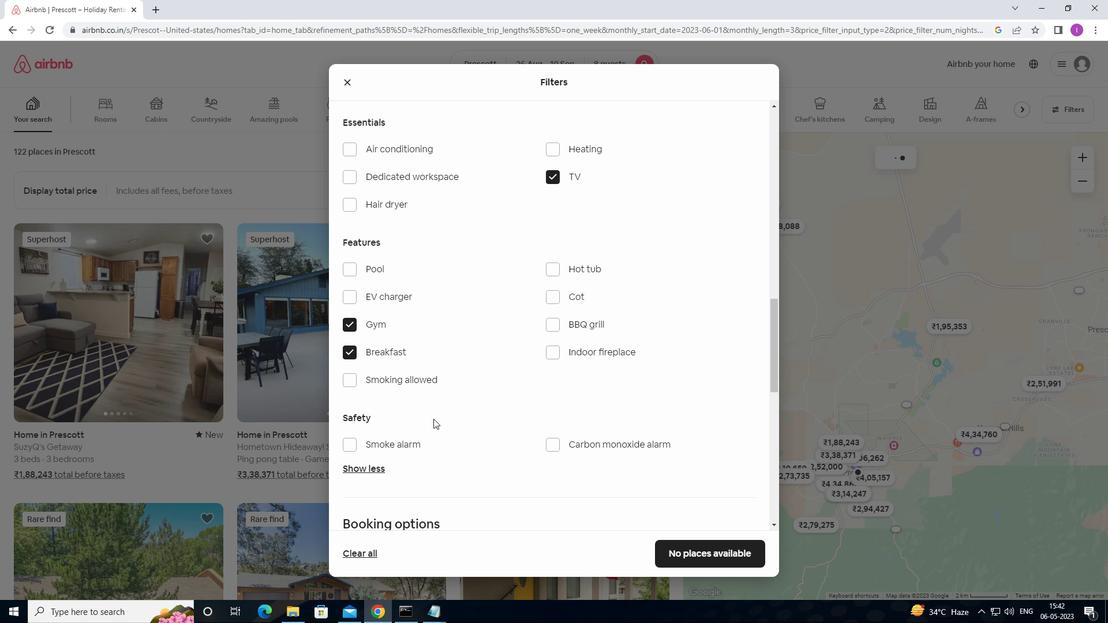 
Action: Mouse scrolled (436, 417) with delta (0, 0)
Screenshot: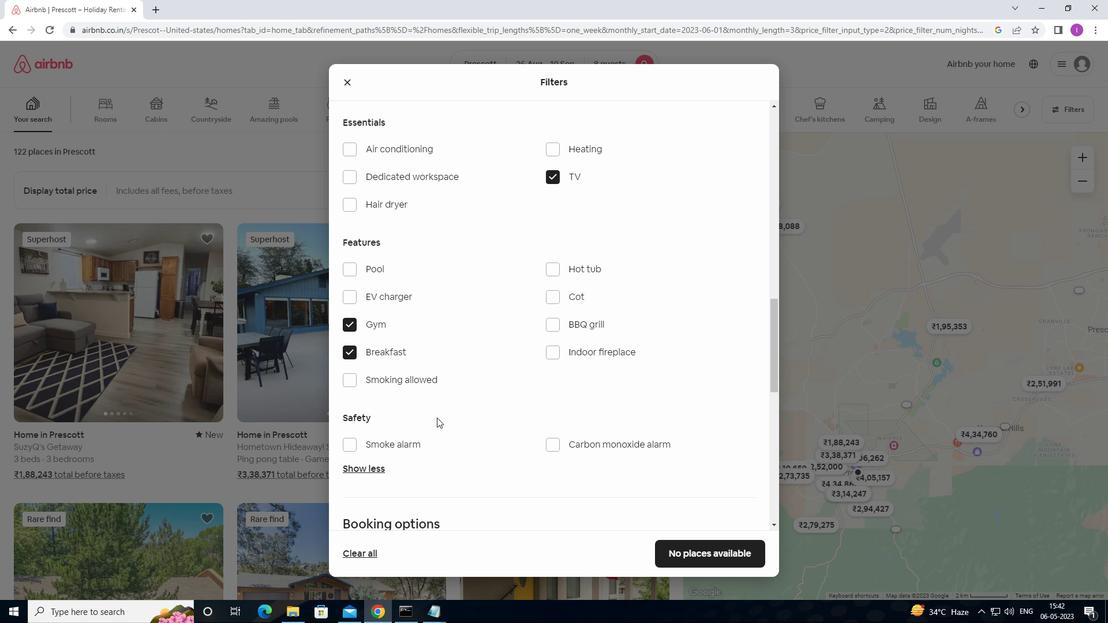 
Action: Mouse scrolled (436, 417) with delta (0, 0)
Screenshot: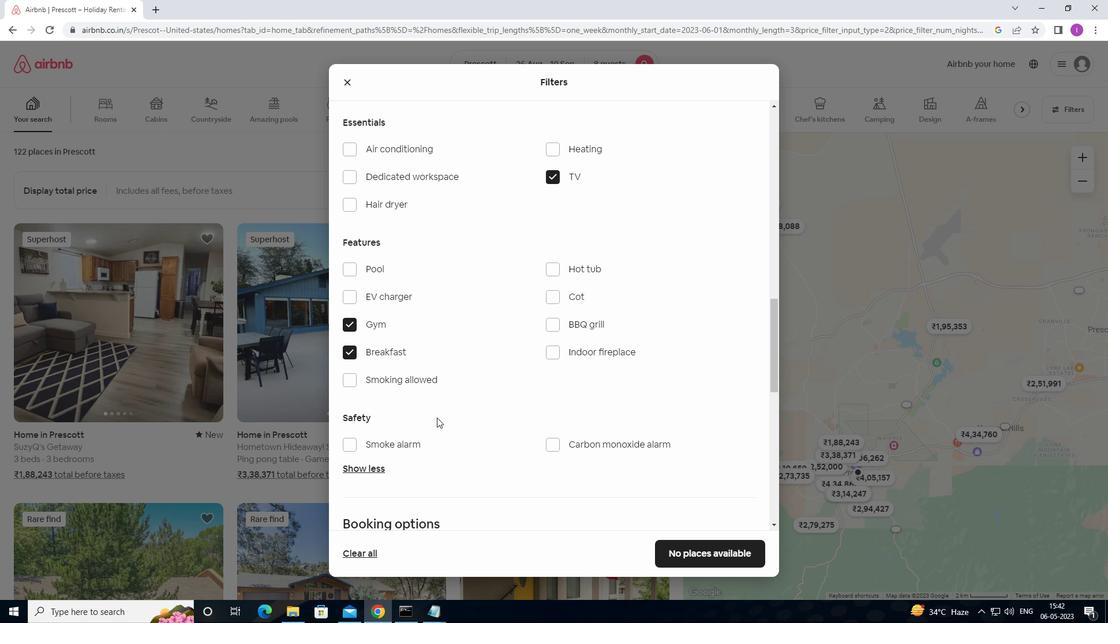 
Action: Mouse scrolled (436, 417) with delta (0, 0)
Screenshot: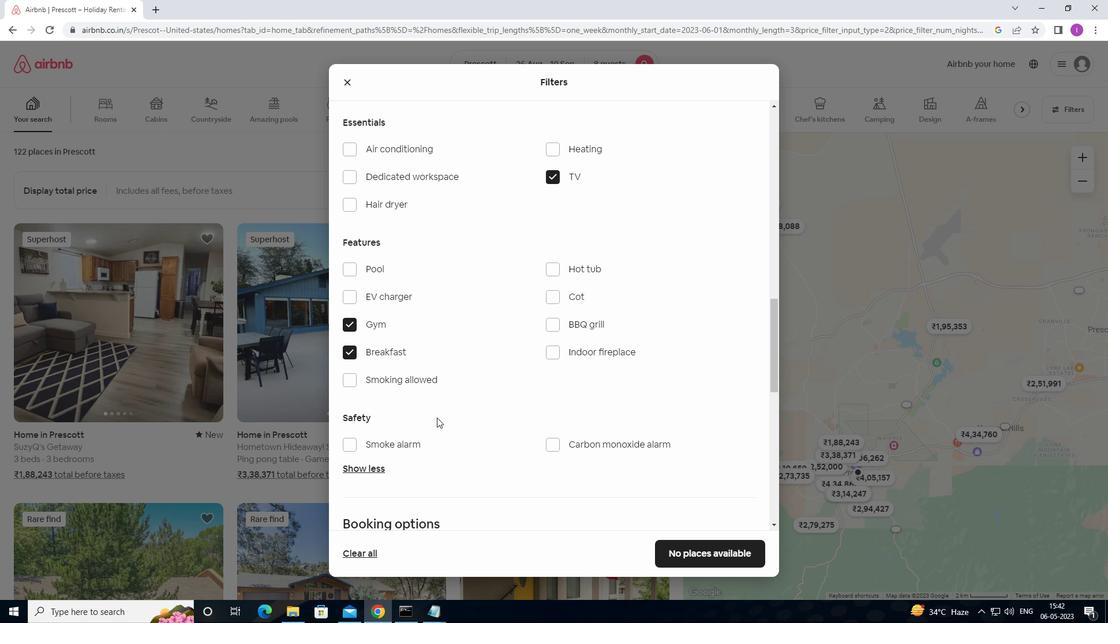 
Action: Mouse scrolled (436, 417) with delta (0, 0)
Screenshot: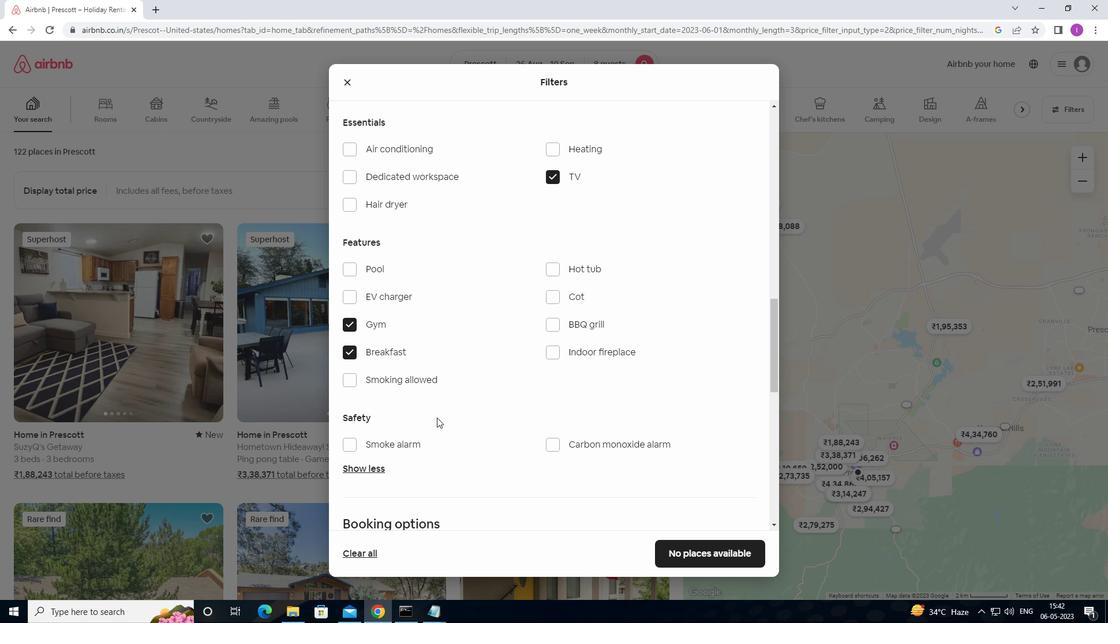 
Action: Mouse moved to (727, 371)
Screenshot: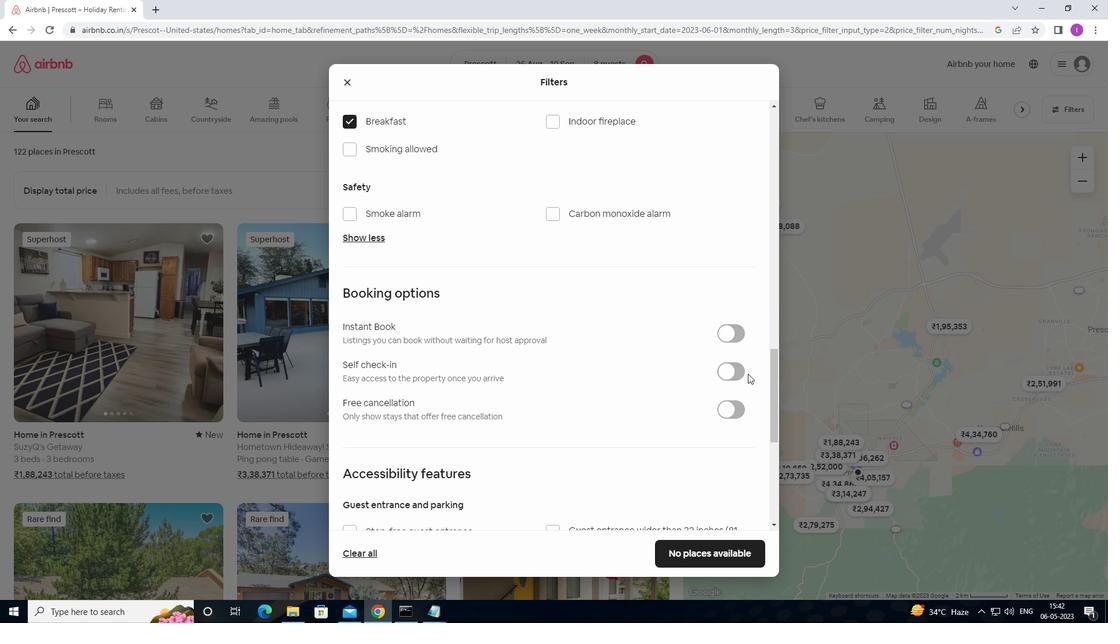 
Action: Mouse pressed left at (727, 371)
Screenshot: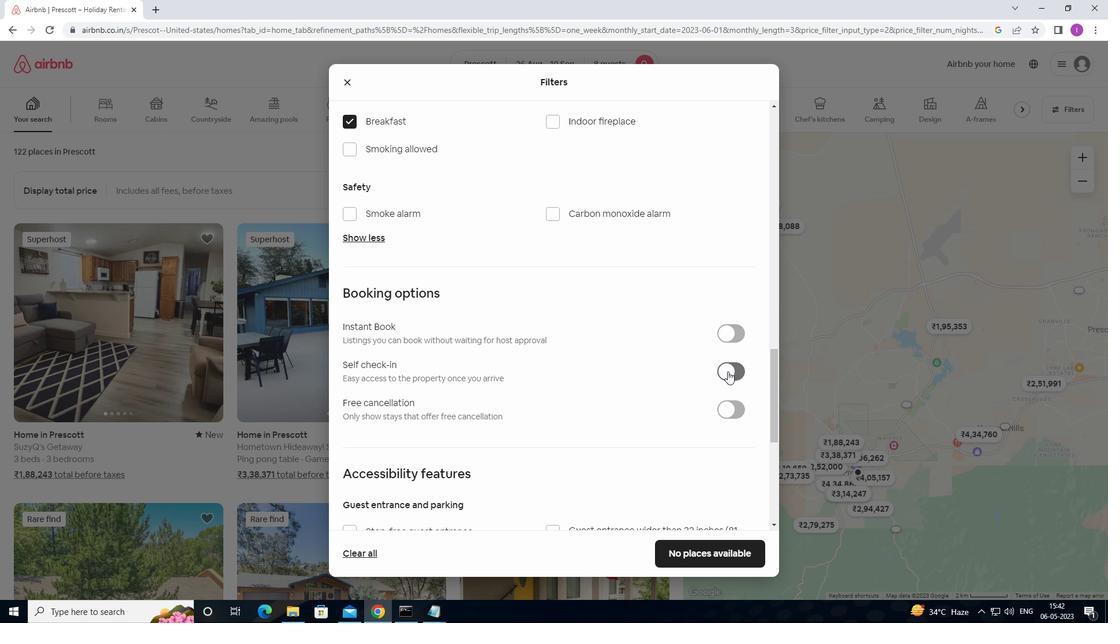 
Action: Mouse moved to (583, 453)
Screenshot: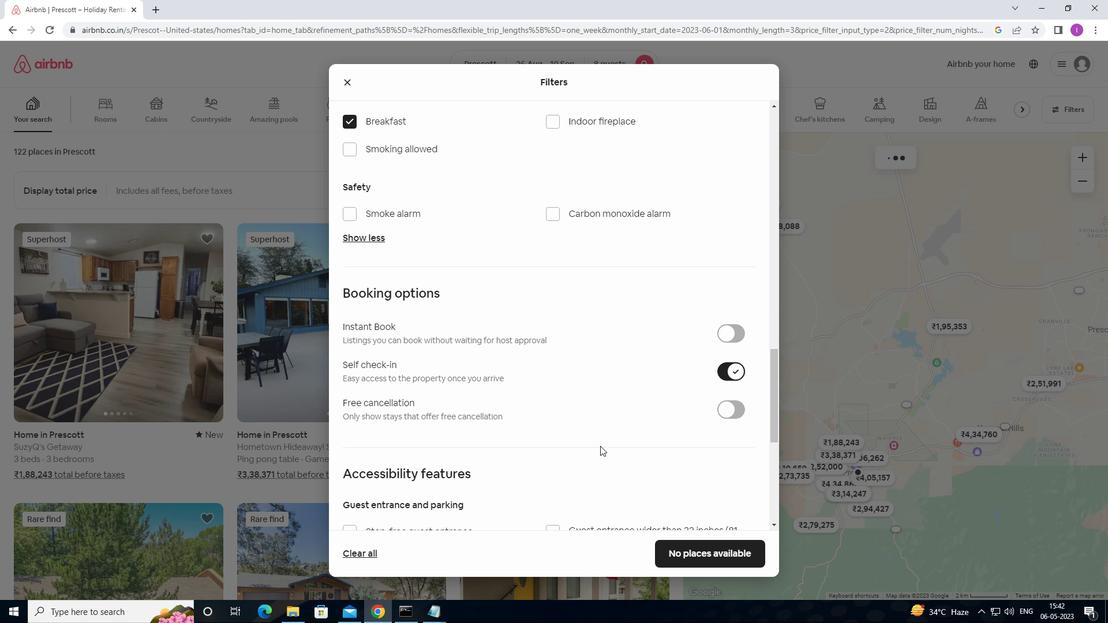 
Action: Mouse scrolled (583, 453) with delta (0, 0)
Screenshot: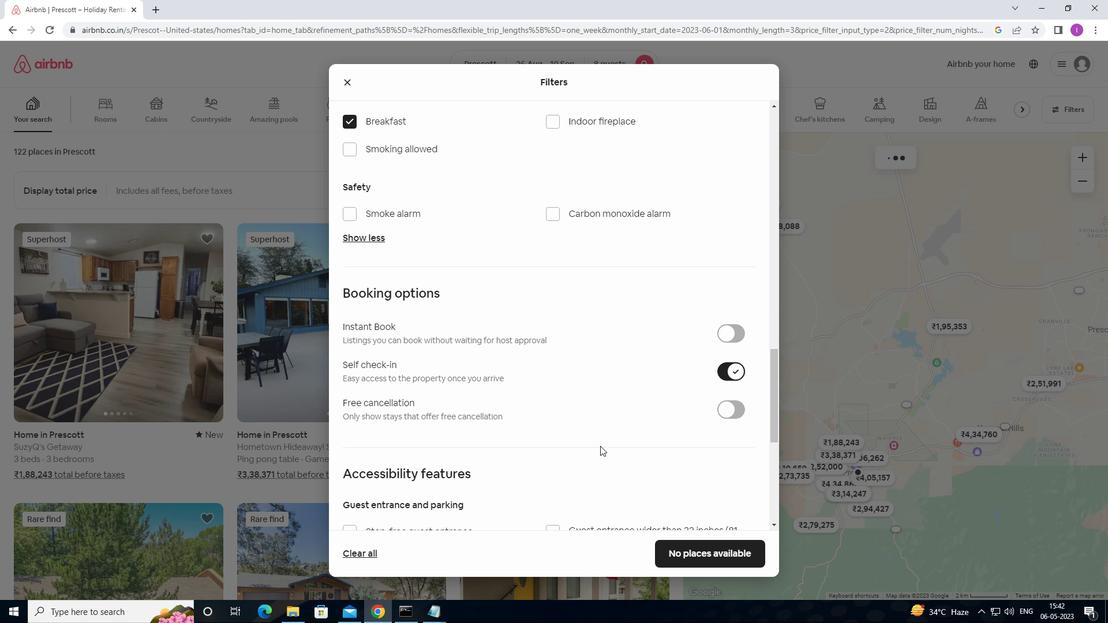 
Action: Mouse moved to (581, 455)
Screenshot: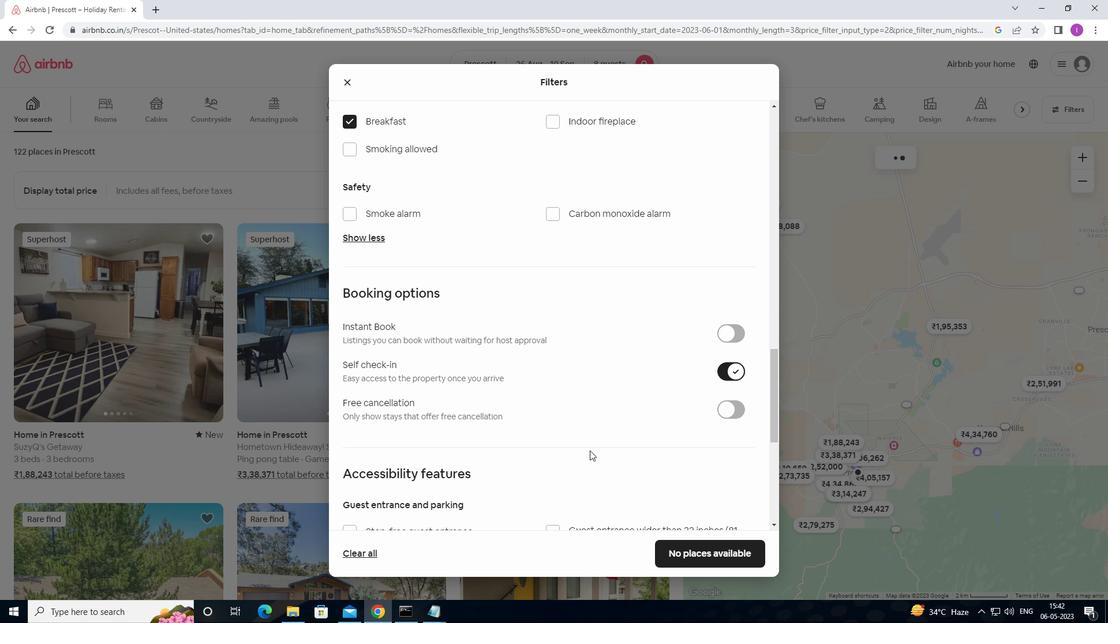 
Action: Mouse scrolled (581, 454) with delta (0, 0)
Screenshot: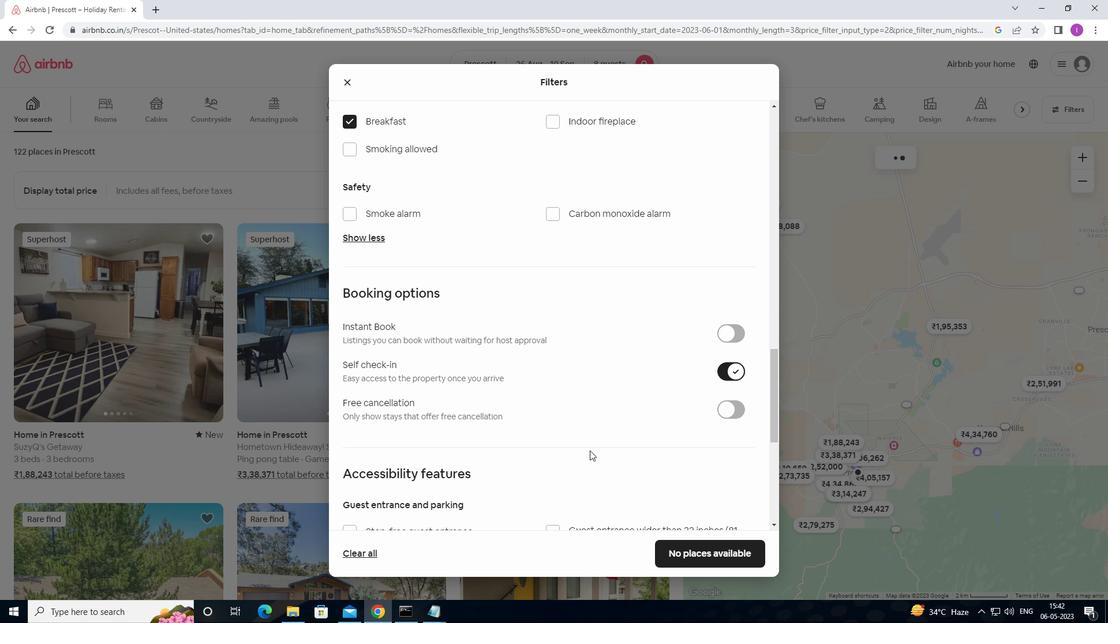 
Action: Mouse moved to (580, 457)
Screenshot: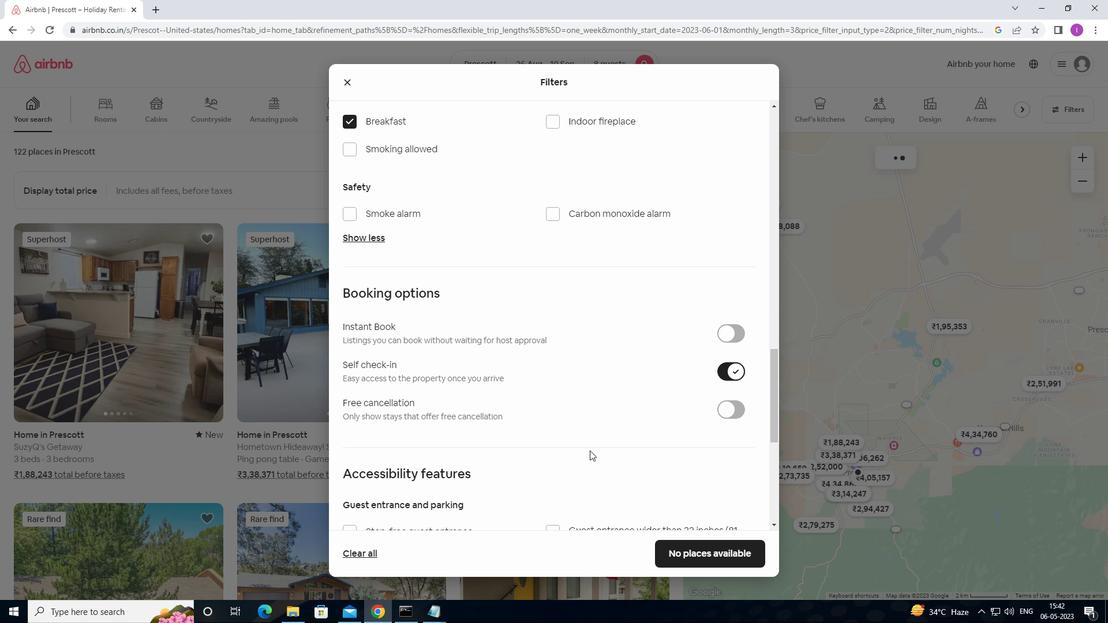 
Action: Mouse scrolled (580, 456) with delta (0, 0)
Screenshot: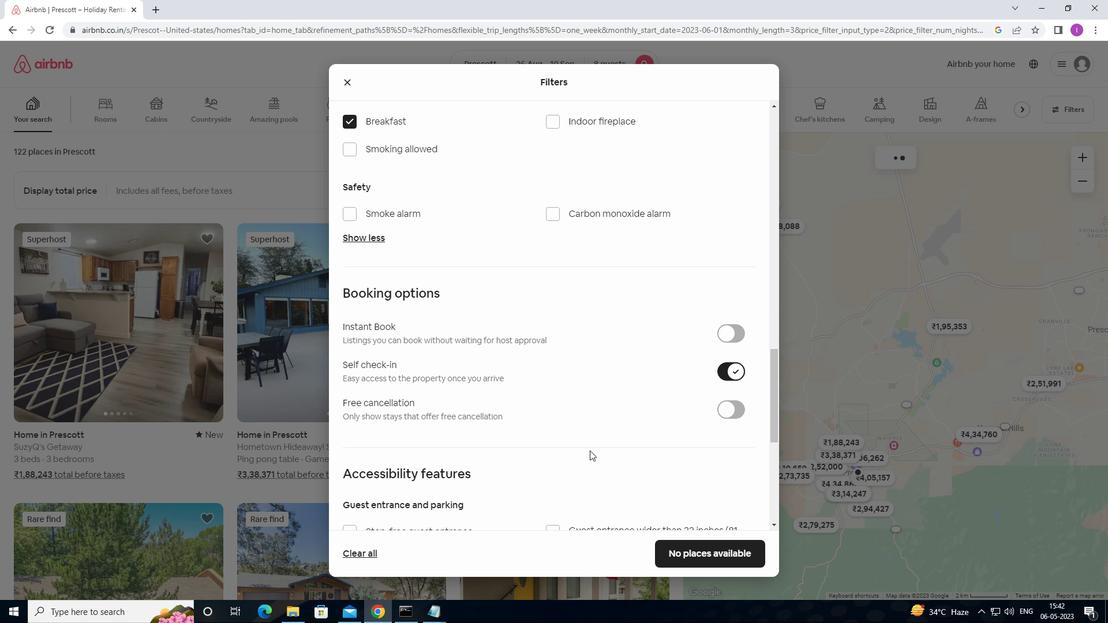 
Action: Mouse moved to (578, 458)
Screenshot: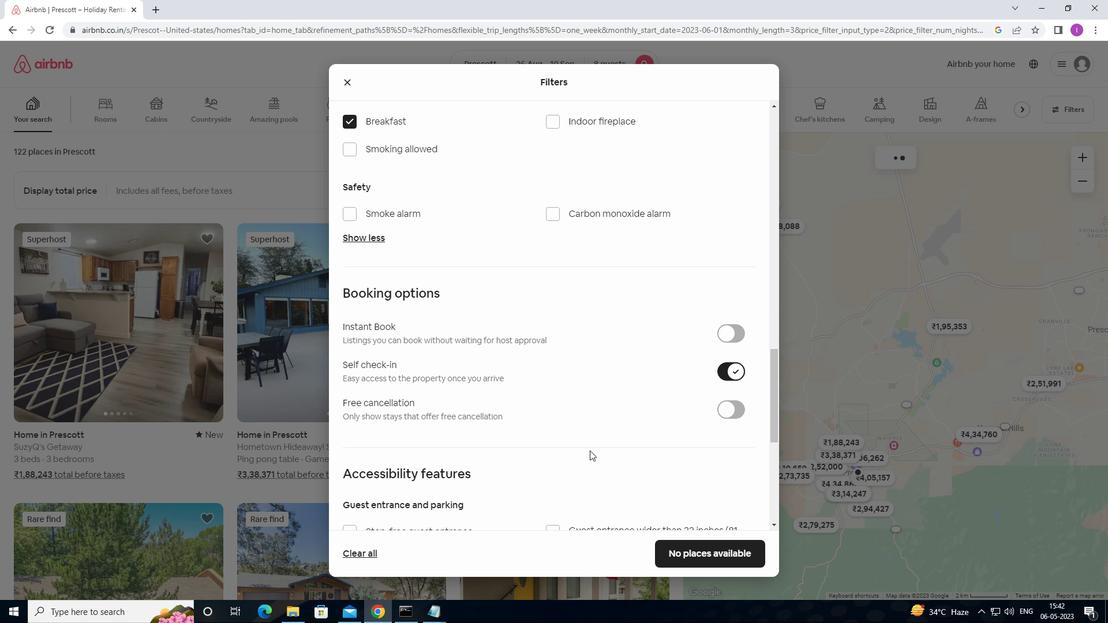 
Action: Mouse scrolled (578, 457) with delta (0, 0)
Screenshot: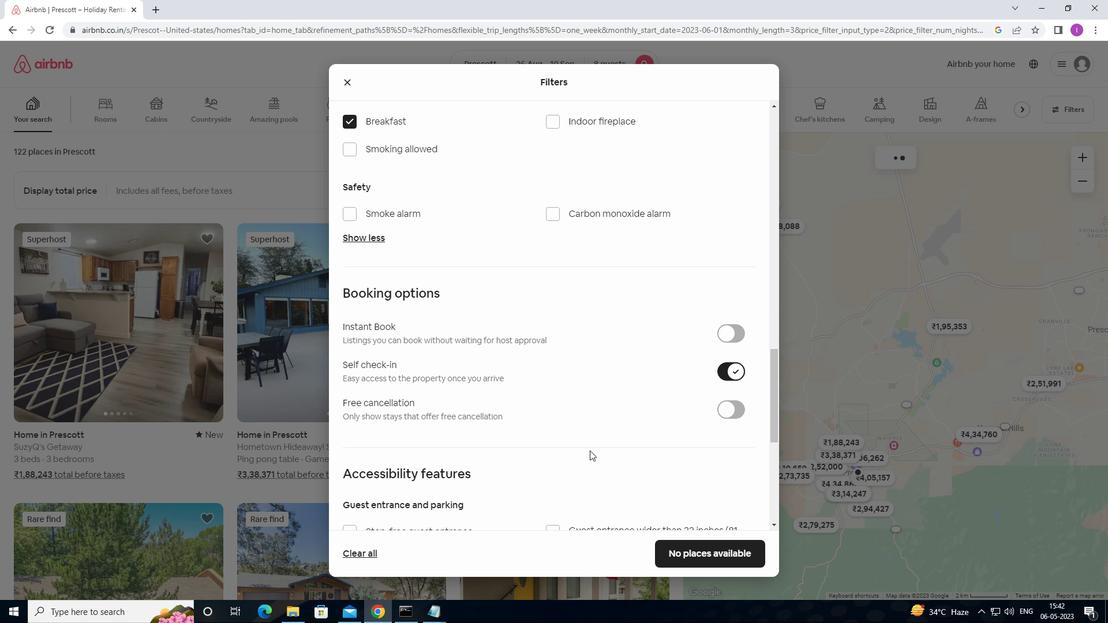 
Action: Mouse moved to (567, 462)
Screenshot: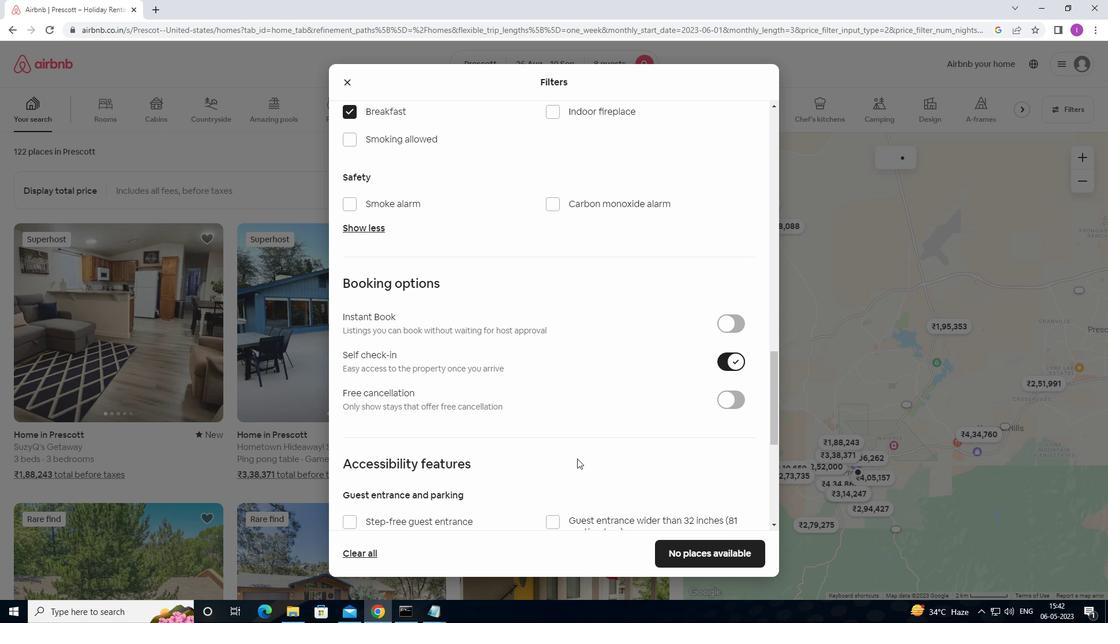 
Action: Mouse scrolled (567, 461) with delta (0, 0)
Screenshot: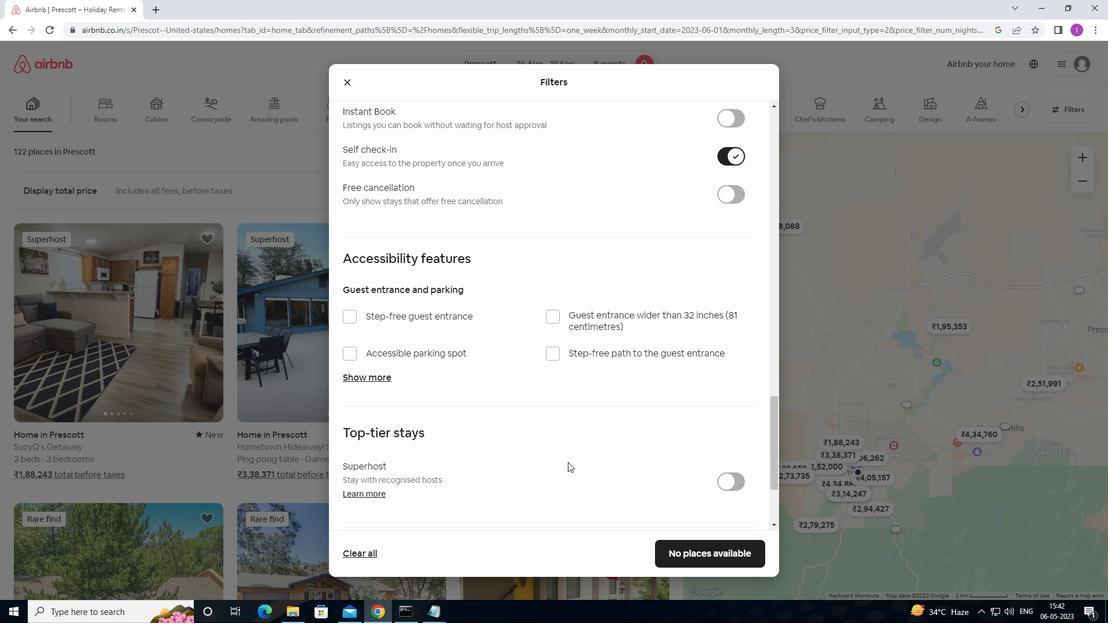 
Action: Mouse scrolled (567, 461) with delta (0, 0)
Screenshot: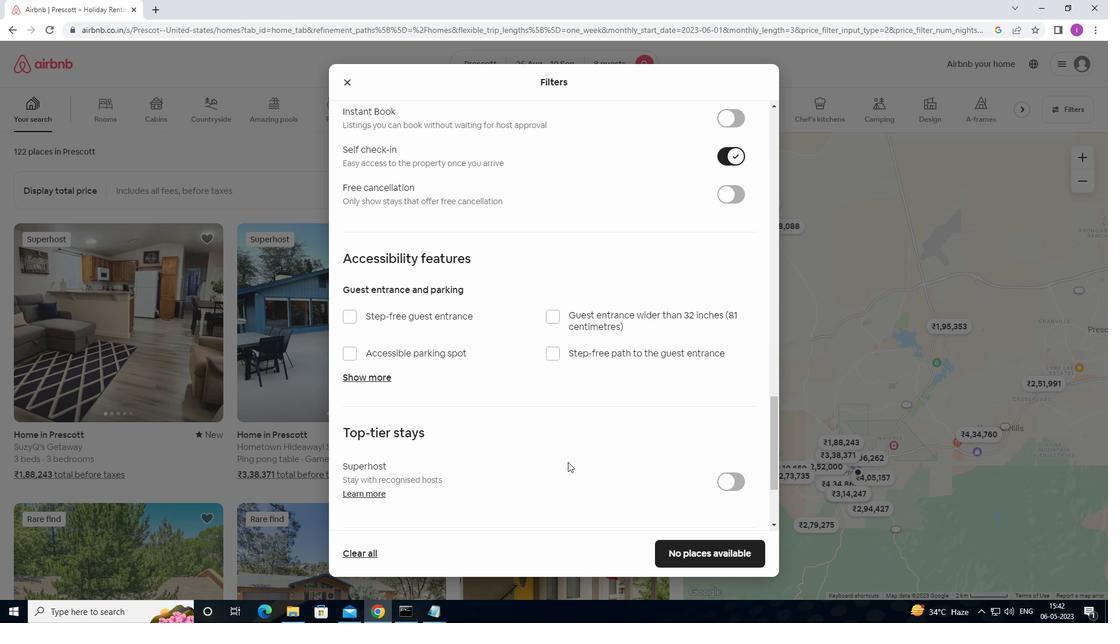 
Action: Mouse scrolled (567, 461) with delta (0, 0)
Screenshot: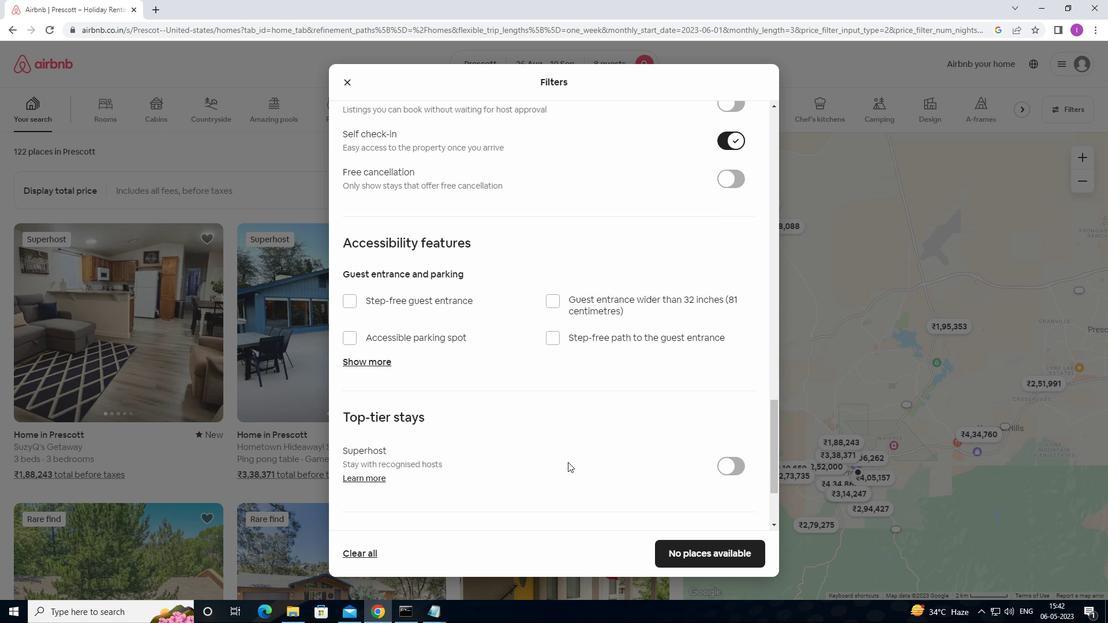 
Action: Mouse moved to (566, 458)
Screenshot: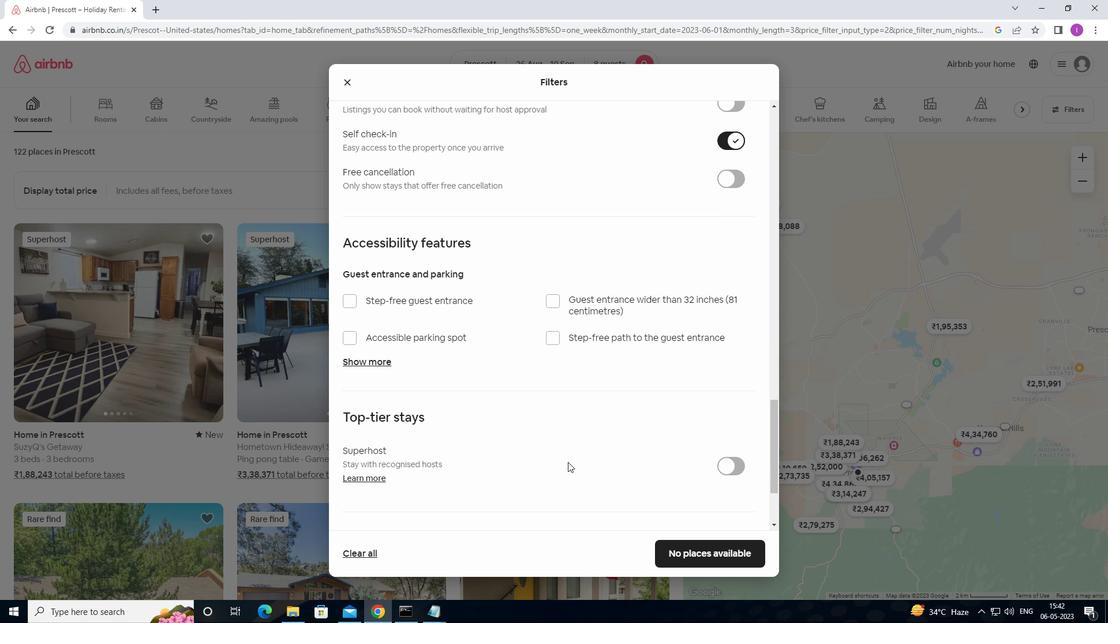 
Action: Mouse scrolled (566, 457) with delta (0, 0)
Screenshot: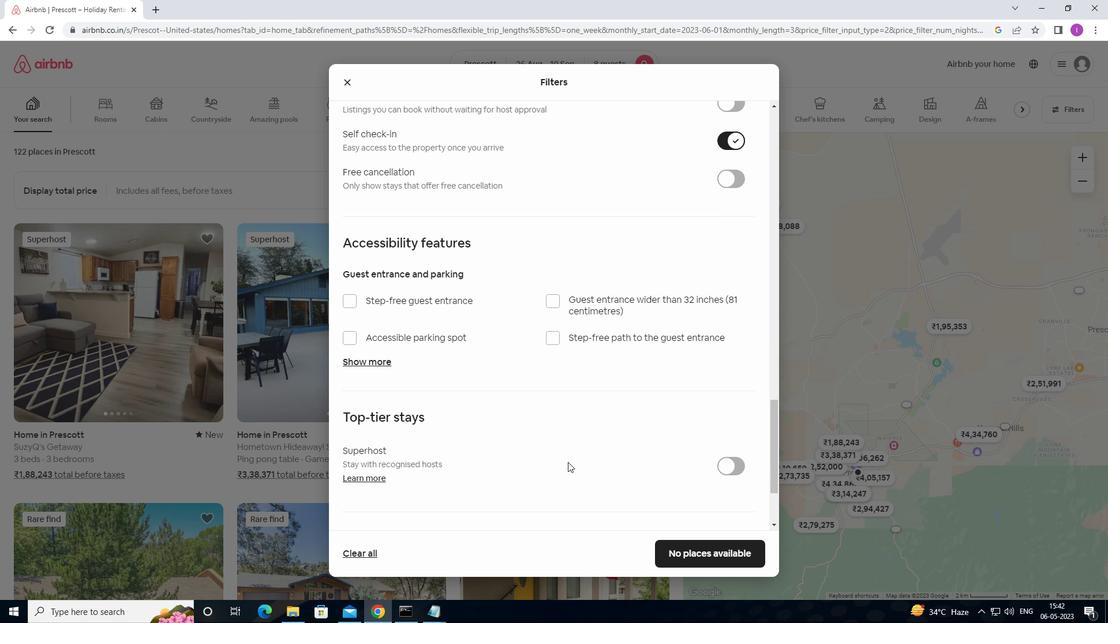 
Action: Mouse moved to (561, 441)
Screenshot: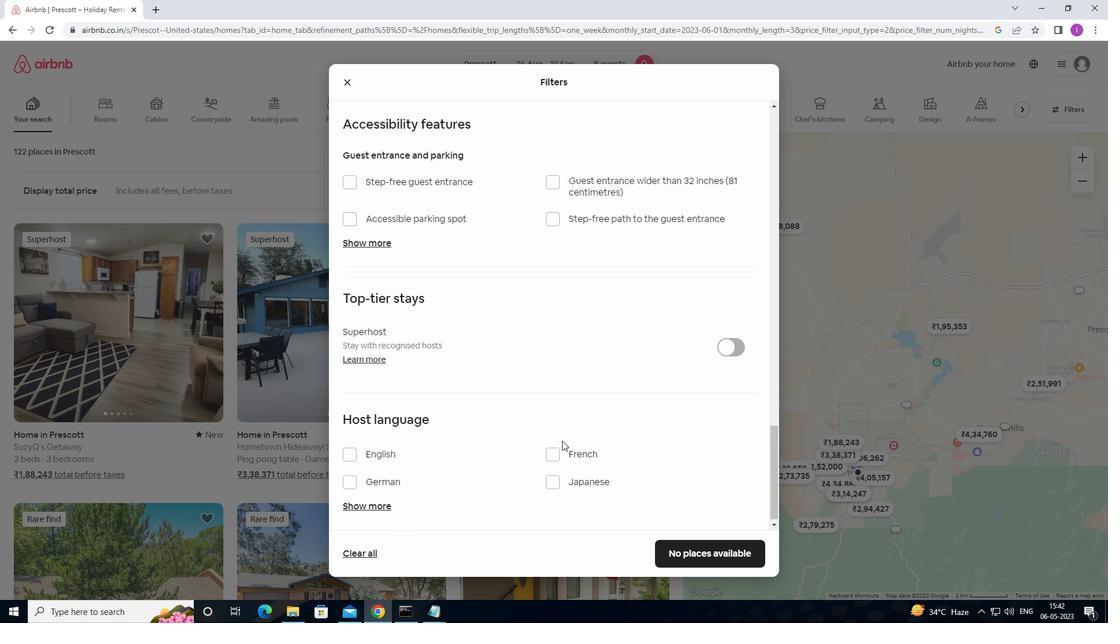 
Action: Mouse scrolled (561, 440) with delta (0, 0)
Screenshot: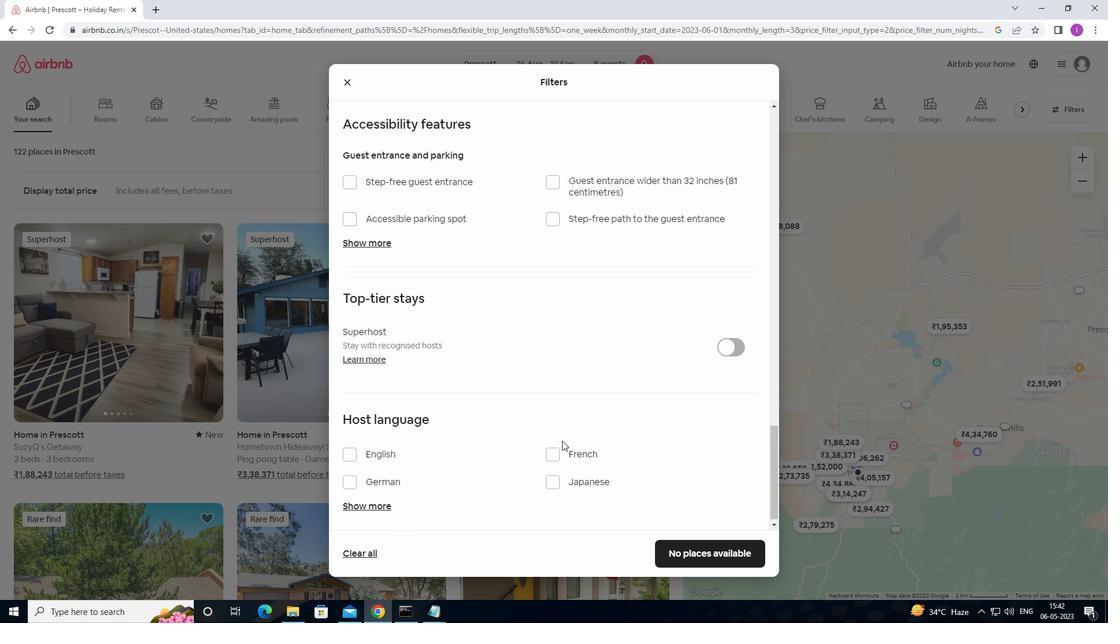 
Action: Mouse moved to (560, 442)
Screenshot: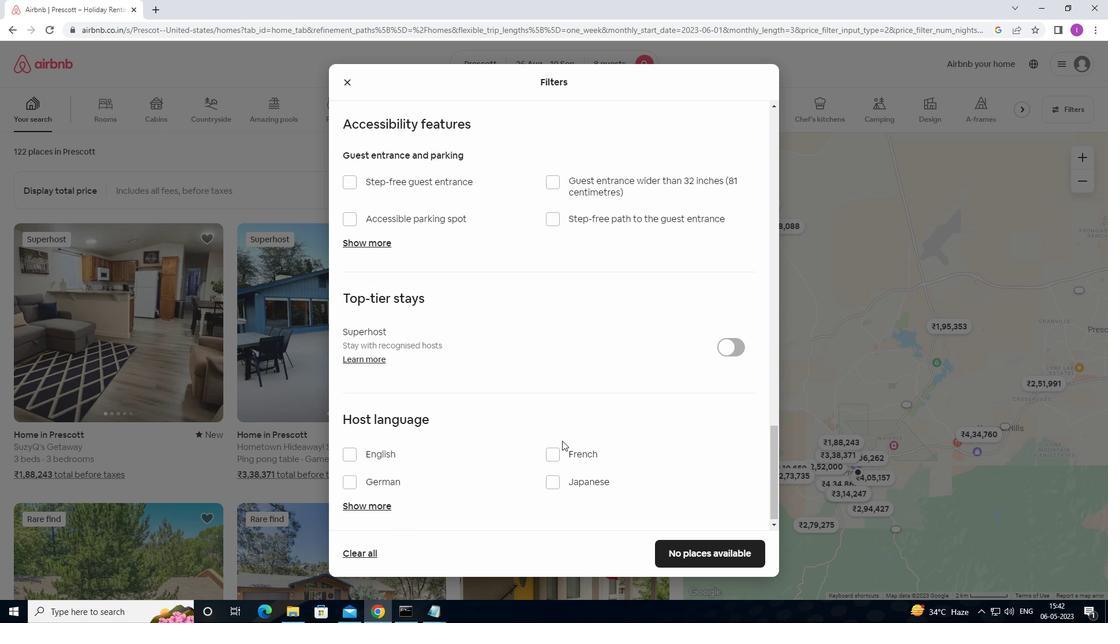 
Action: Mouse scrolled (560, 442) with delta (0, 0)
Screenshot: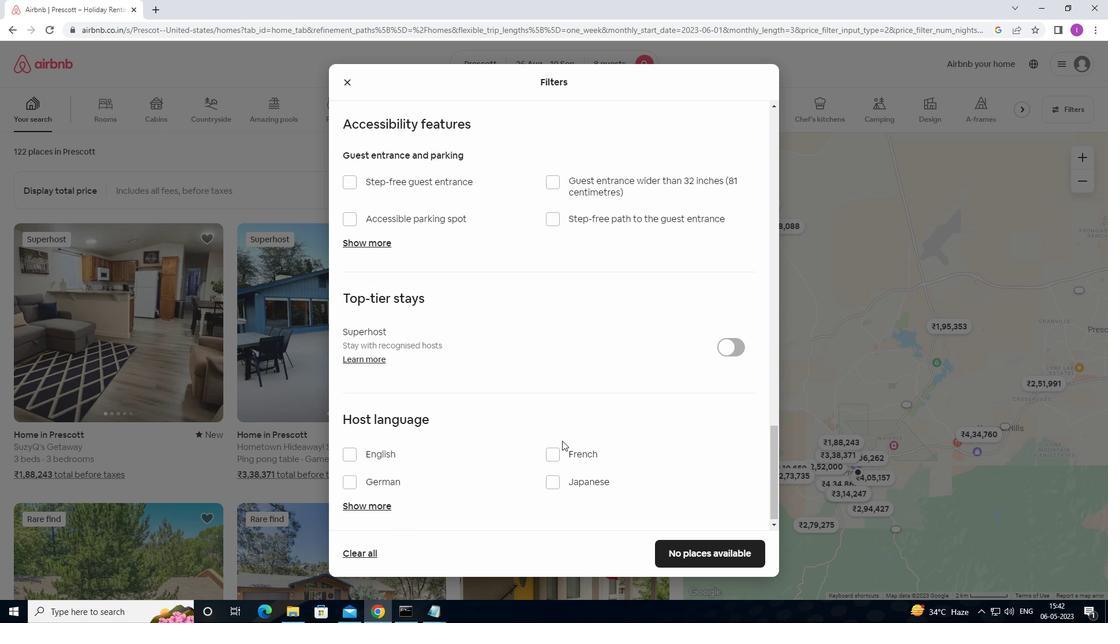 
Action: Mouse moved to (559, 443)
Screenshot: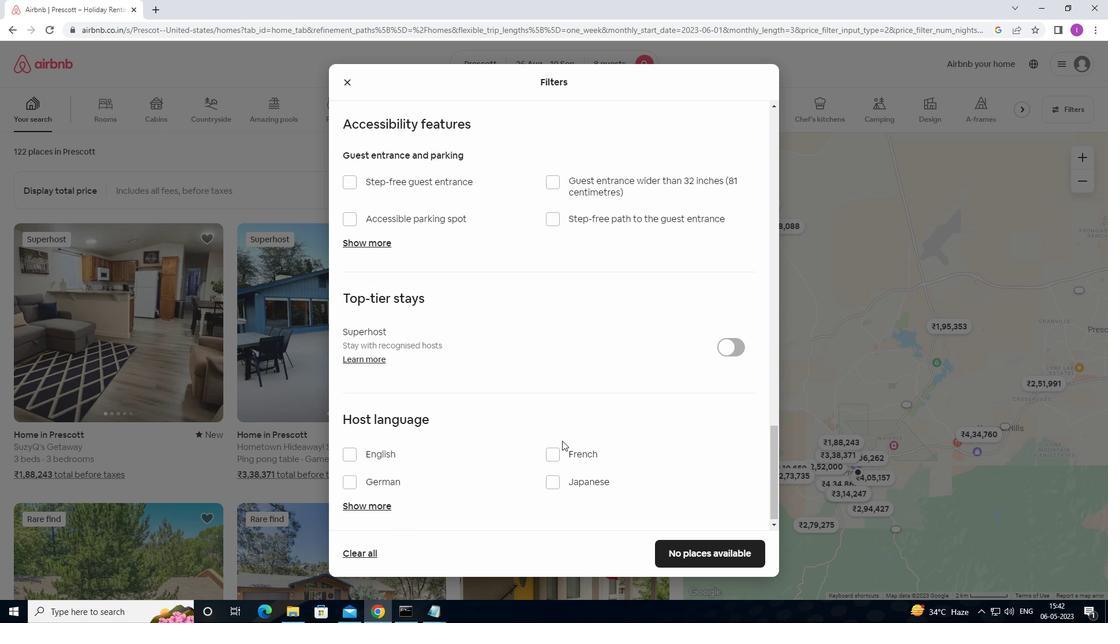 
Action: Mouse scrolled (559, 443) with delta (0, 0)
Screenshot: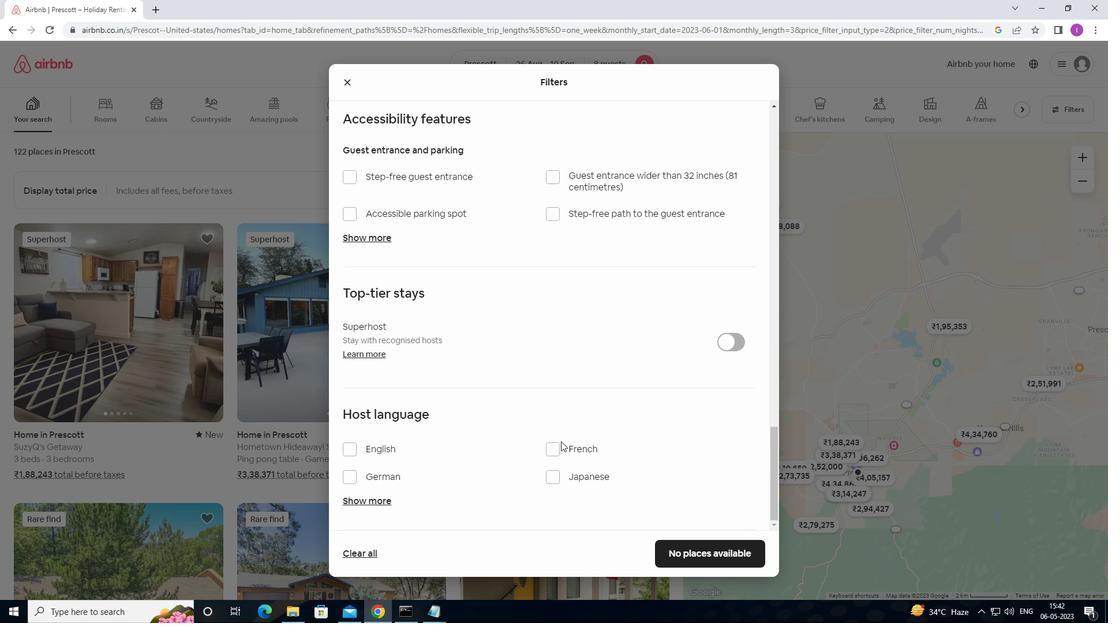 
Action: Mouse moved to (352, 450)
Screenshot: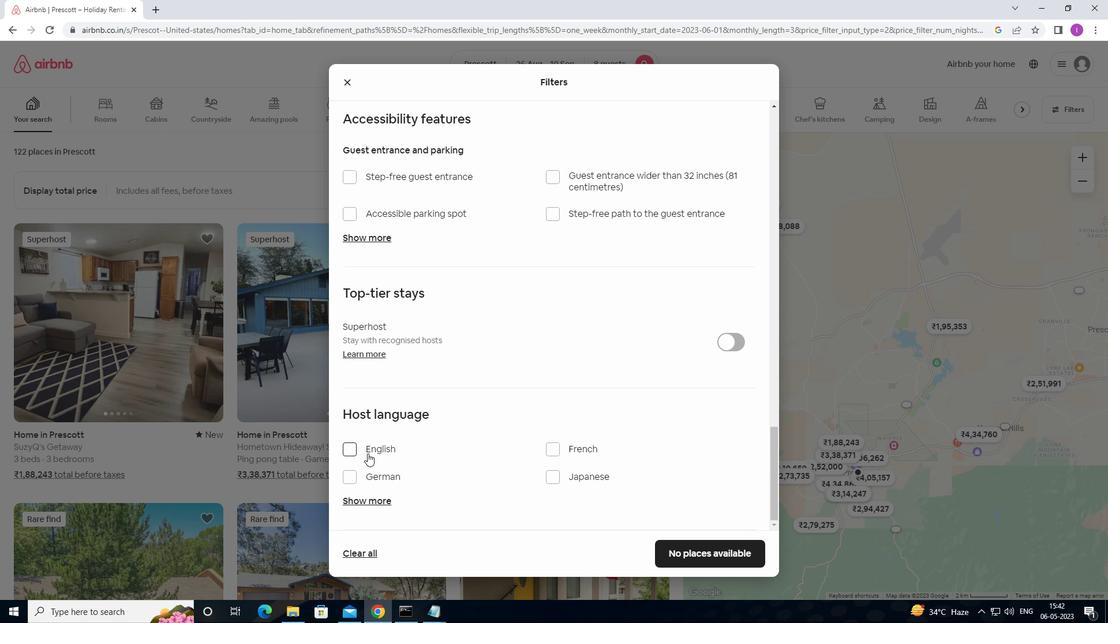
Action: Mouse pressed left at (352, 450)
Screenshot: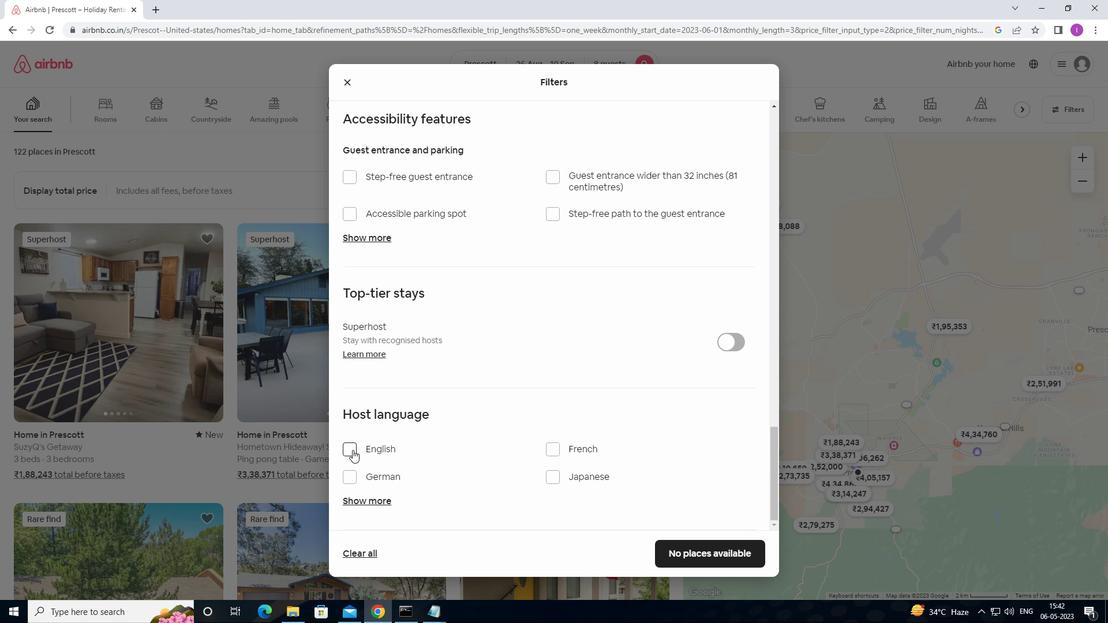 
Action: Mouse moved to (682, 541)
Screenshot: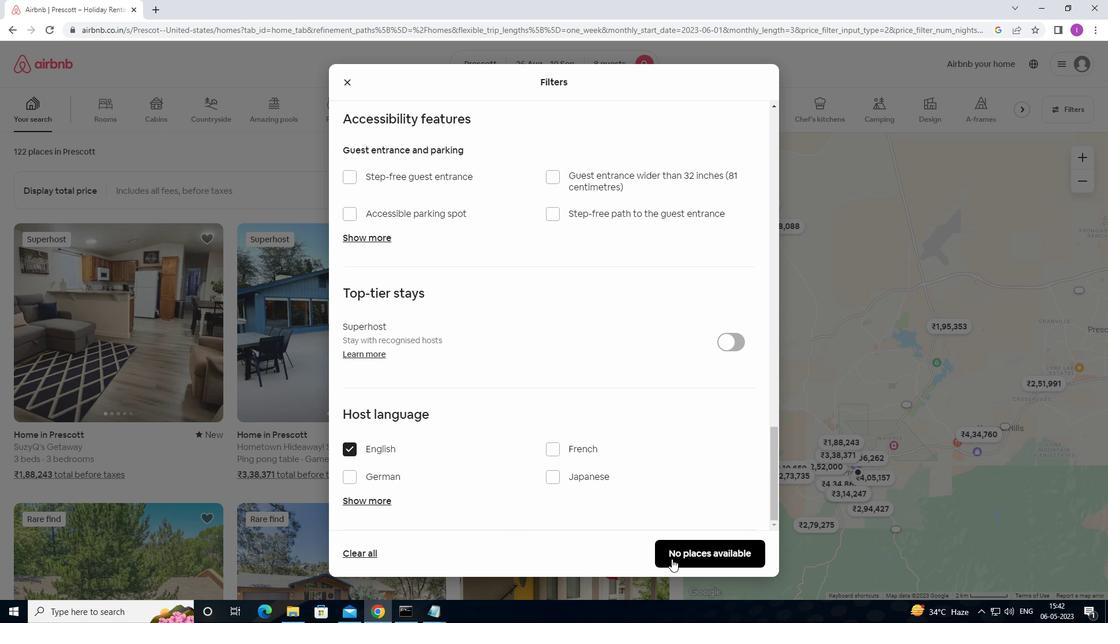 
Action: Mouse pressed left at (682, 541)
Screenshot: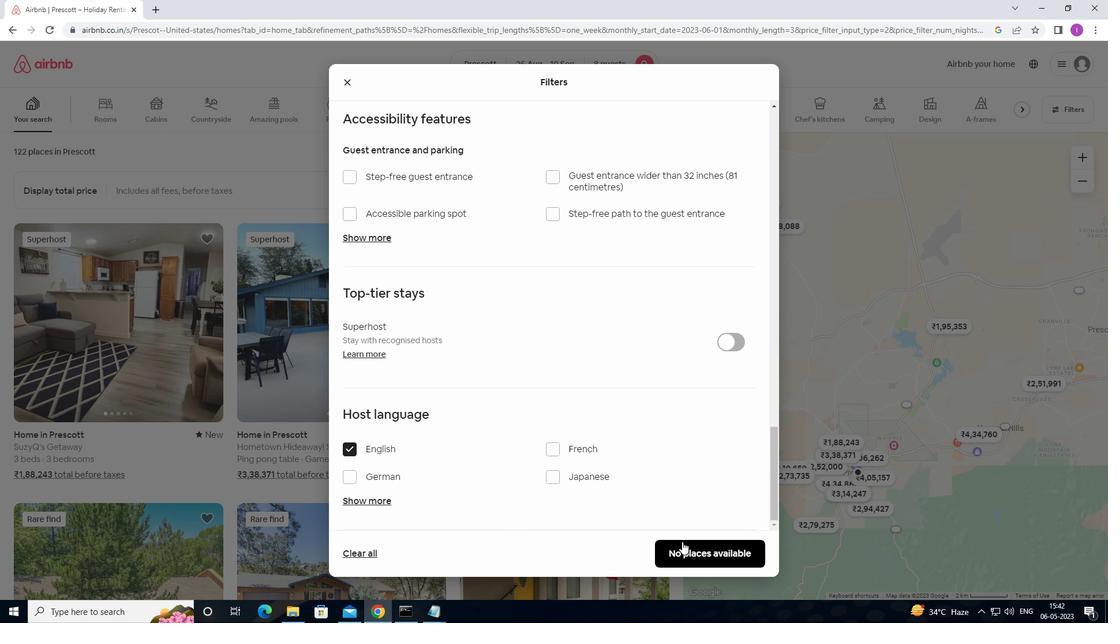 
Action: Mouse moved to (470, 289)
Screenshot: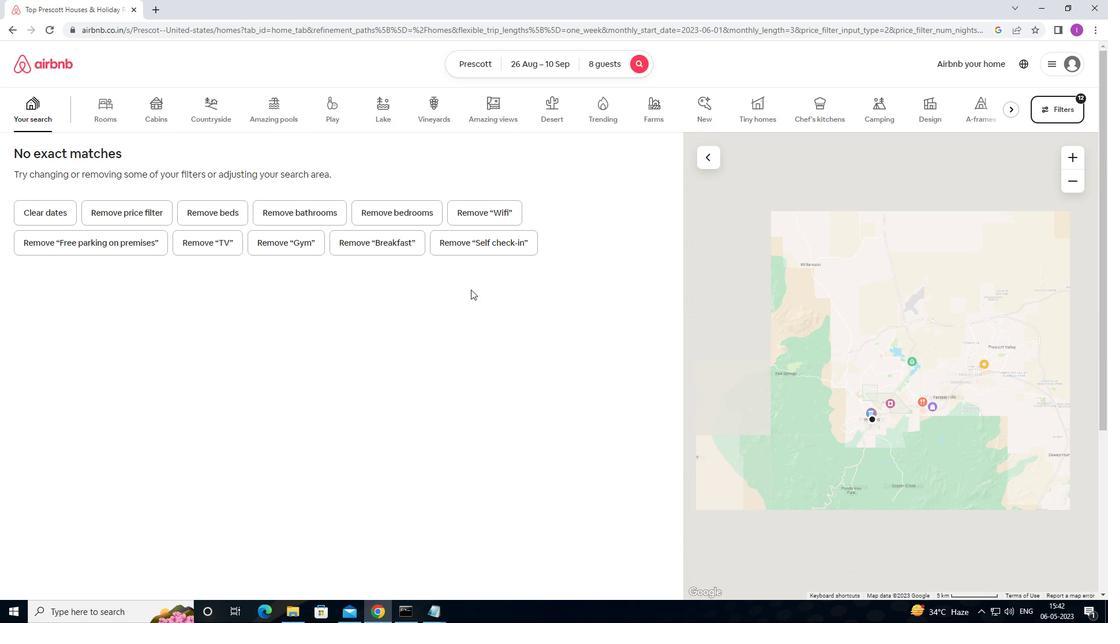 
